 Task: Forward email as attachment with the signature Finley Cooper with the subject Request for a white paper from softage.1@softage.net to softage.3@softage.net with the message Could you please confirm if the invoice has been paid?
Action: Mouse moved to (1104, 93)
Screenshot: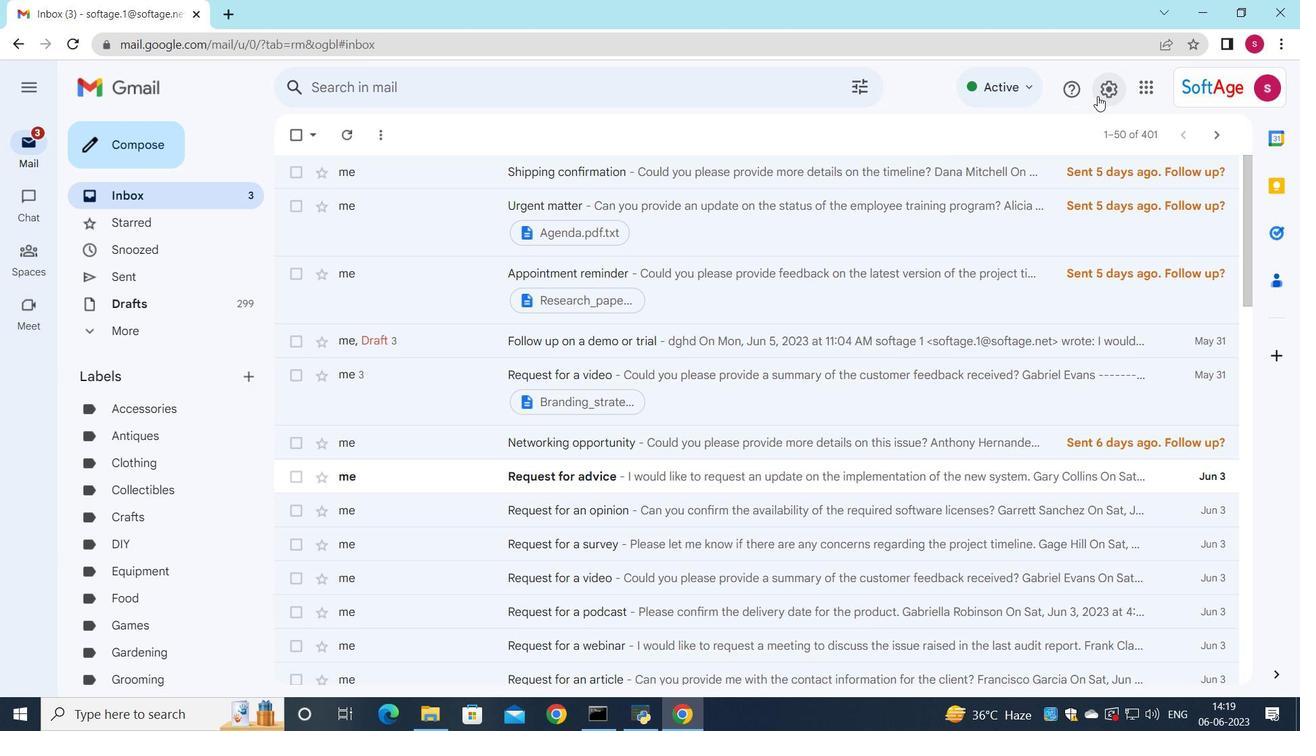 
Action: Mouse pressed left at (1104, 93)
Screenshot: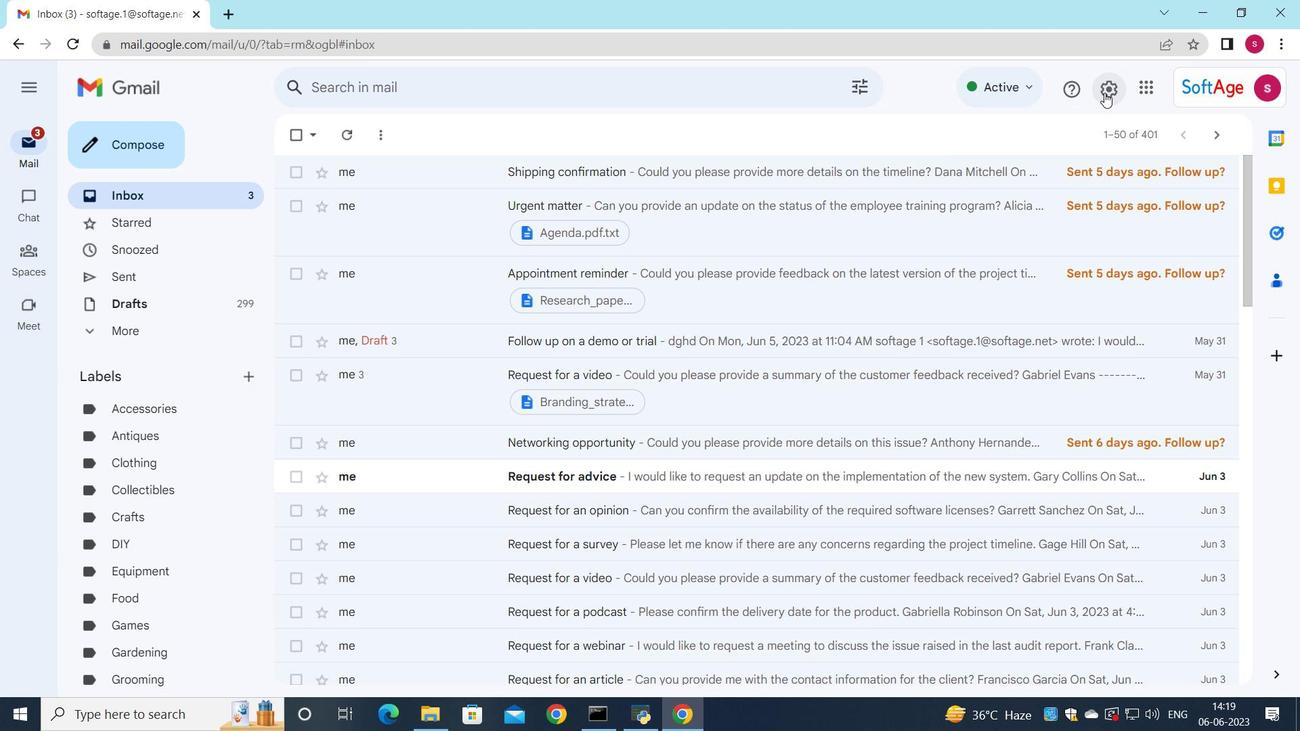 
Action: Mouse moved to (1107, 165)
Screenshot: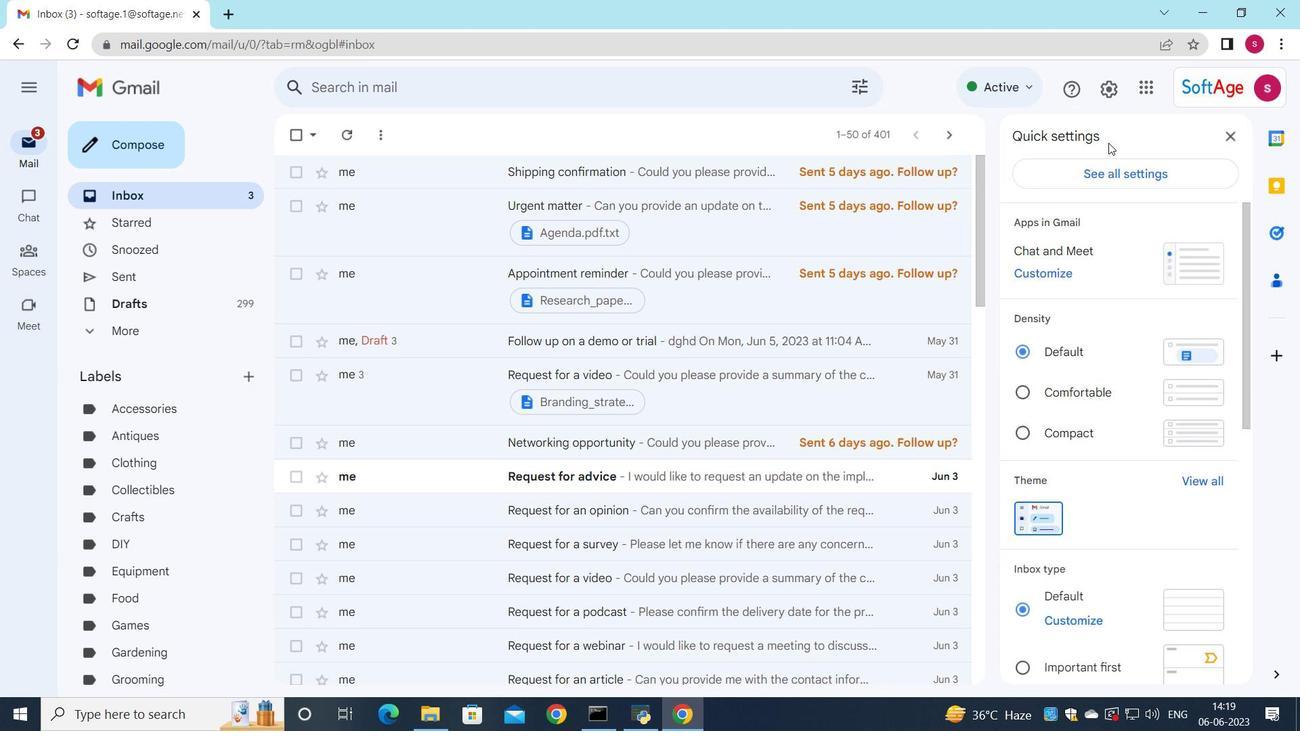 
Action: Mouse pressed left at (1107, 165)
Screenshot: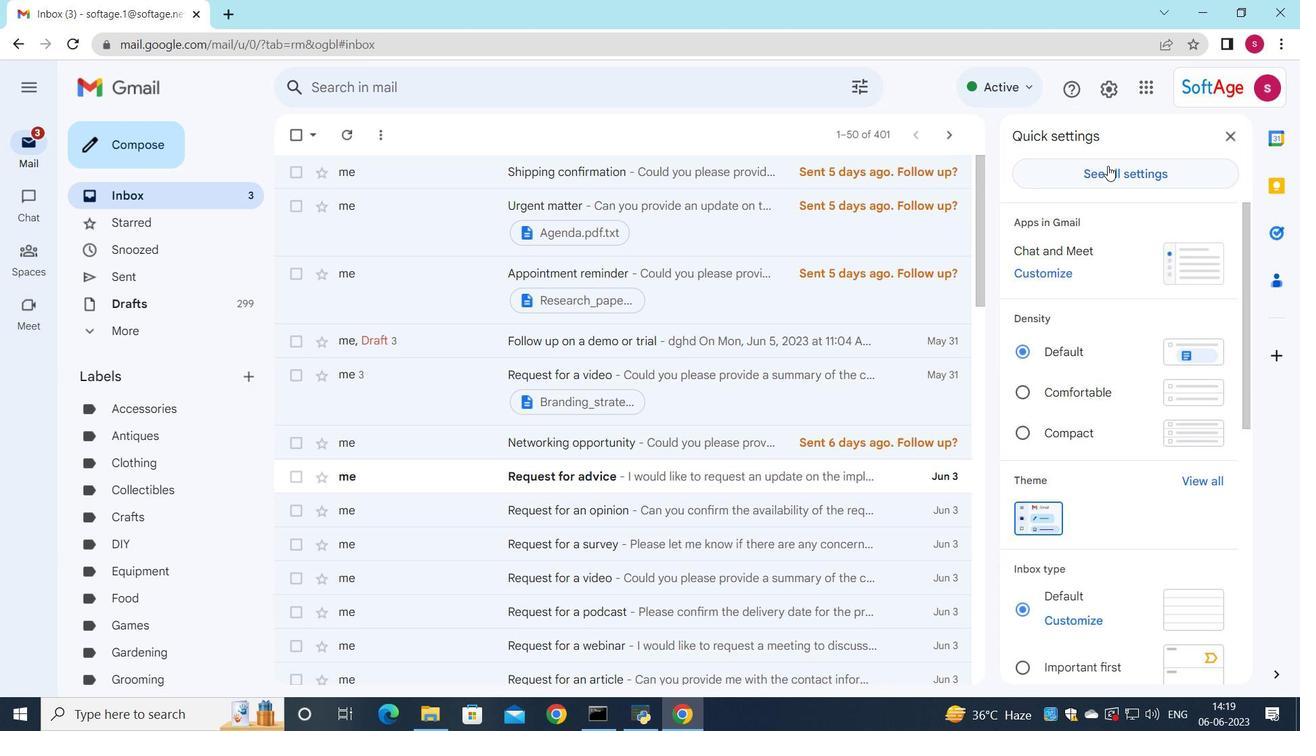 
Action: Mouse moved to (729, 333)
Screenshot: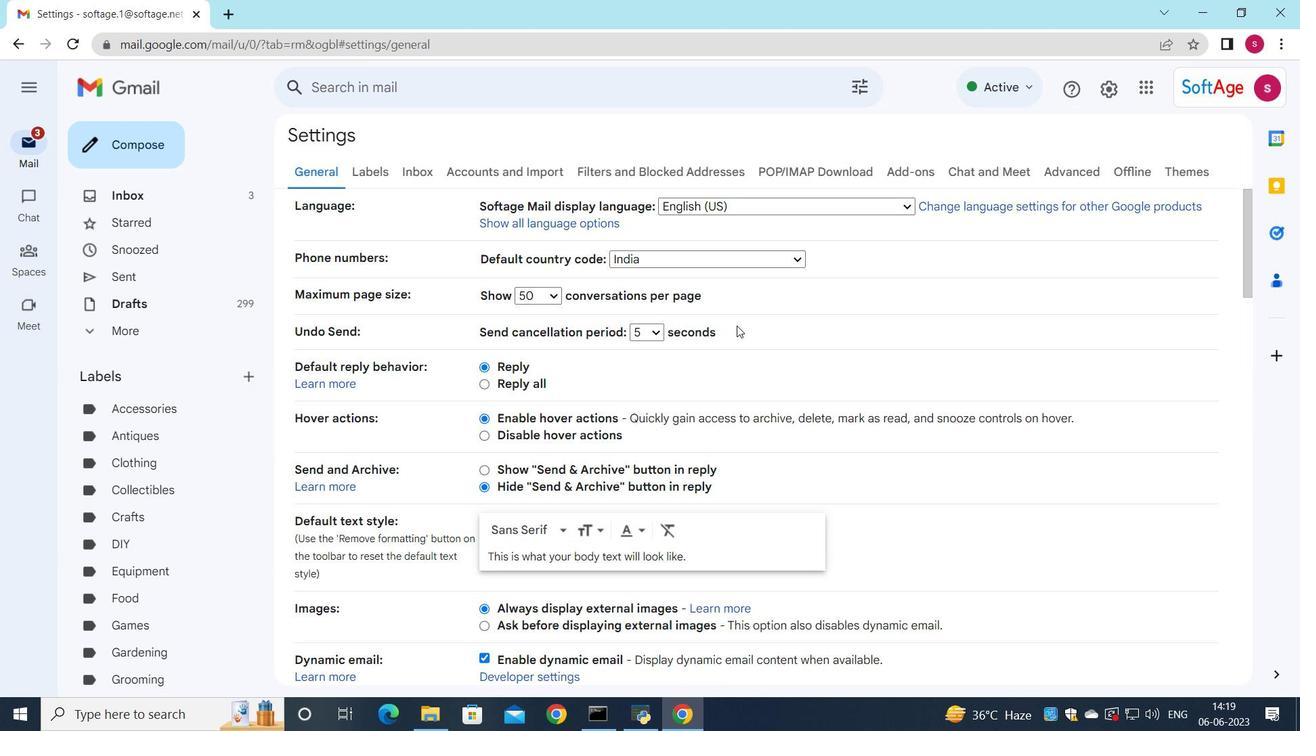 
Action: Mouse scrolled (729, 333) with delta (0, 0)
Screenshot: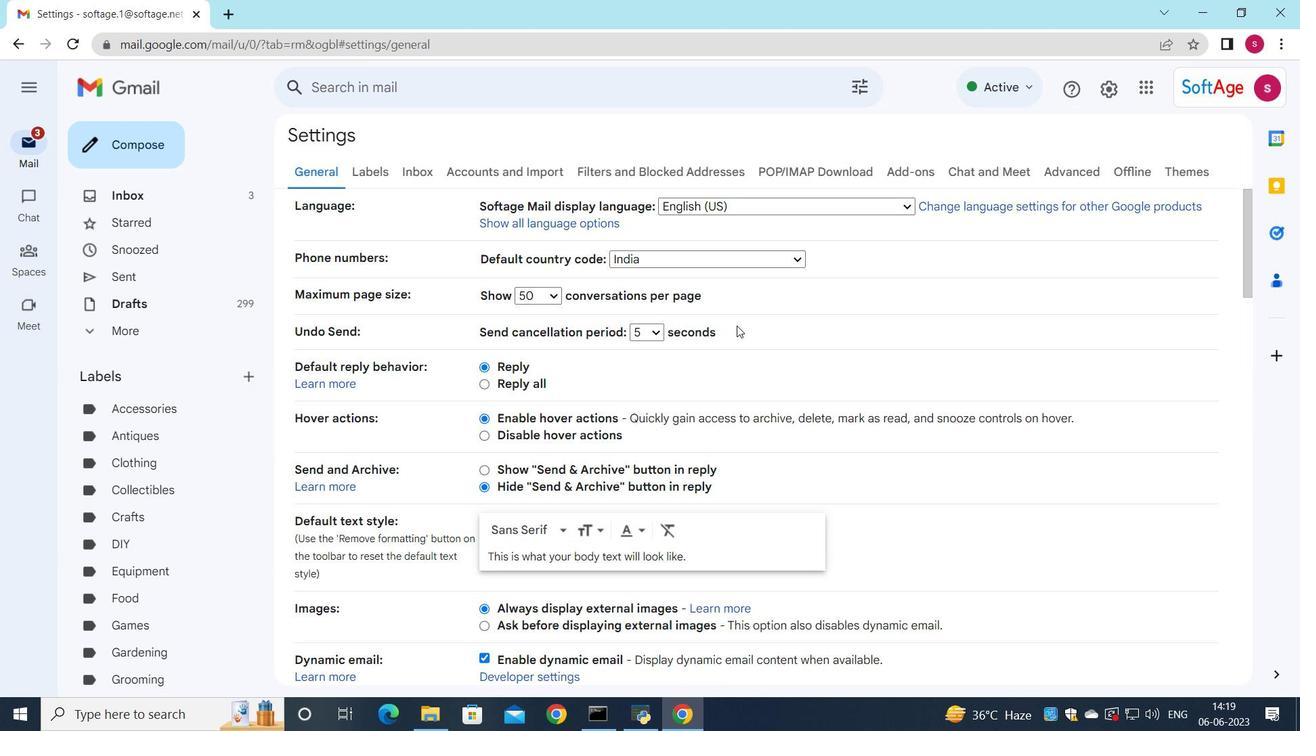 
Action: Mouse moved to (728, 334)
Screenshot: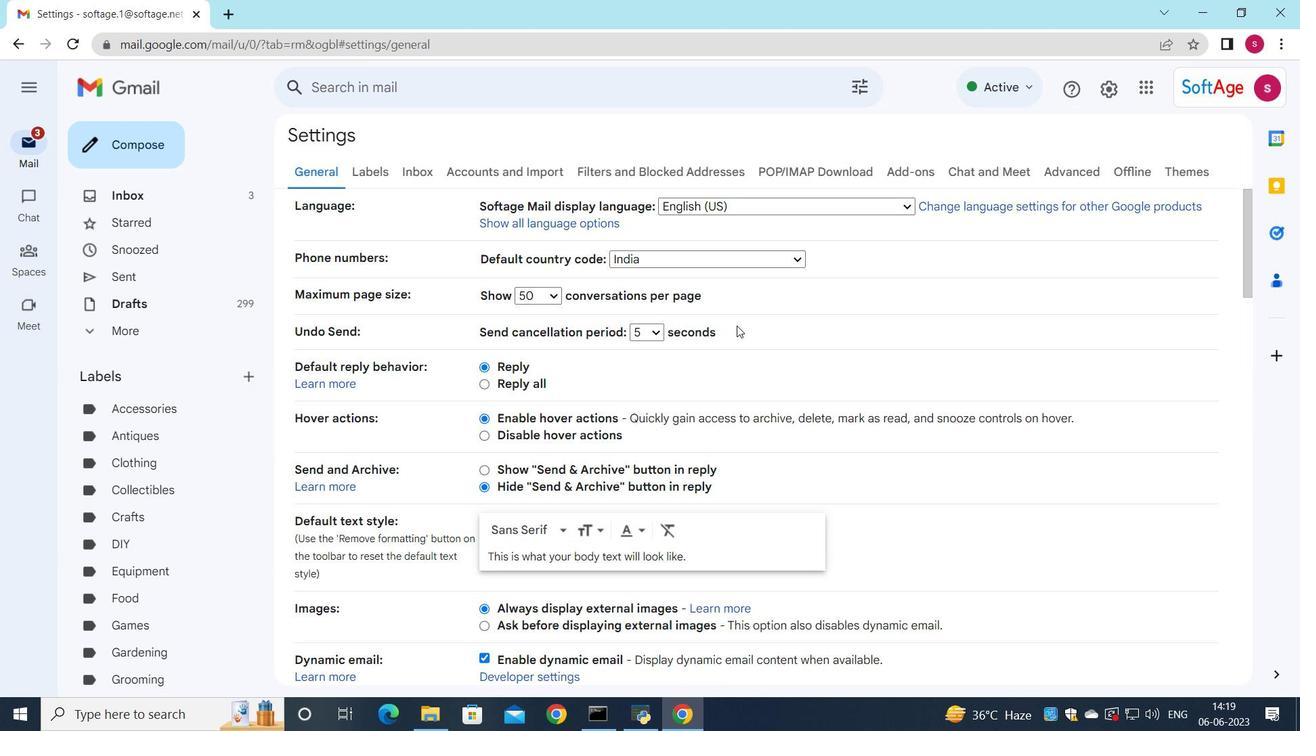 
Action: Mouse scrolled (728, 333) with delta (0, 0)
Screenshot: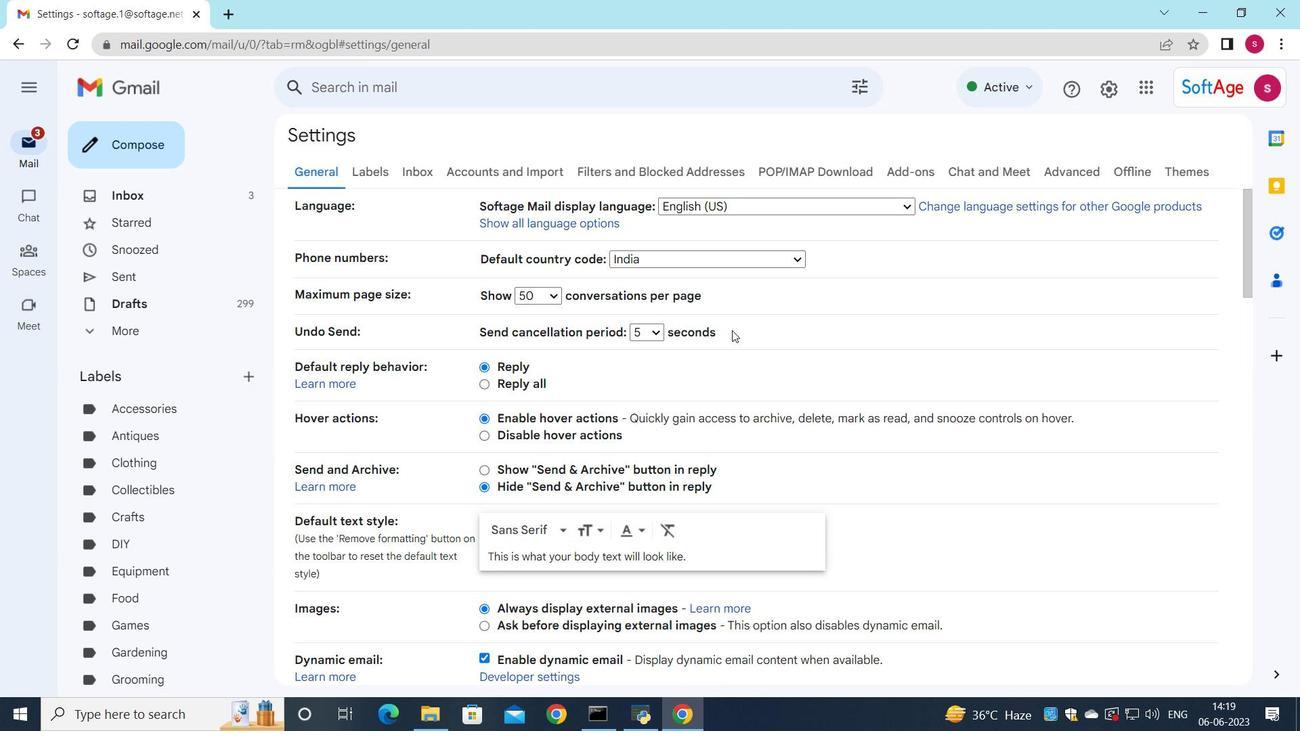 
Action: Mouse moved to (728, 335)
Screenshot: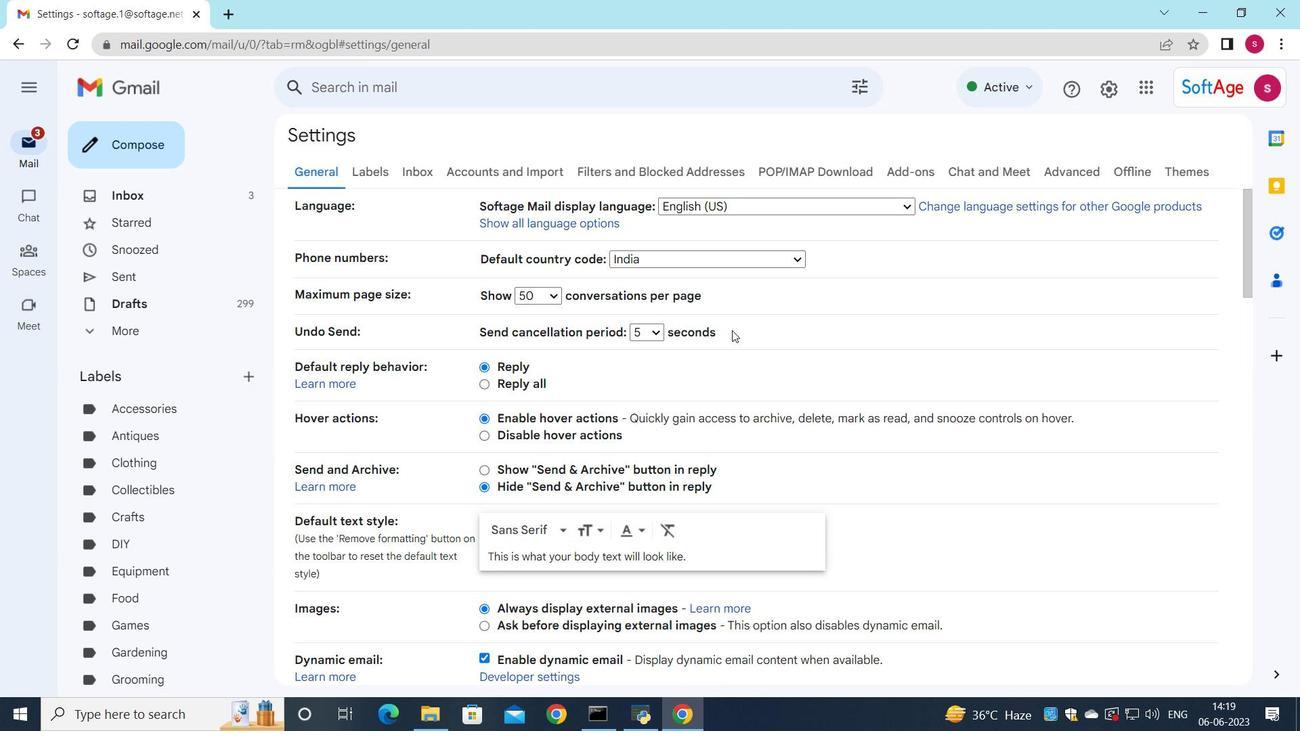 
Action: Mouse scrolled (728, 334) with delta (0, 0)
Screenshot: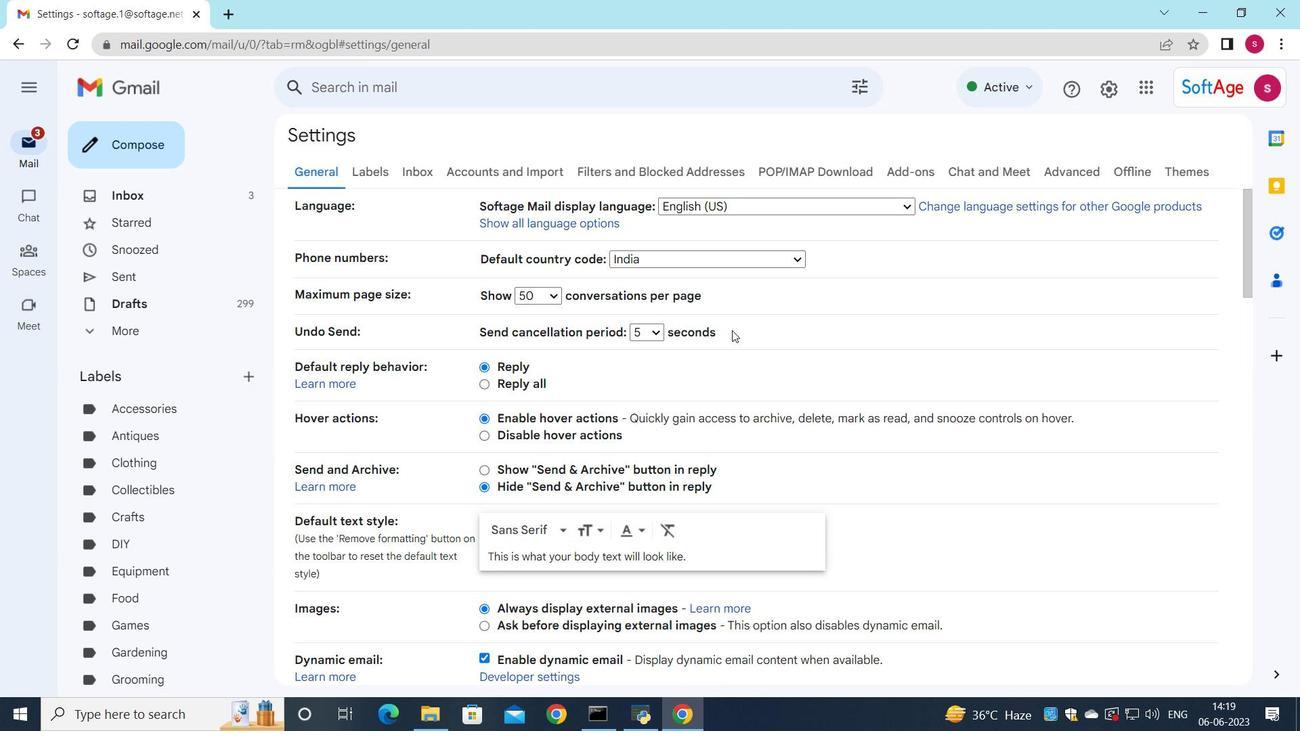 
Action: Mouse moved to (726, 335)
Screenshot: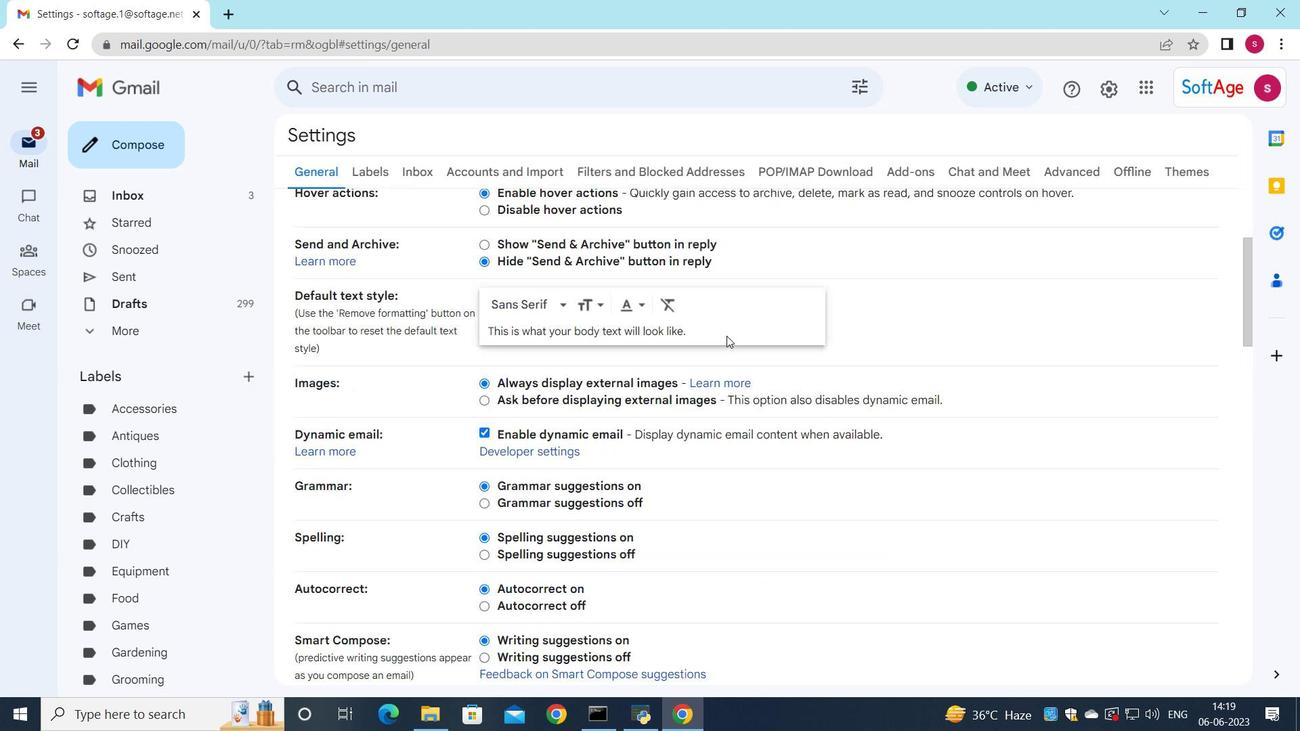 
Action: Mouse scrolled (726, 335) with delta (0, 0)
Screenshot: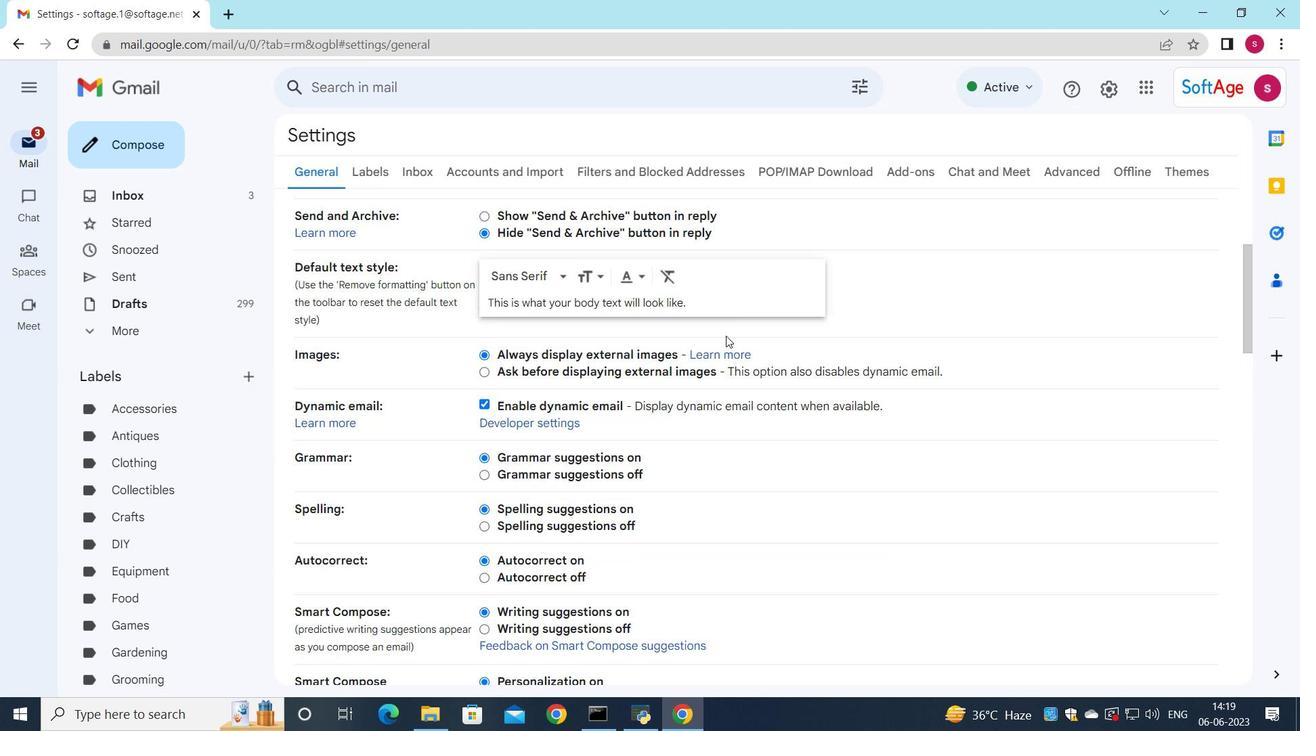 
Action: Mouse scrolled (726, 335) with delta (0, 0)
Screenshot: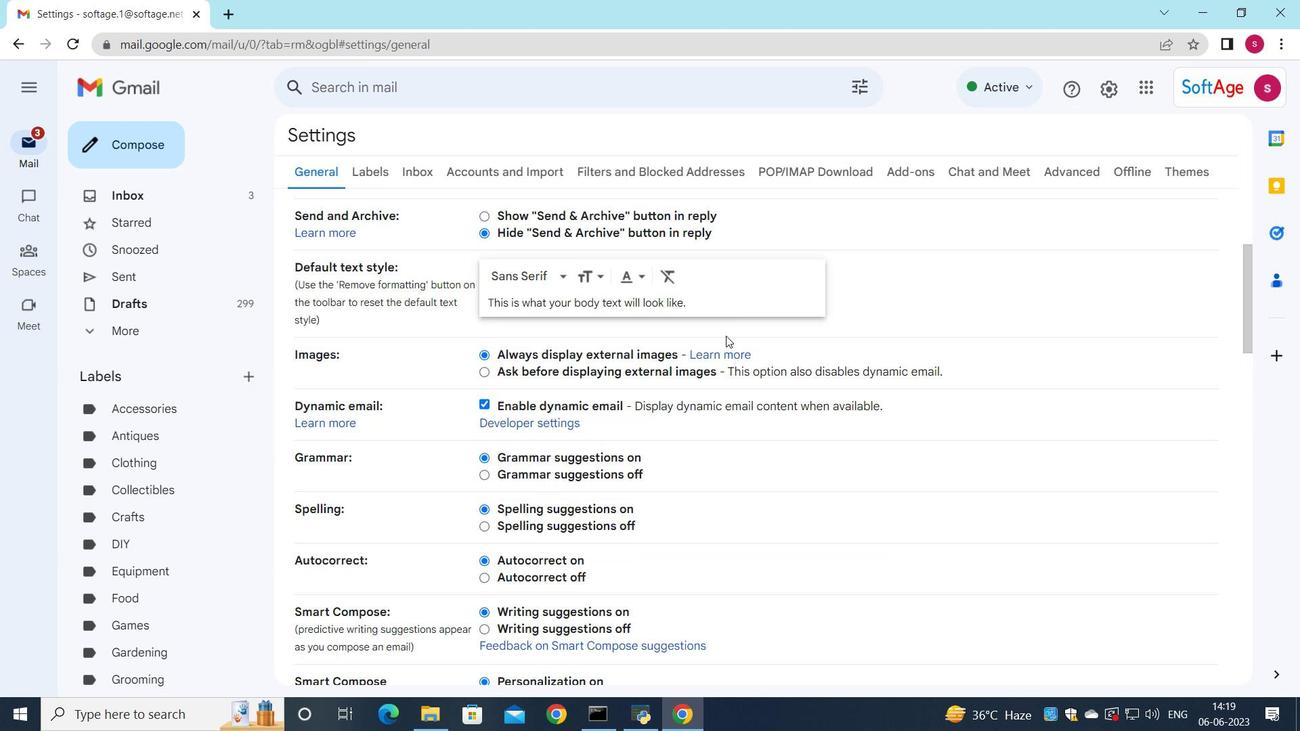 
Action: Mouse moved to (725, 335)
Screenshot: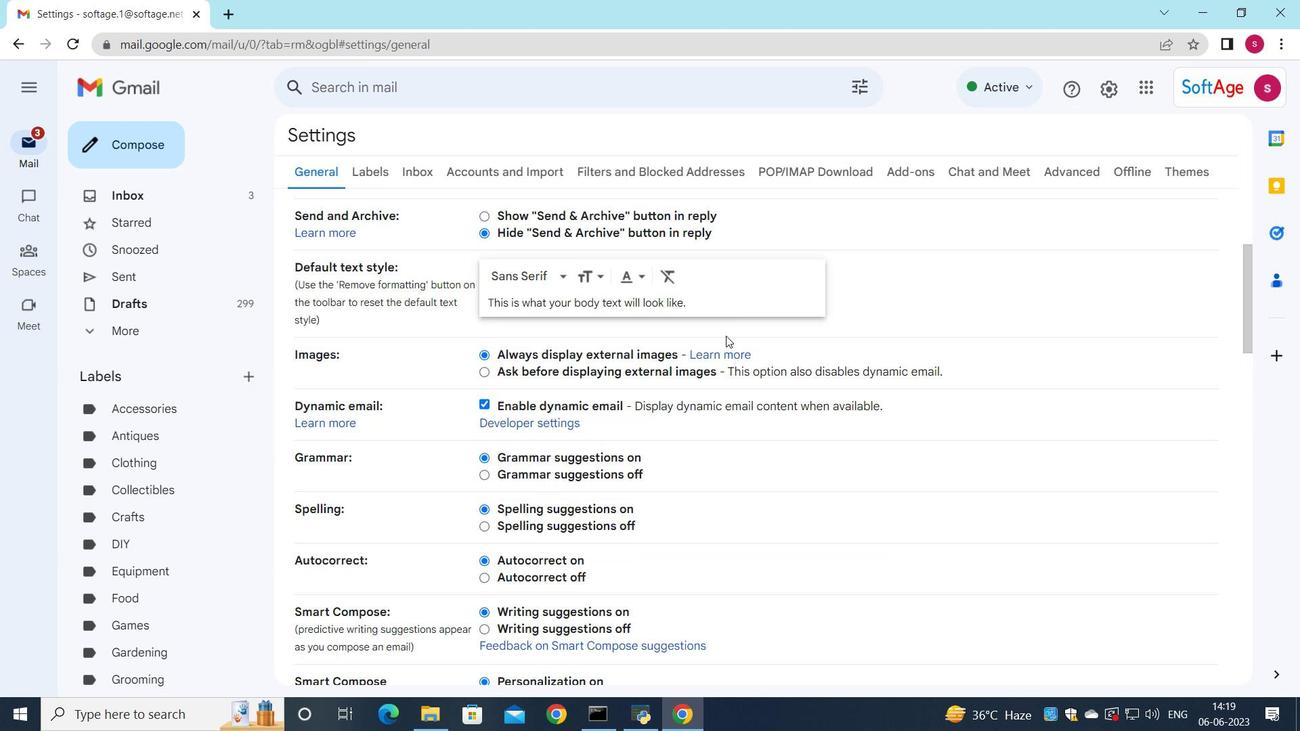 
Action: Mouse scrolled (725, 335) with delta (0, 0)
Screenshot: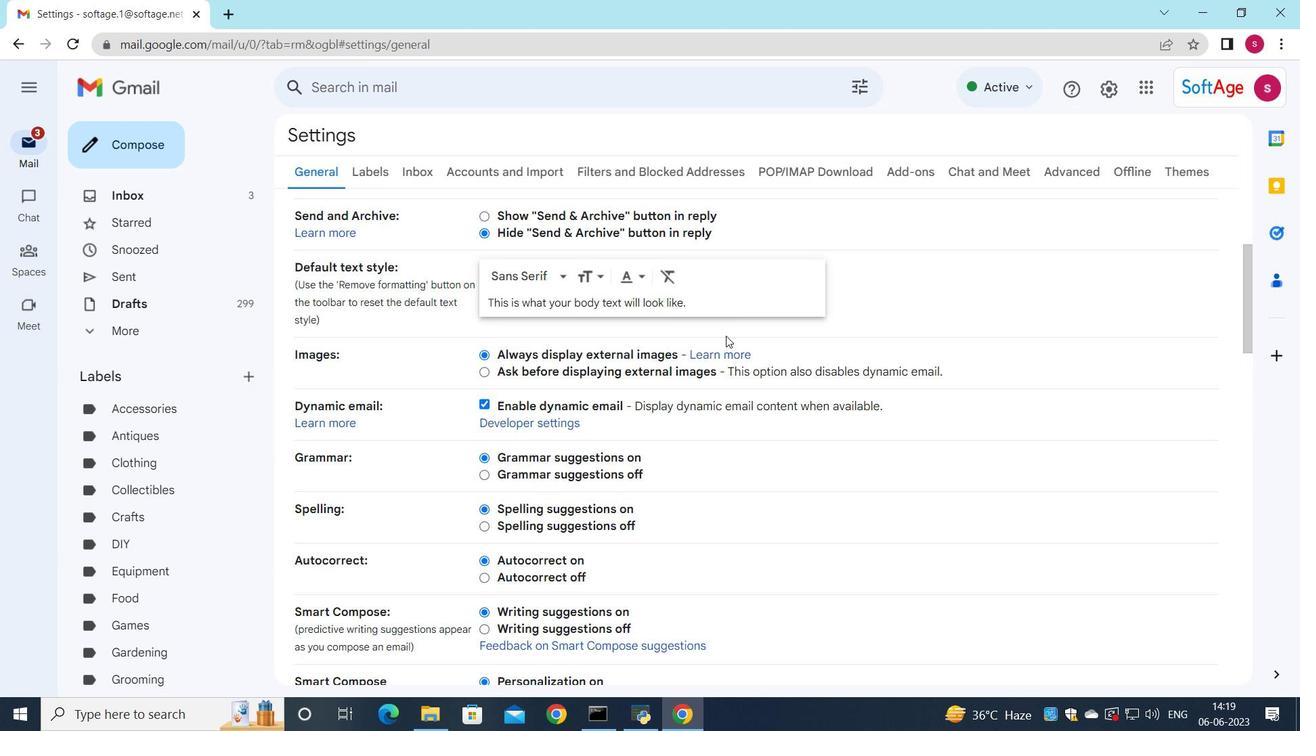 
Action: Mouse moved to (693, 330)
Screenshot: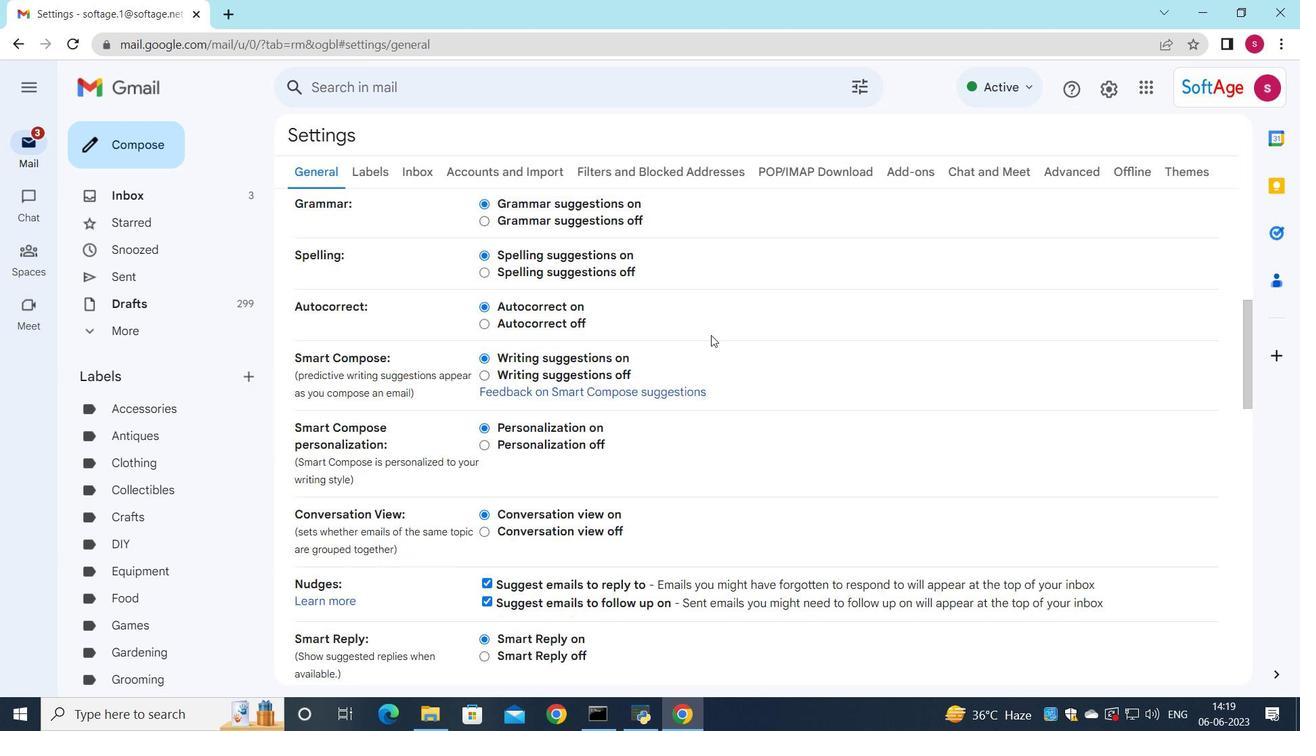
Action: Mouse scrolled (693, 329) with delta (0, 0)
Screenshot: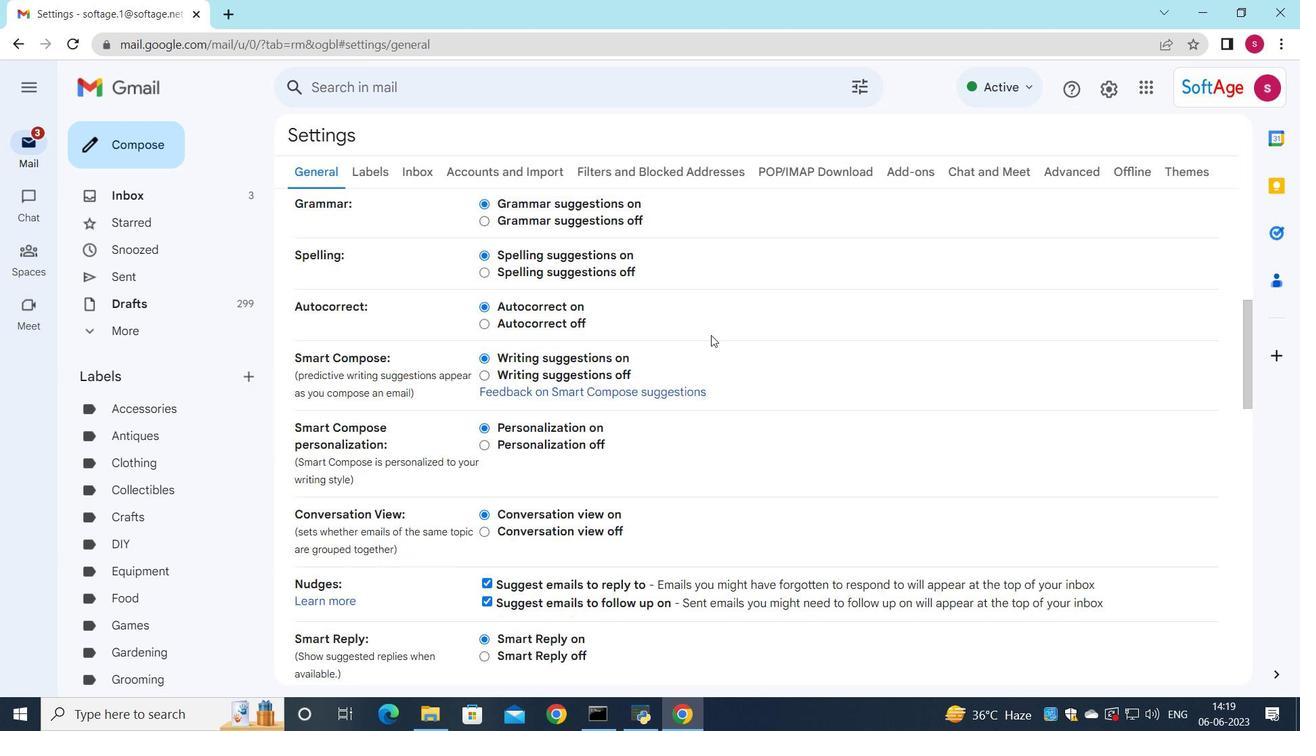 
Action: Mouse moved to (690, 333)
Screenshot: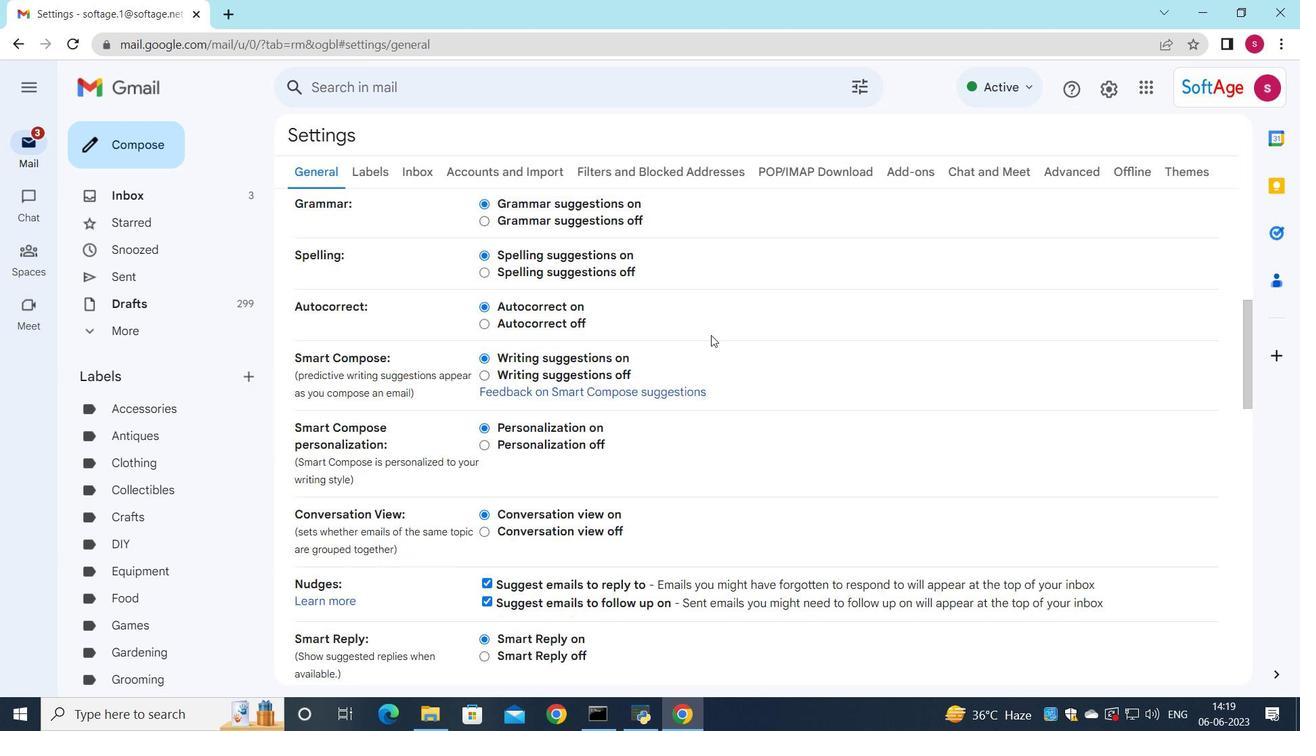 
Action: Mouse scrolled (690, 332) with delta (0, 0)
Screenshot: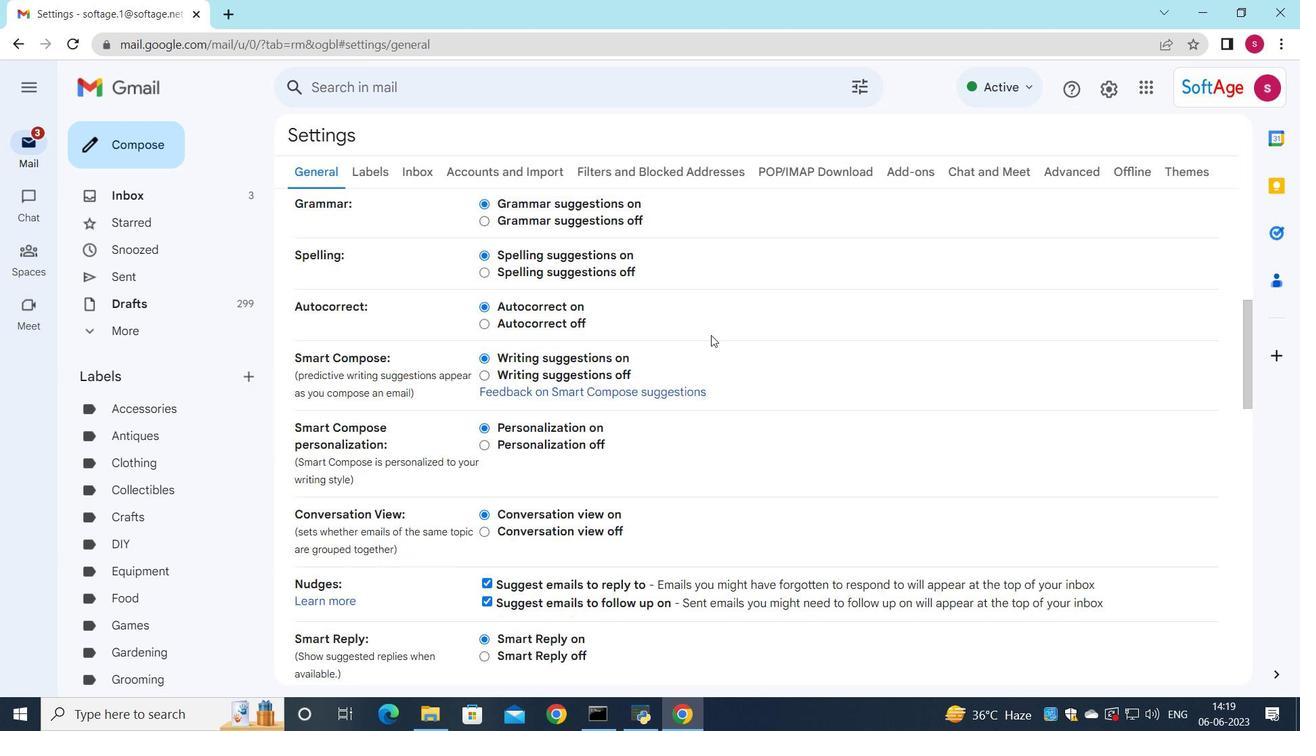
Action: Mouse moved to (667, 349)
Screenshot: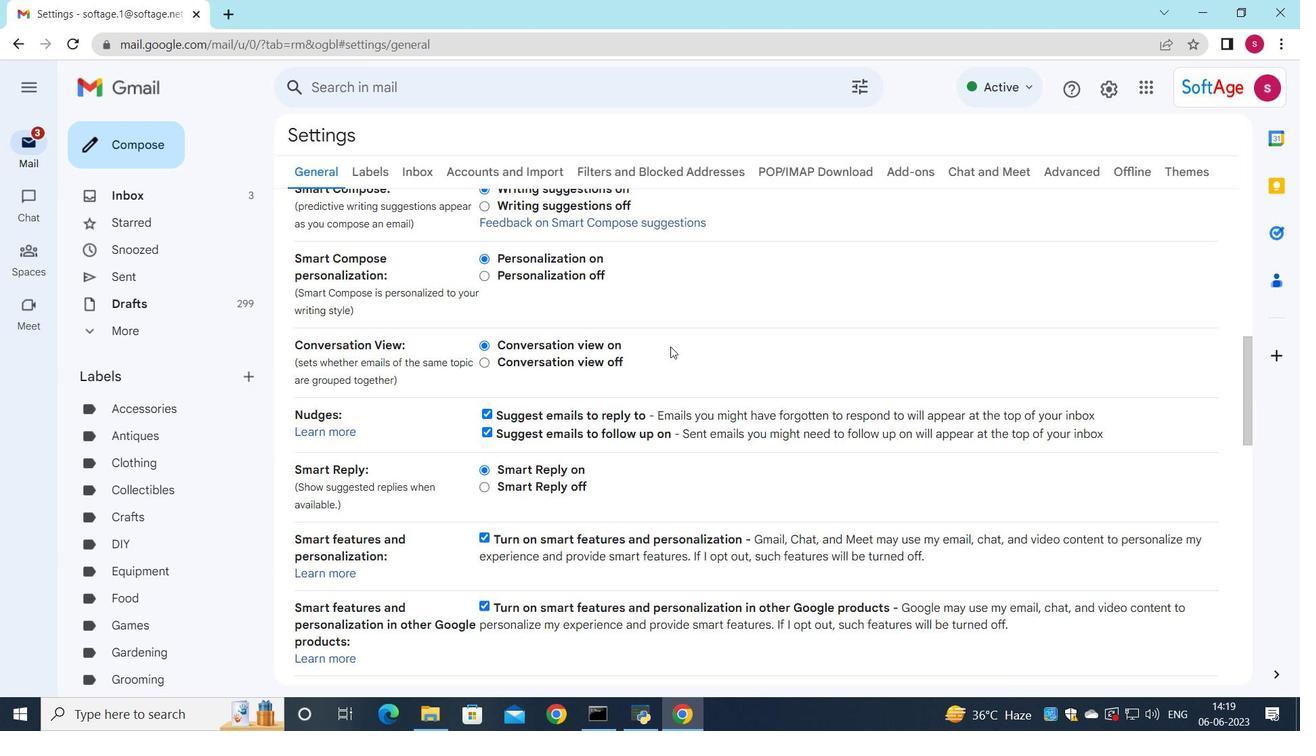 
Action: Mouse scrolled (667, 348) with delta (0, 0)
Screenshot: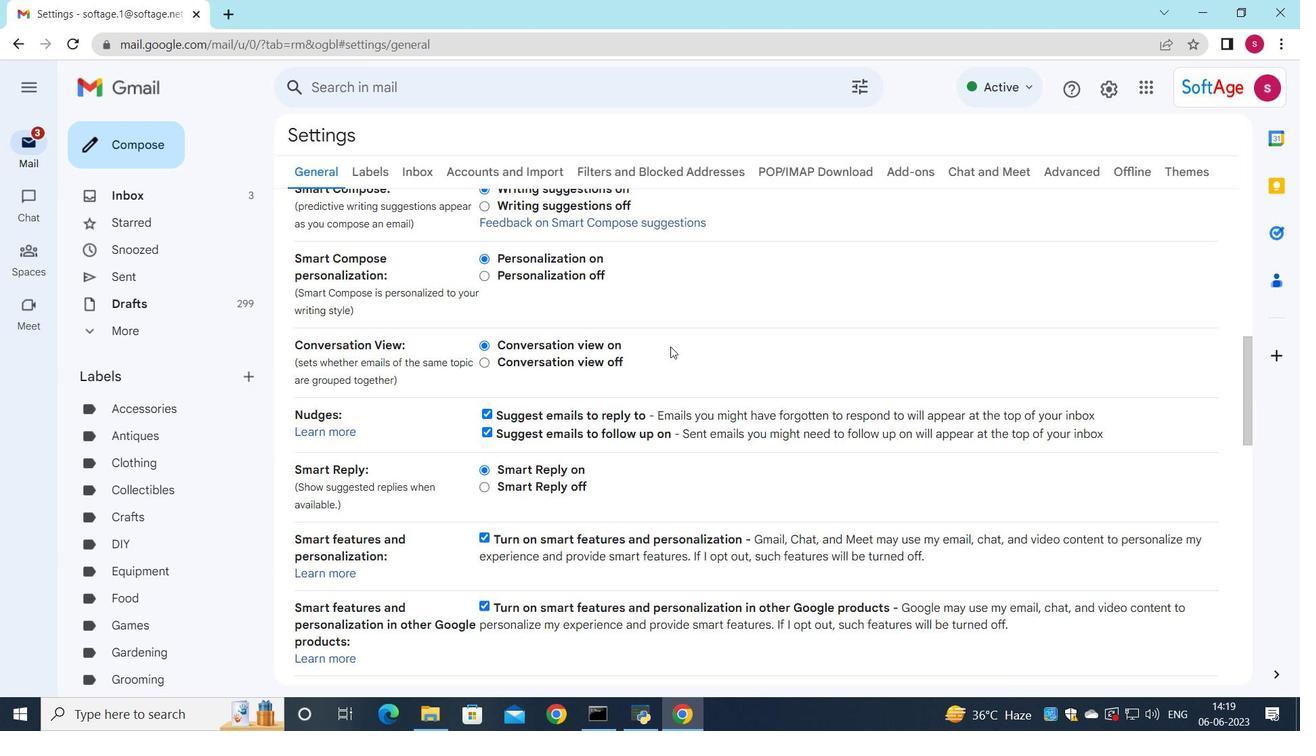 
Action: Mouse moved to (666, 352)
Screenshot: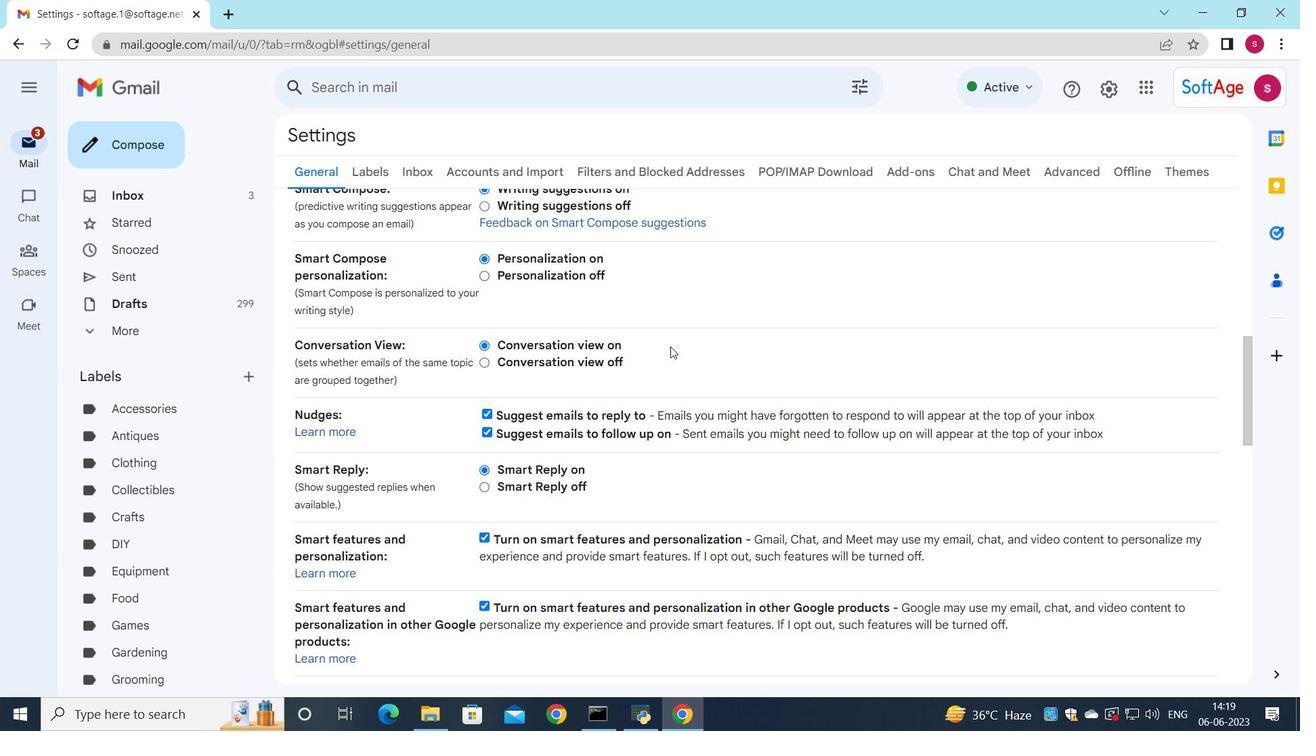 
Action: Mouse scrolled (666, 352) with delta (0, 0)
Screenshot: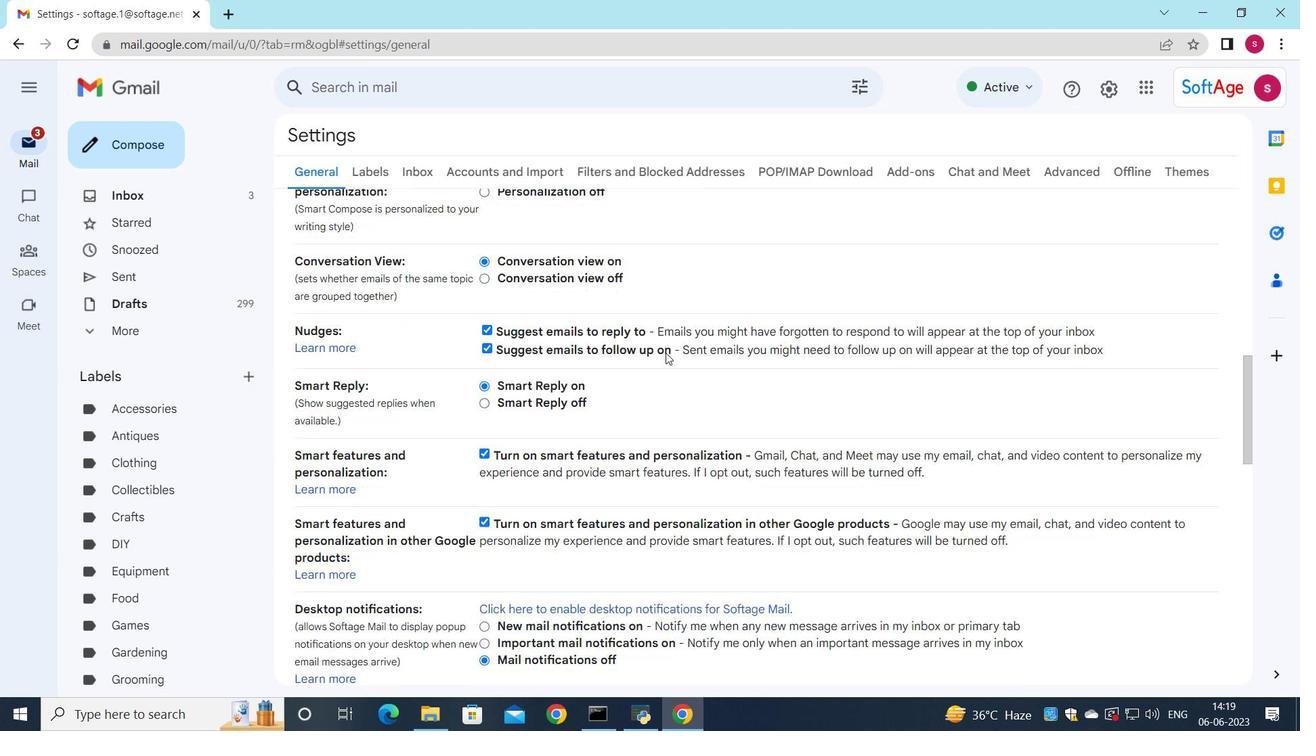 
Action: Mouse scrolled (666, 352) with delta (0, 0)
Screenshot: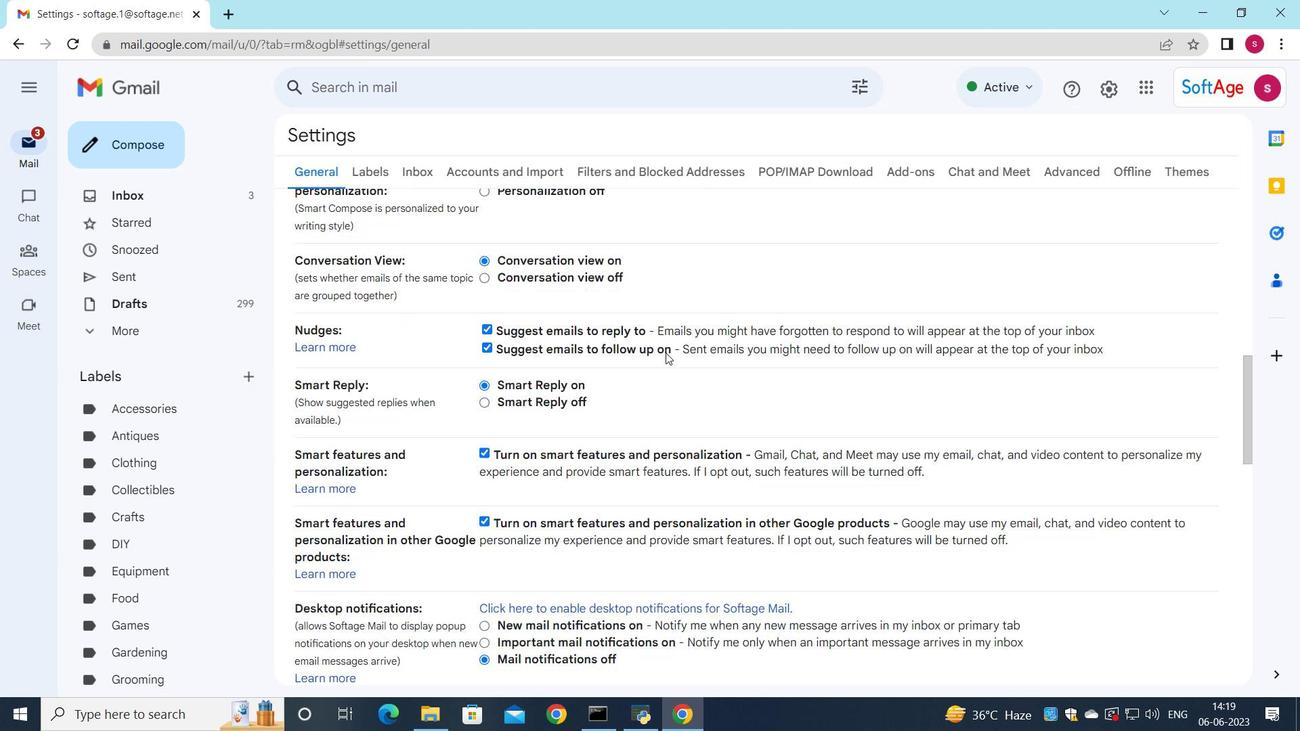 
Action: Mouse moved to (660, 354)
Screenshot: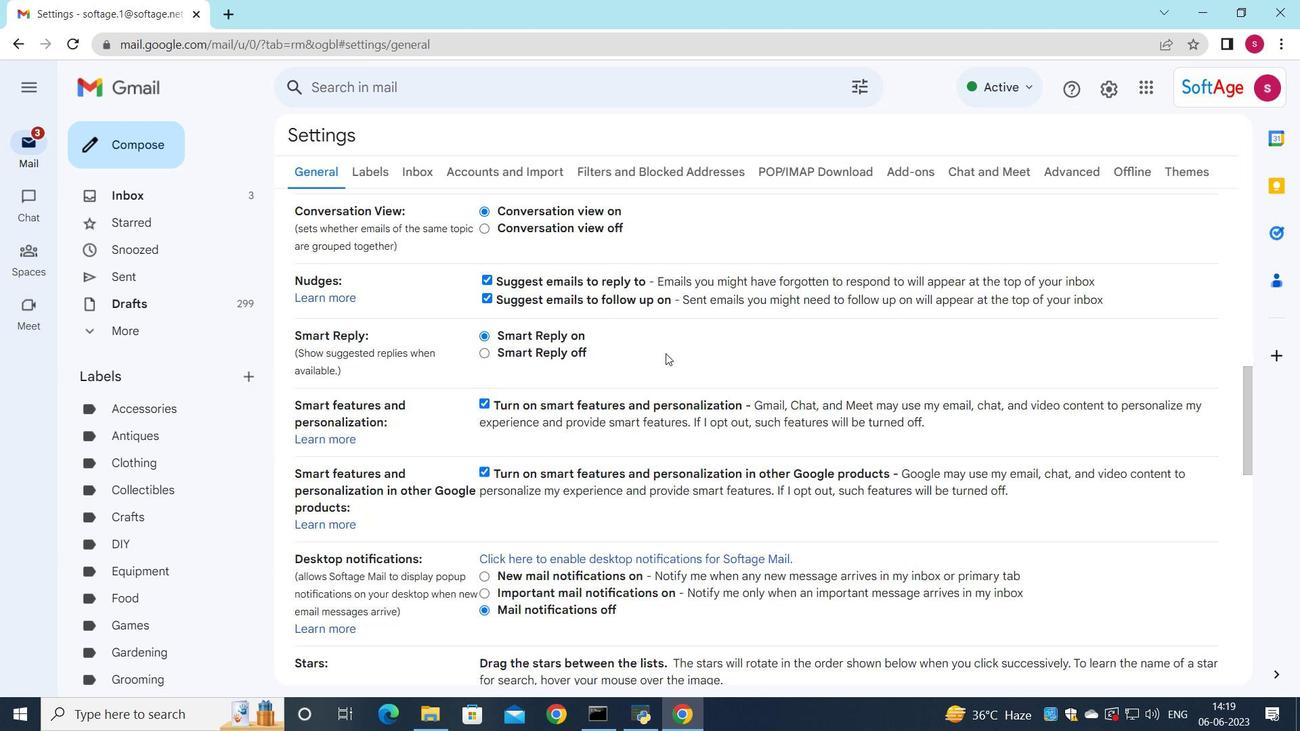
Action: Mouse scrolled (660, 353) with delta (0, 0)
Screenshot: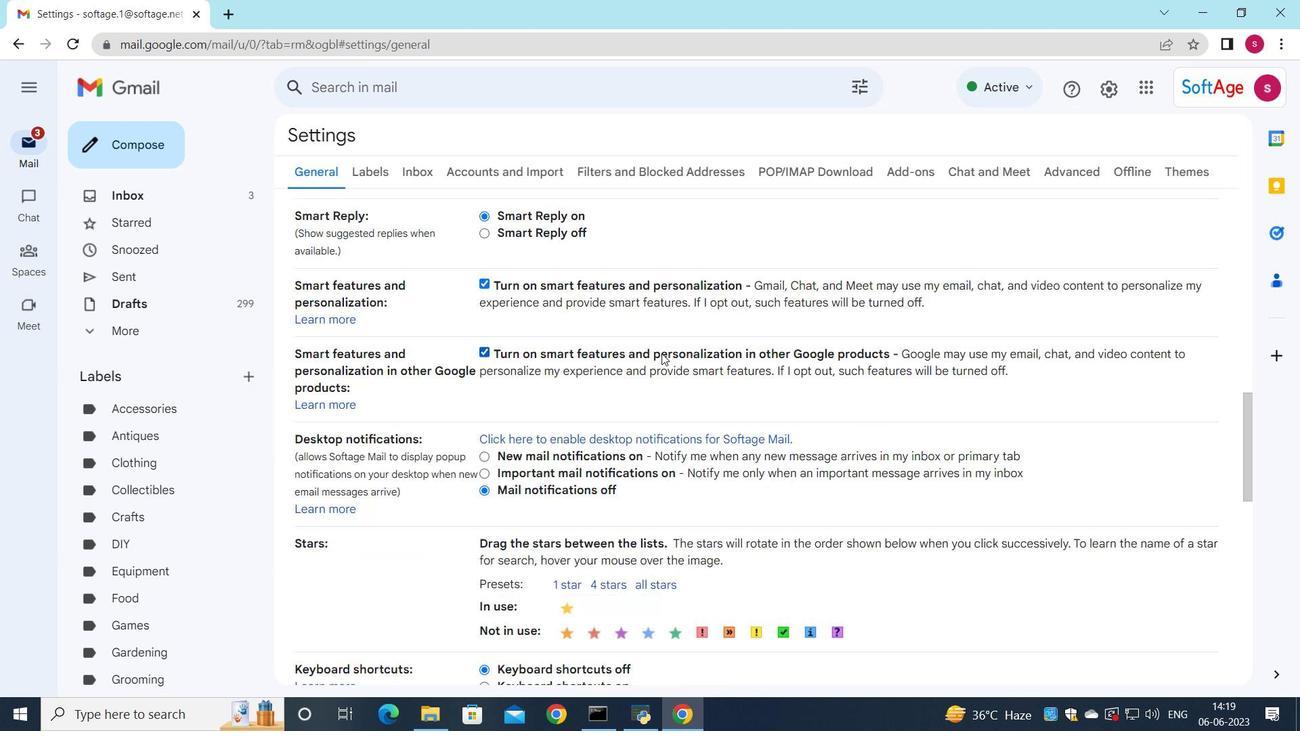 
Action: Mouse moved to (660, 354)
Screenshot: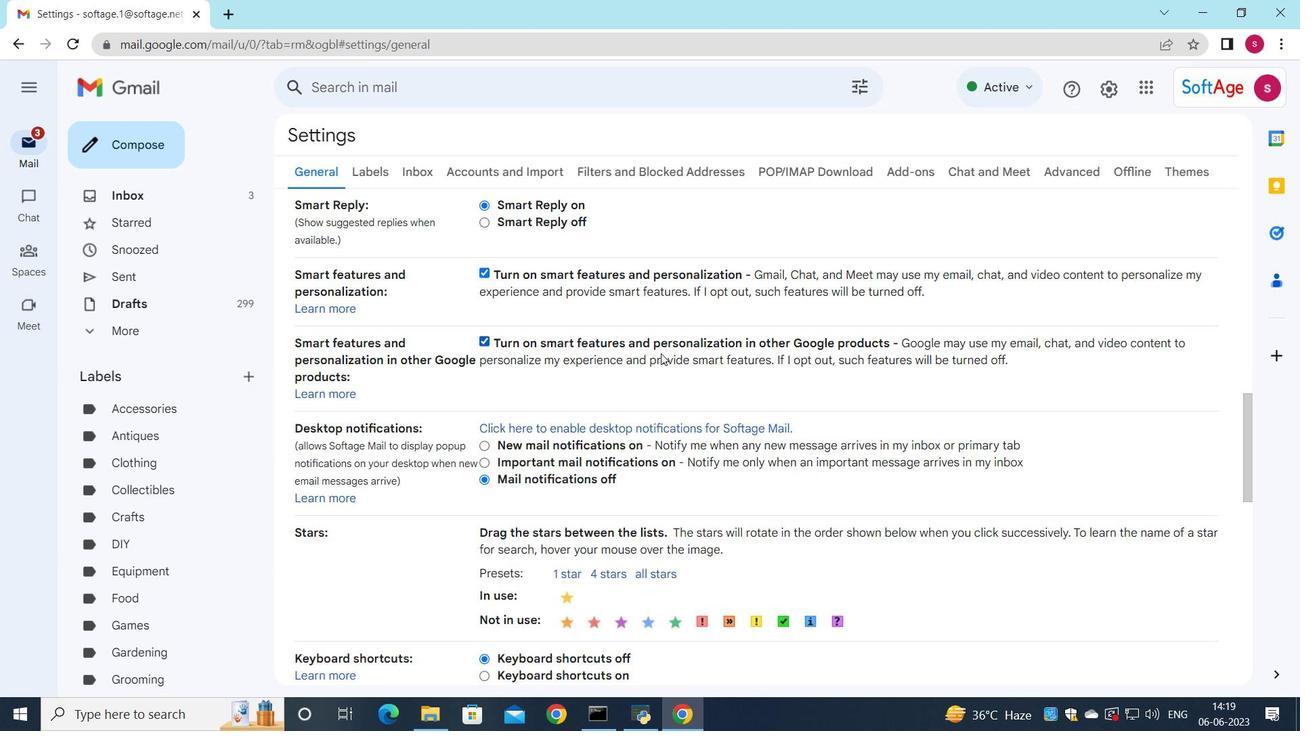 
Action: Mouse scrolled (660, 353) with delta (0, 0)
Screenshot: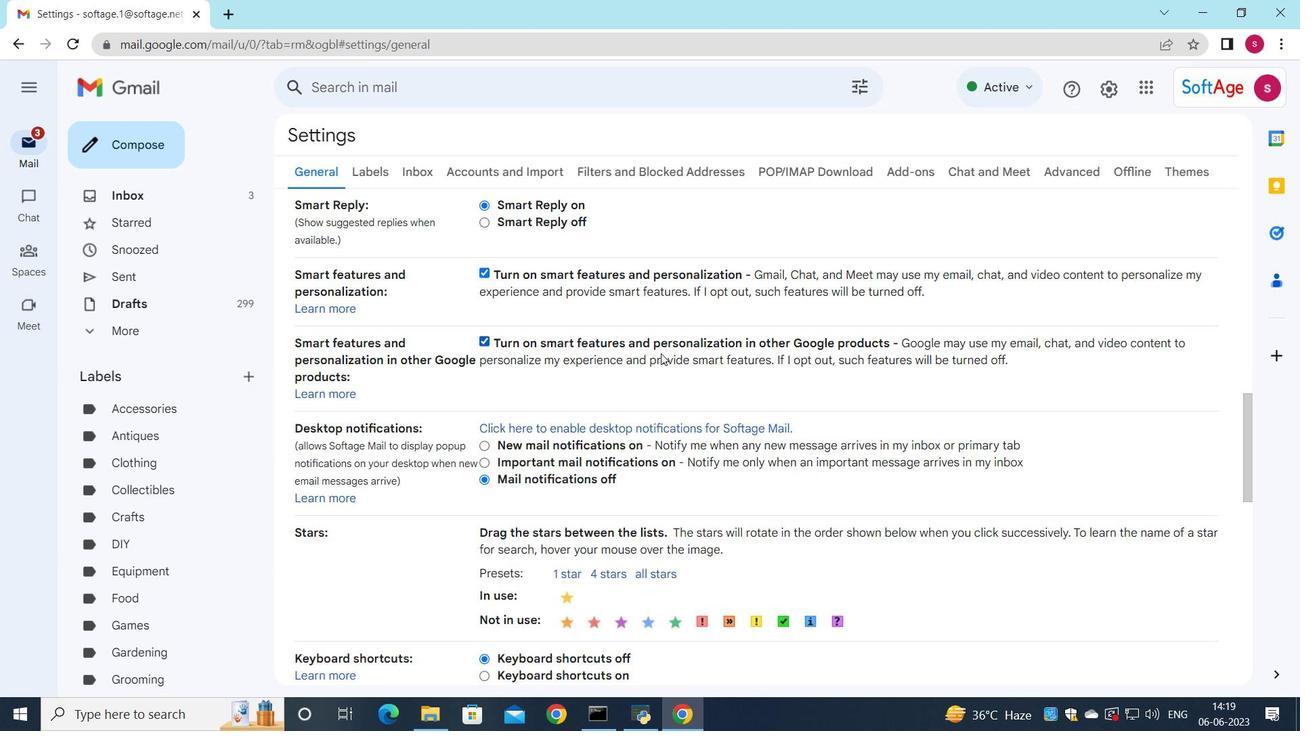 
Action: Mouse moved to (651, 367)
Screenshot: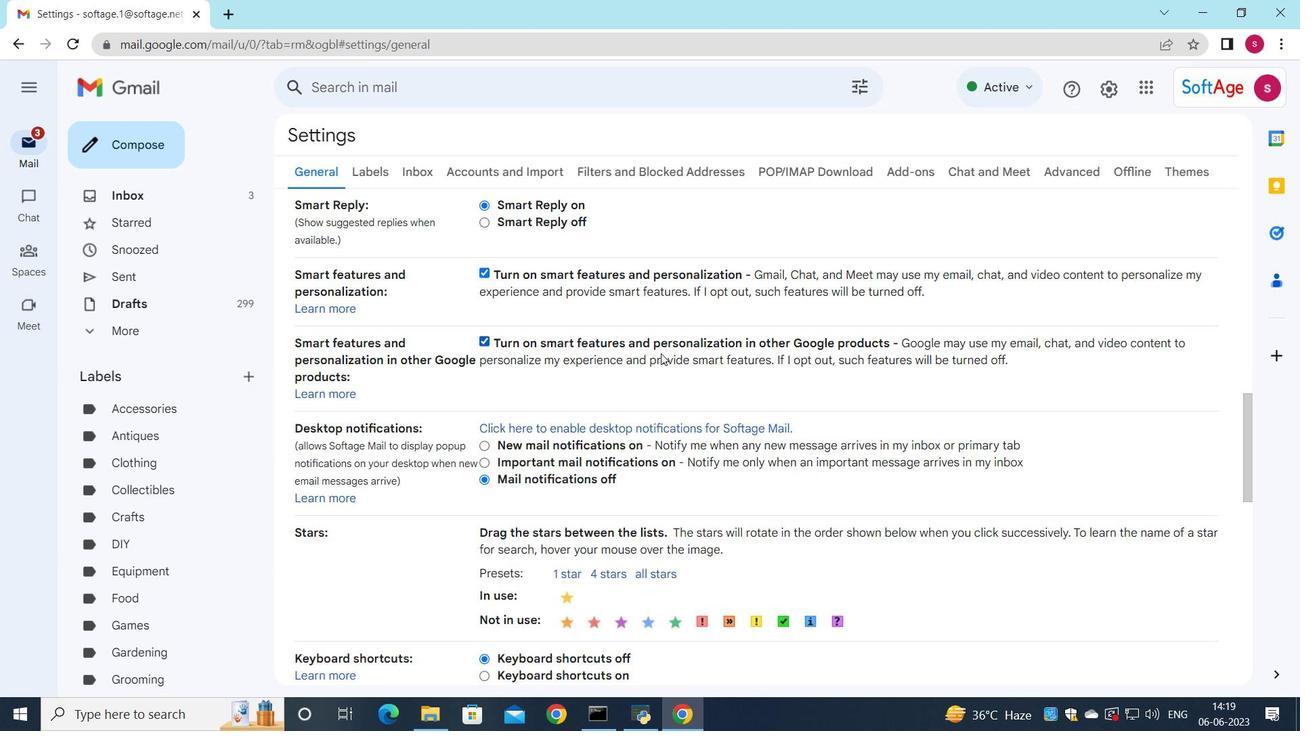 
Action: Mouse scrolled (660, 354) with delta (0, 0)
Screenshot: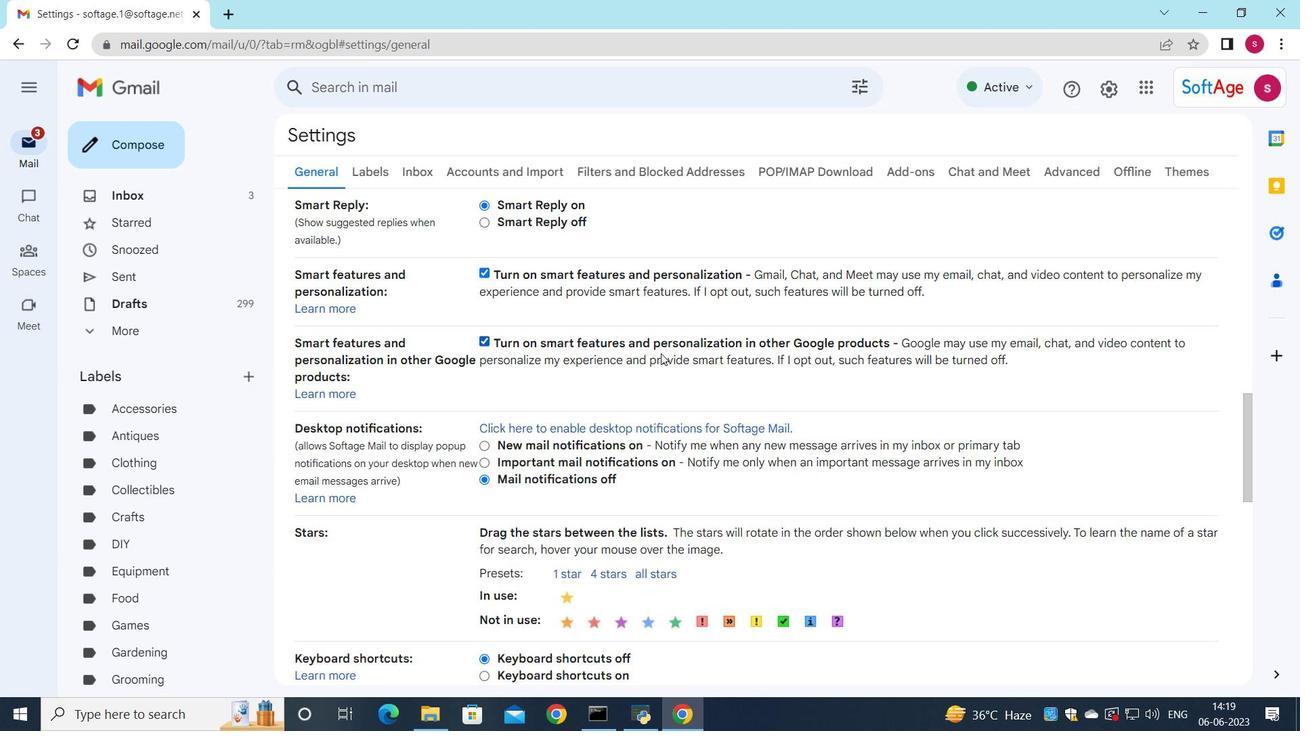 
Action: Mouse moved to (634, 385)
Screenshot: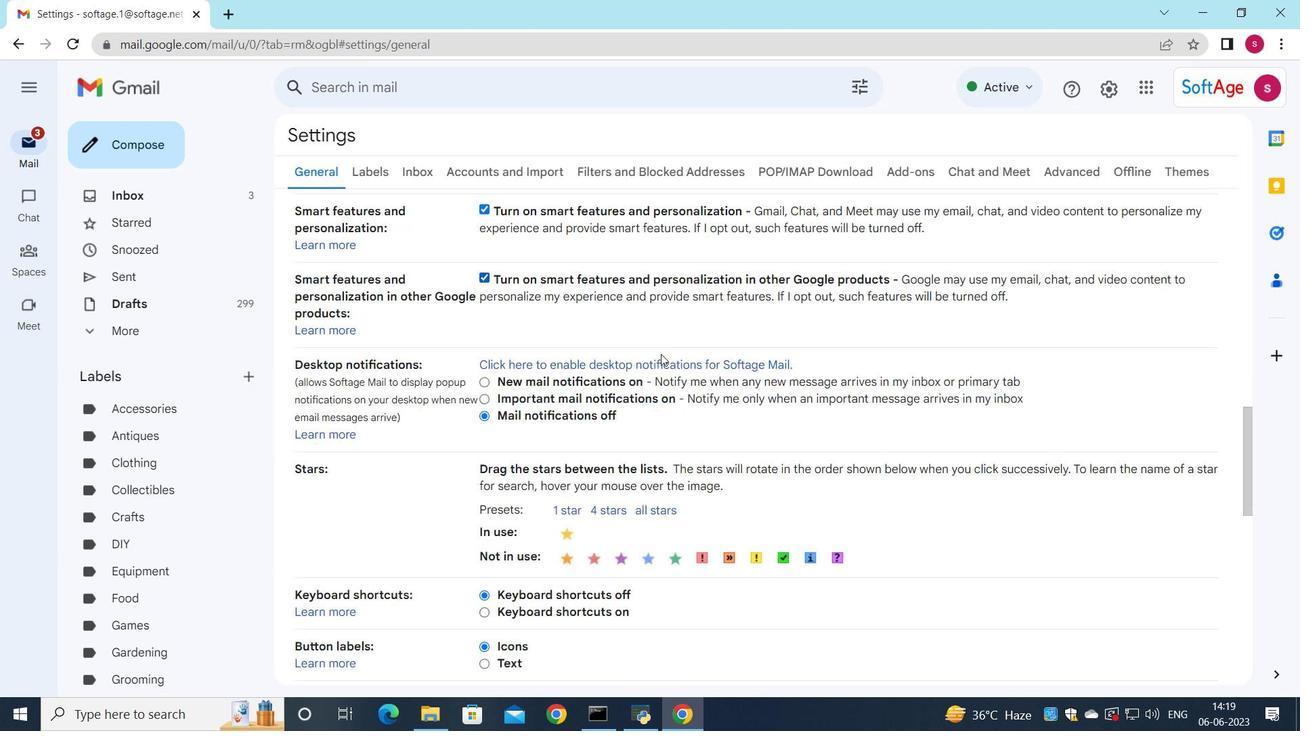 
Action: Mouse scrolled (634, 384) with delta (0, 0)
Screenshot: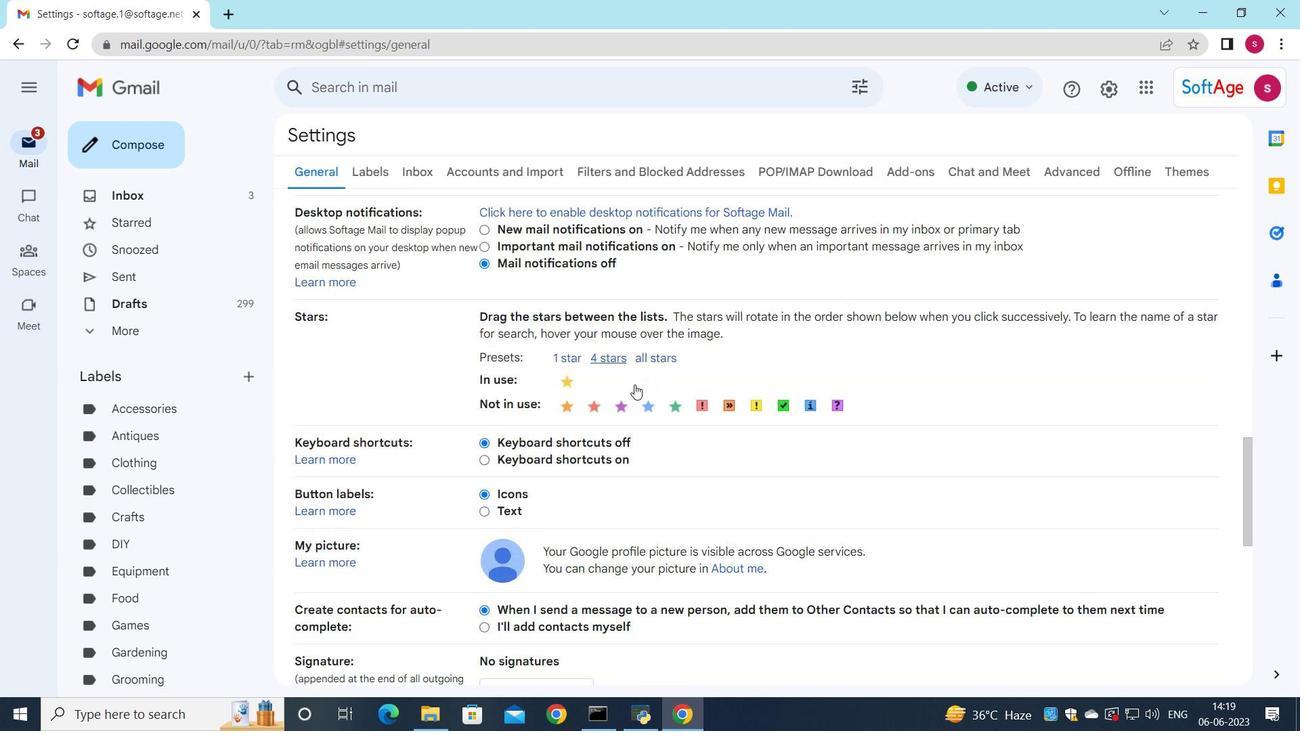 
Action: Mouse scrolled (634, 384) with delta (0, 0)
Screenshot: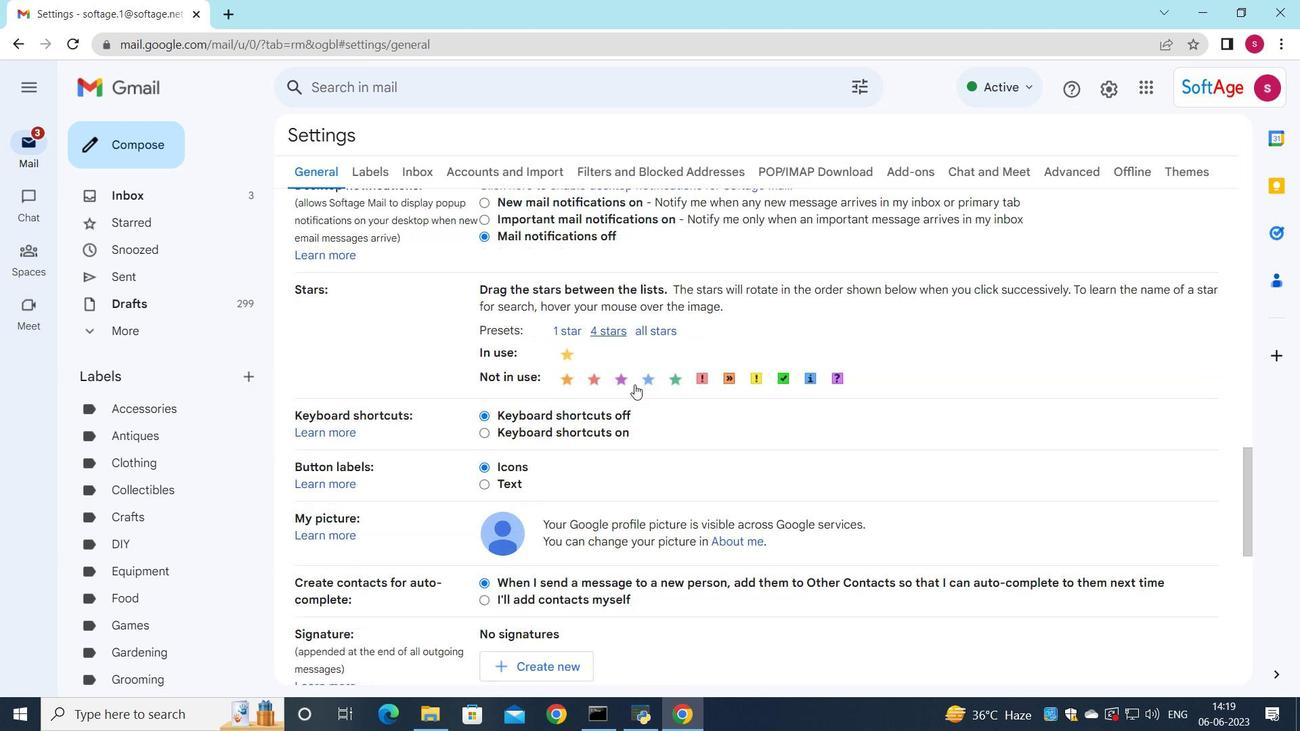 
Action: Mouse moved to (515, 502)
Screenshot: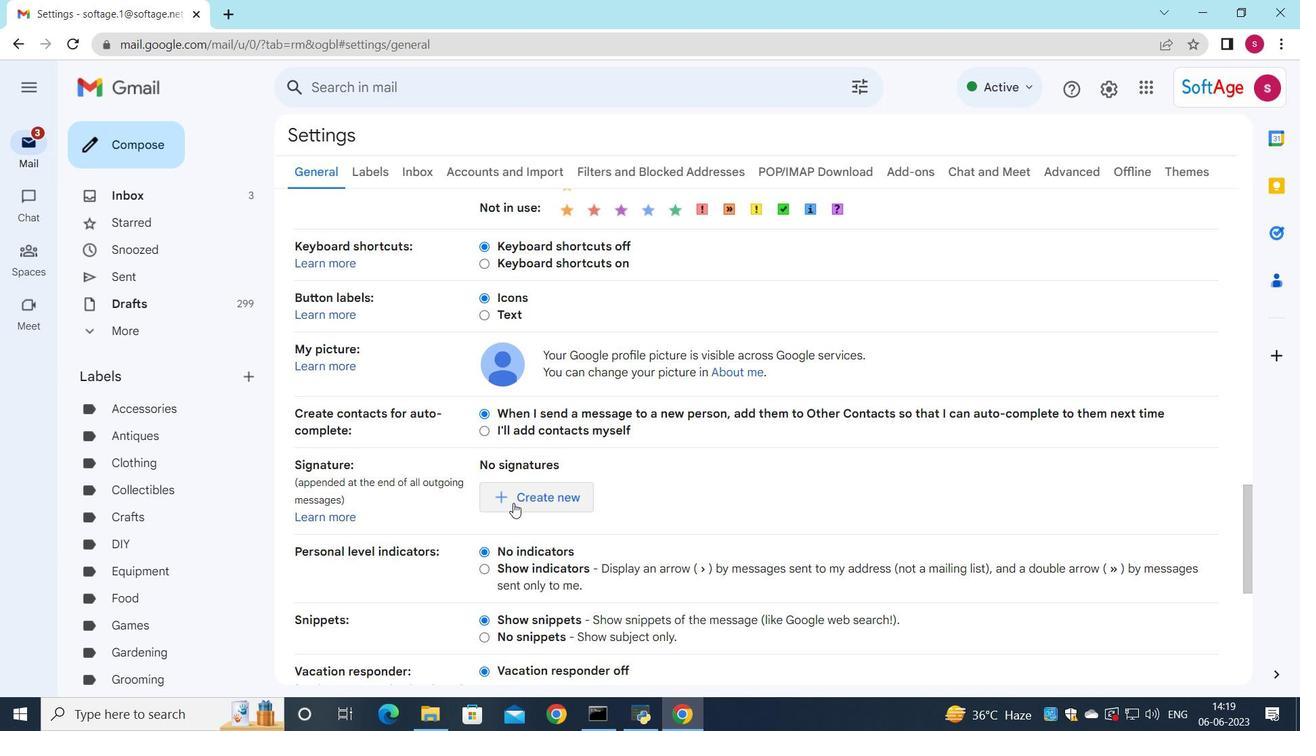 
Action: Mouse pressed left at (515, 502)
Screenshot: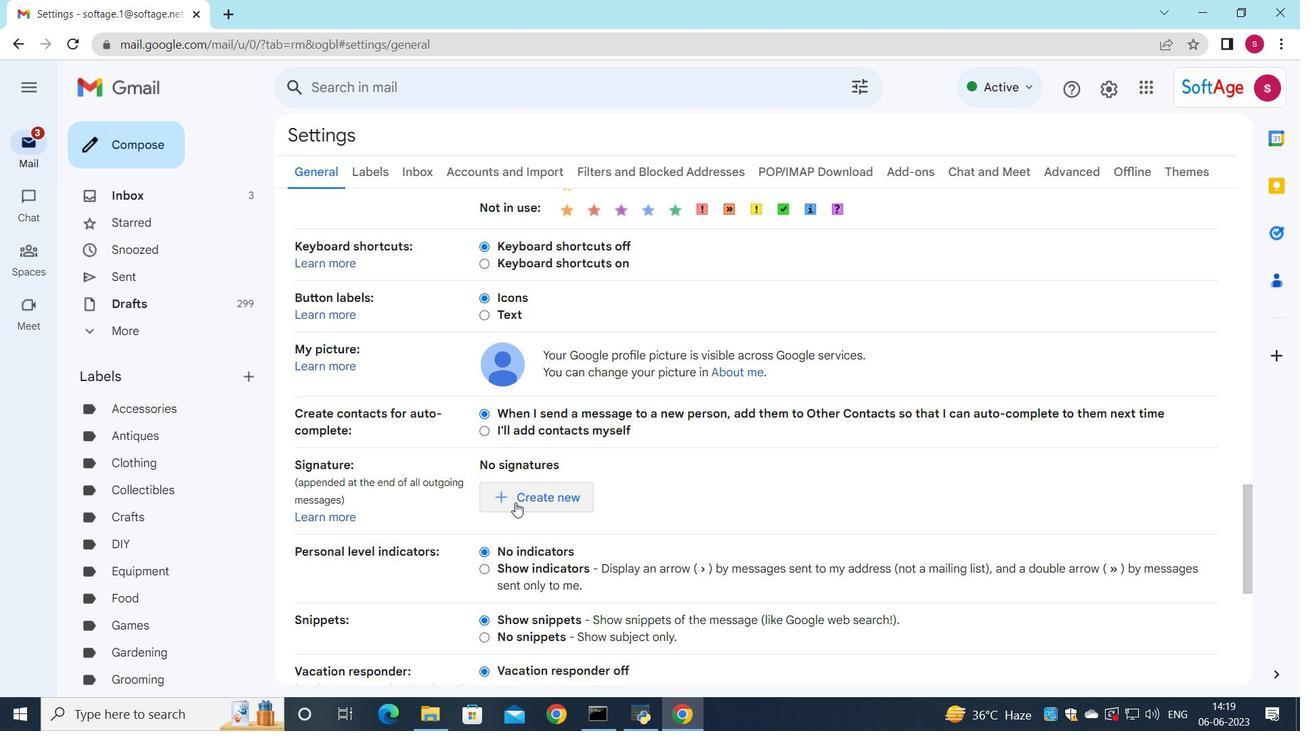 
Action: Mouse moved to (655, 375)
Screenshot: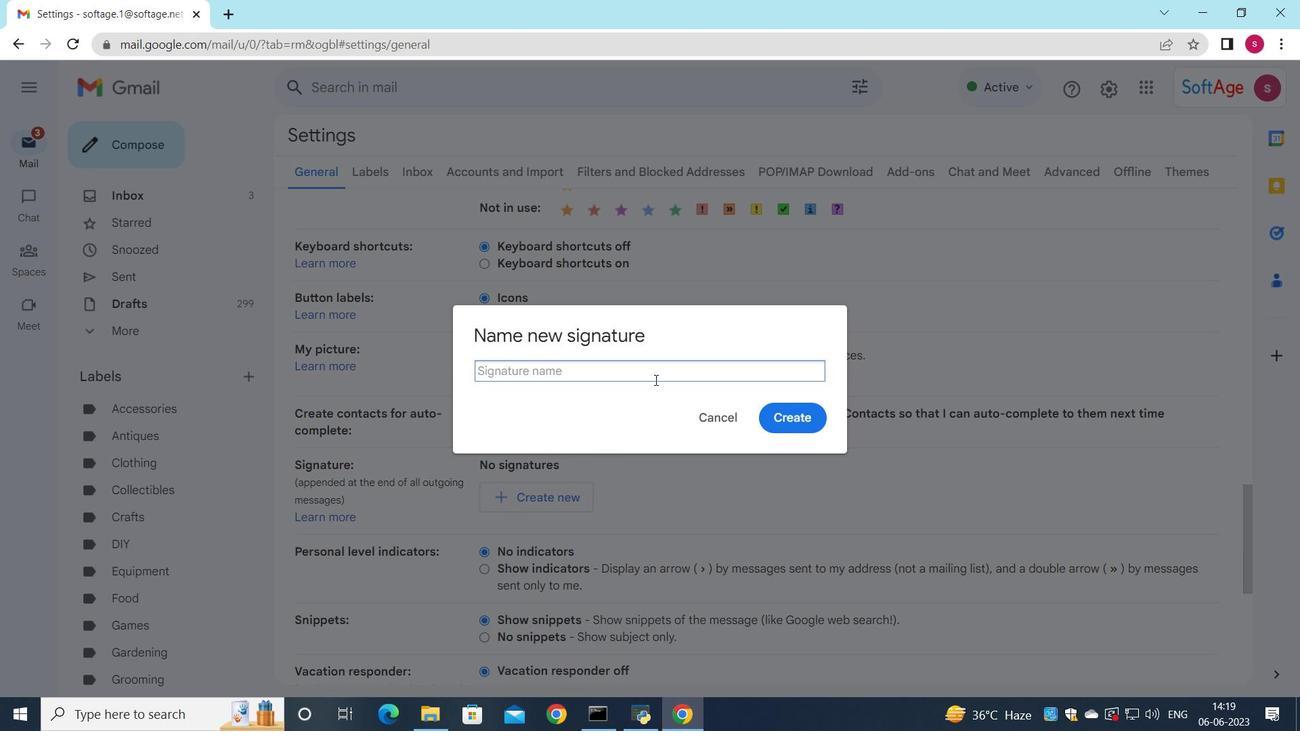 
Action: Key pressed <Key.shift><Key.shift><Key.shift><Key.shift><Key.shift><Key.shift><Key.shift>Finley<Key.space><Key.shift>Cooper
Screenshot: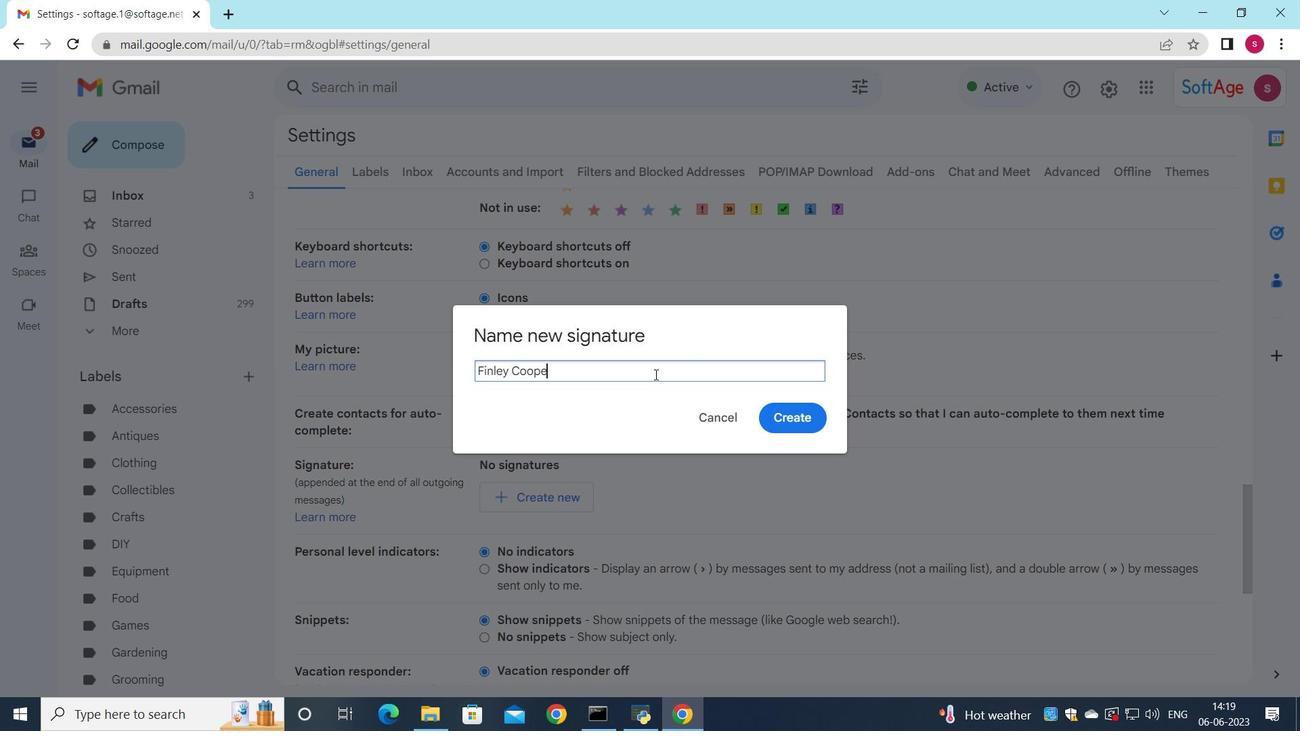 
Action: Mouse moved to (767, 421)
Screenshot: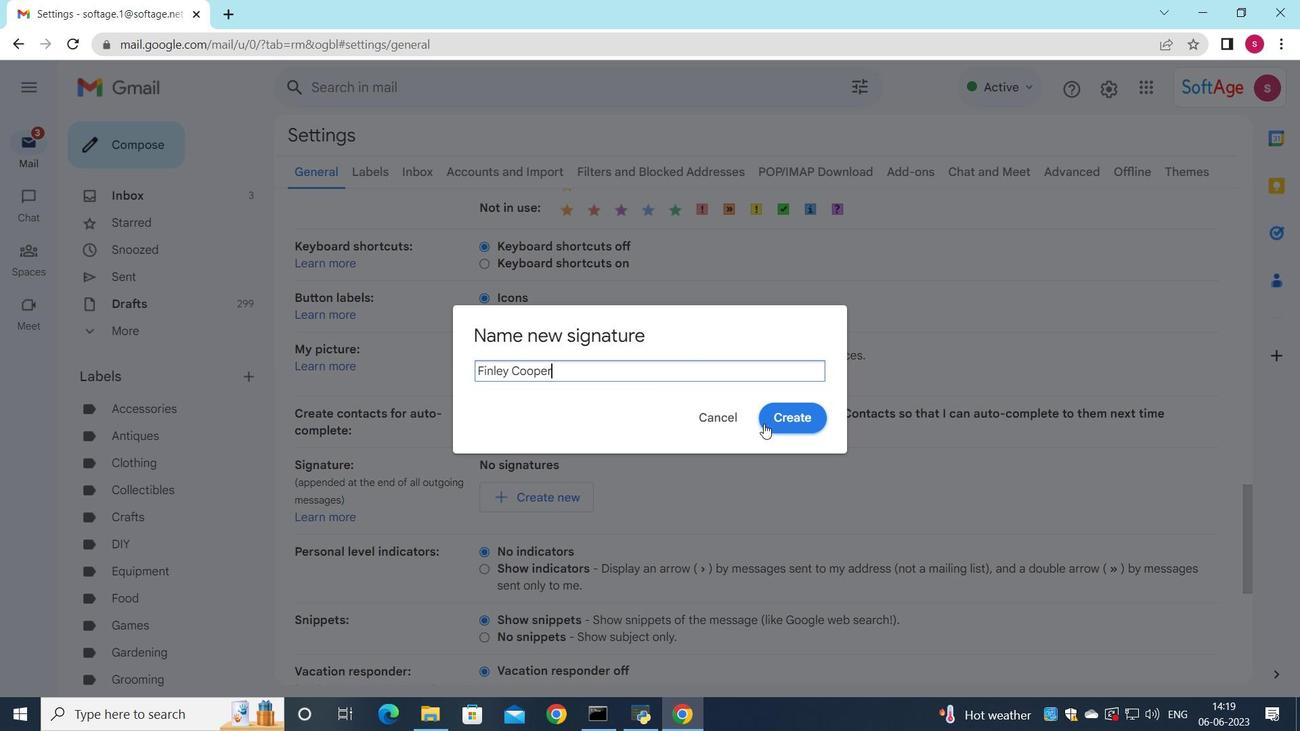 
Action: Mouse pressed left at (767, 421)
Screenshot: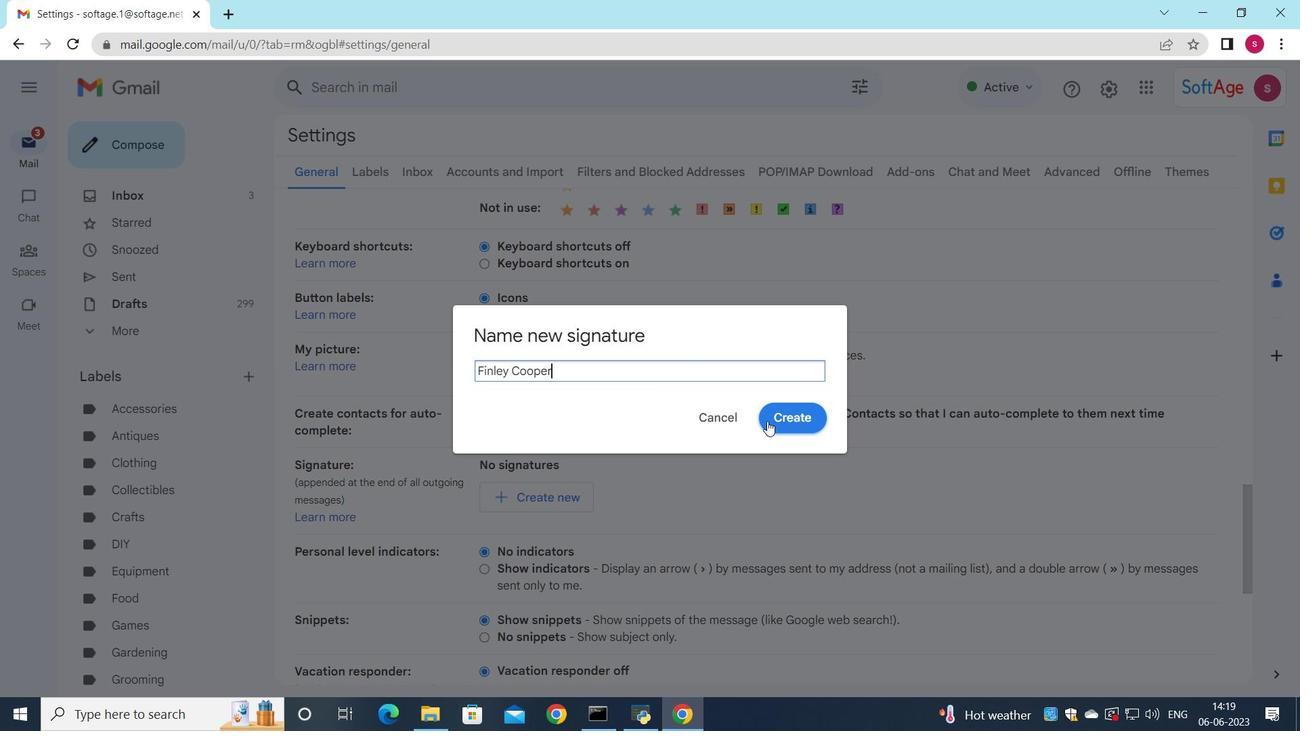 
Action: Mouse moved to (742, 497)
Screenshot: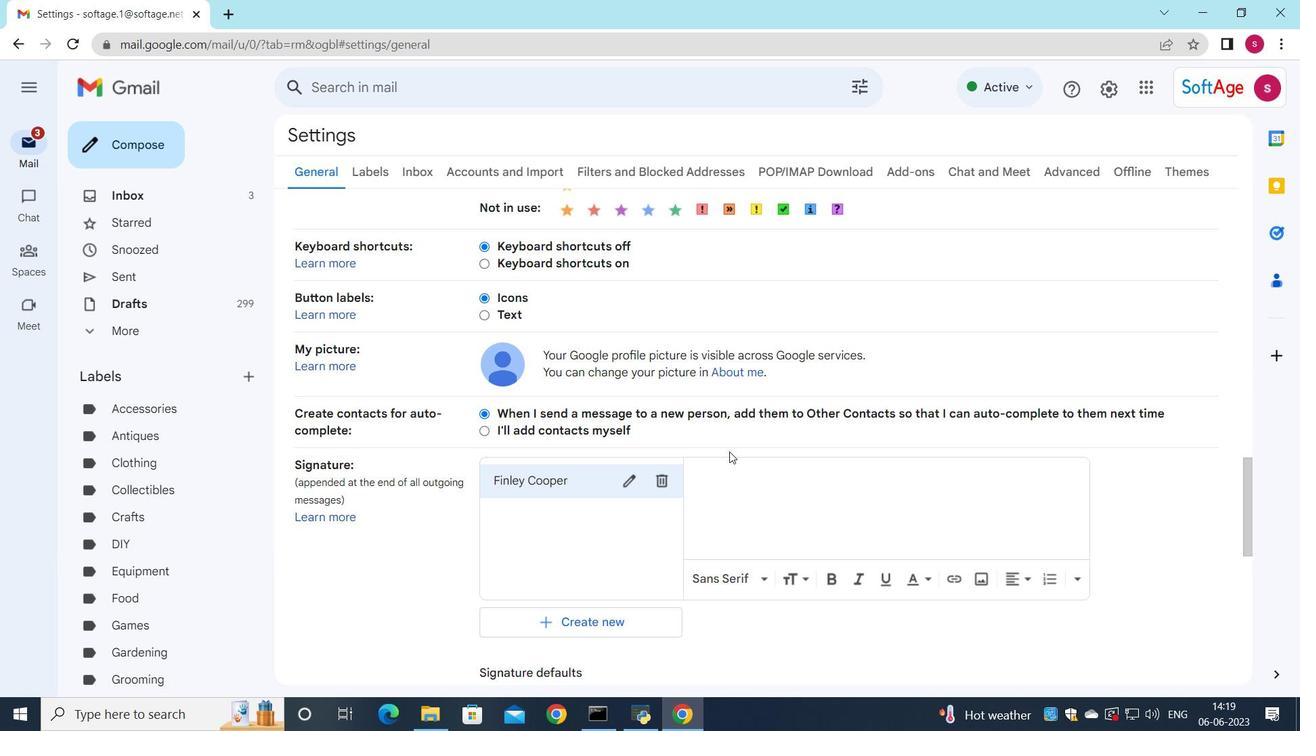 
Action: Mouse pressed left at (742, 497)
Screenshot: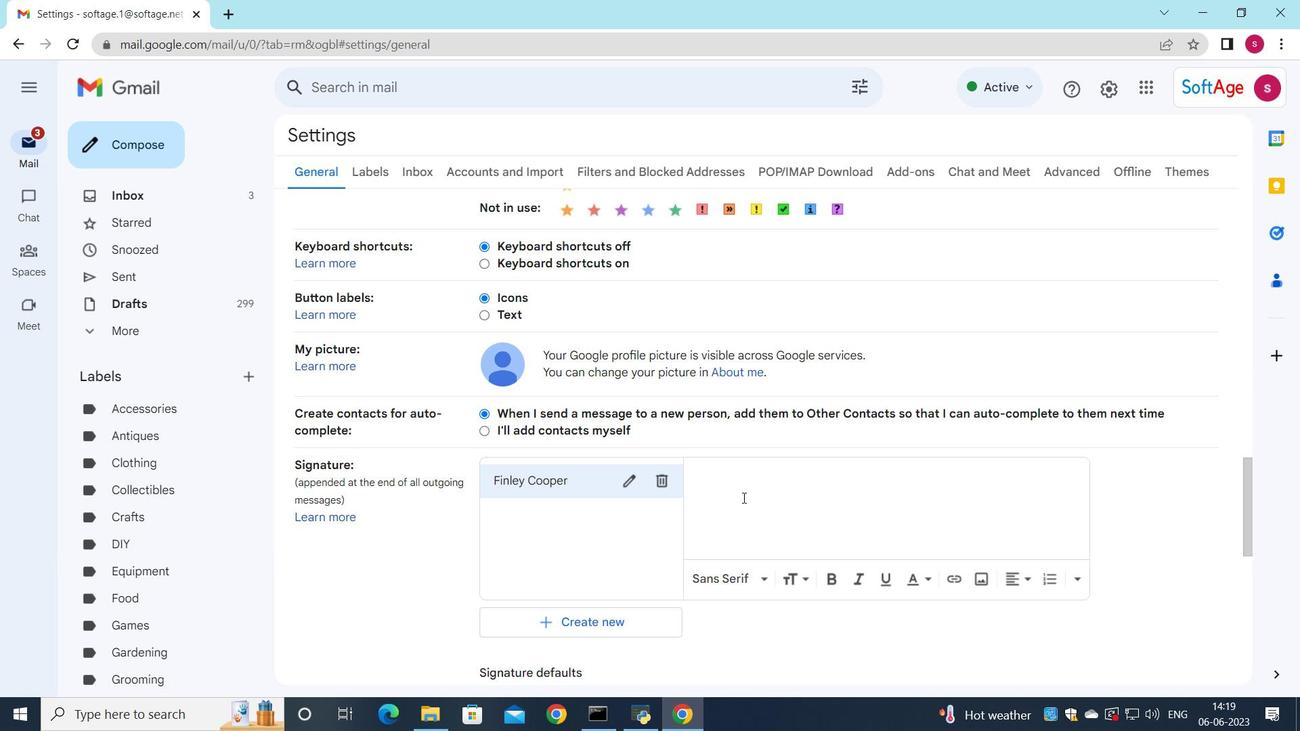 
Action: Mouse moved to (750, 202)
Screenshot: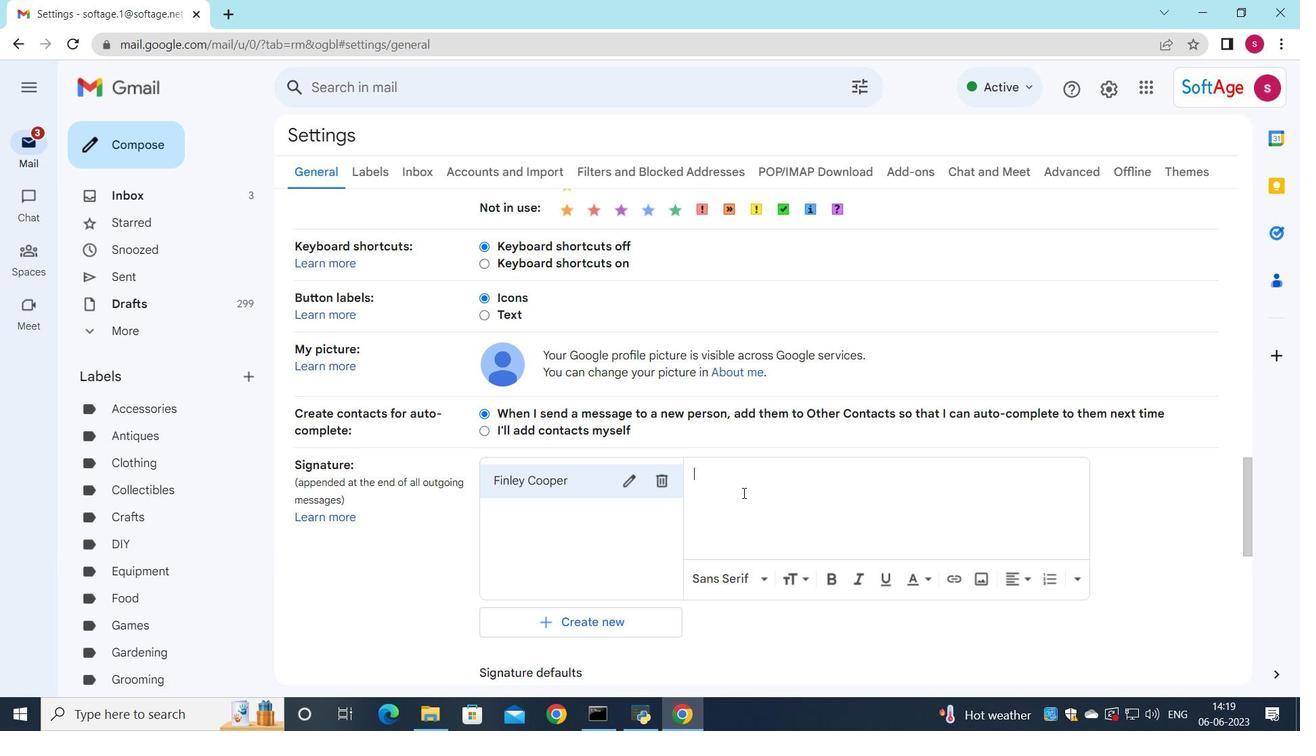 
Action: Key pressed <Key.shift>Finley<Key.space><Key.shift>Cooper
Screenshot: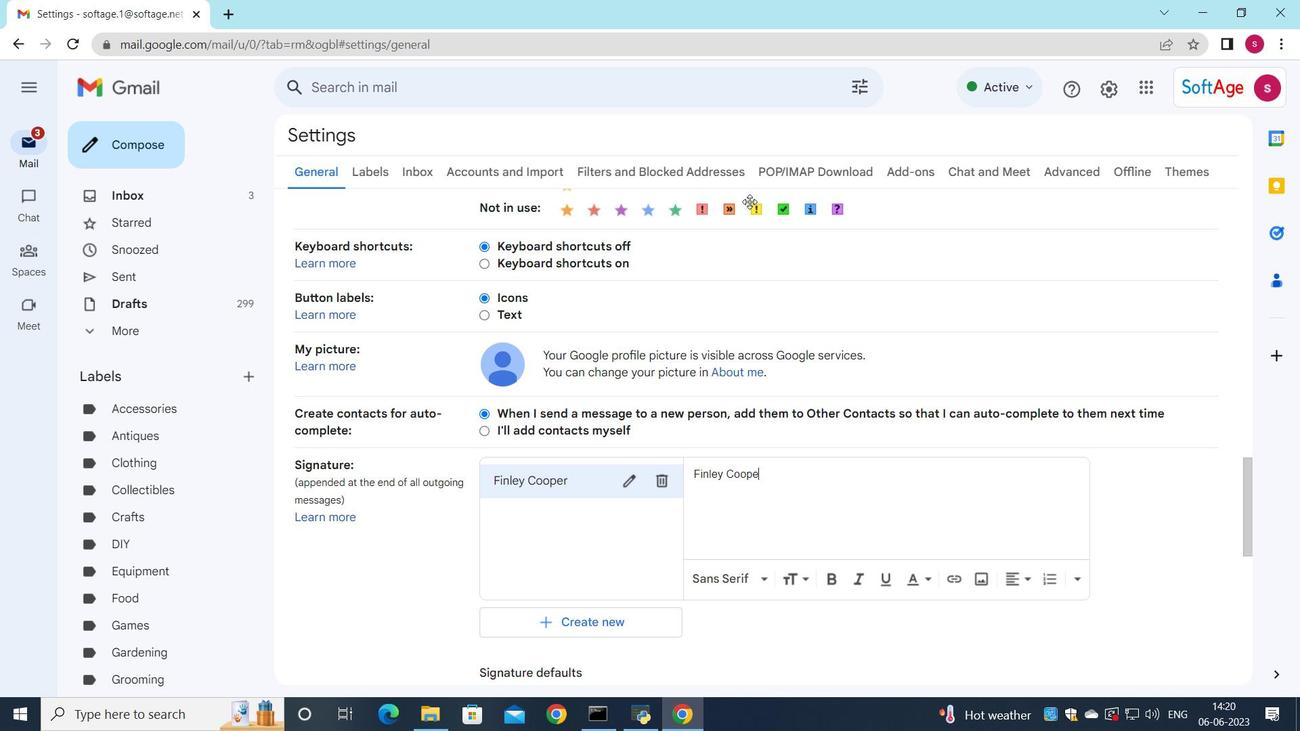 
Action: Mouse moved to (711, 348)
Screenshot: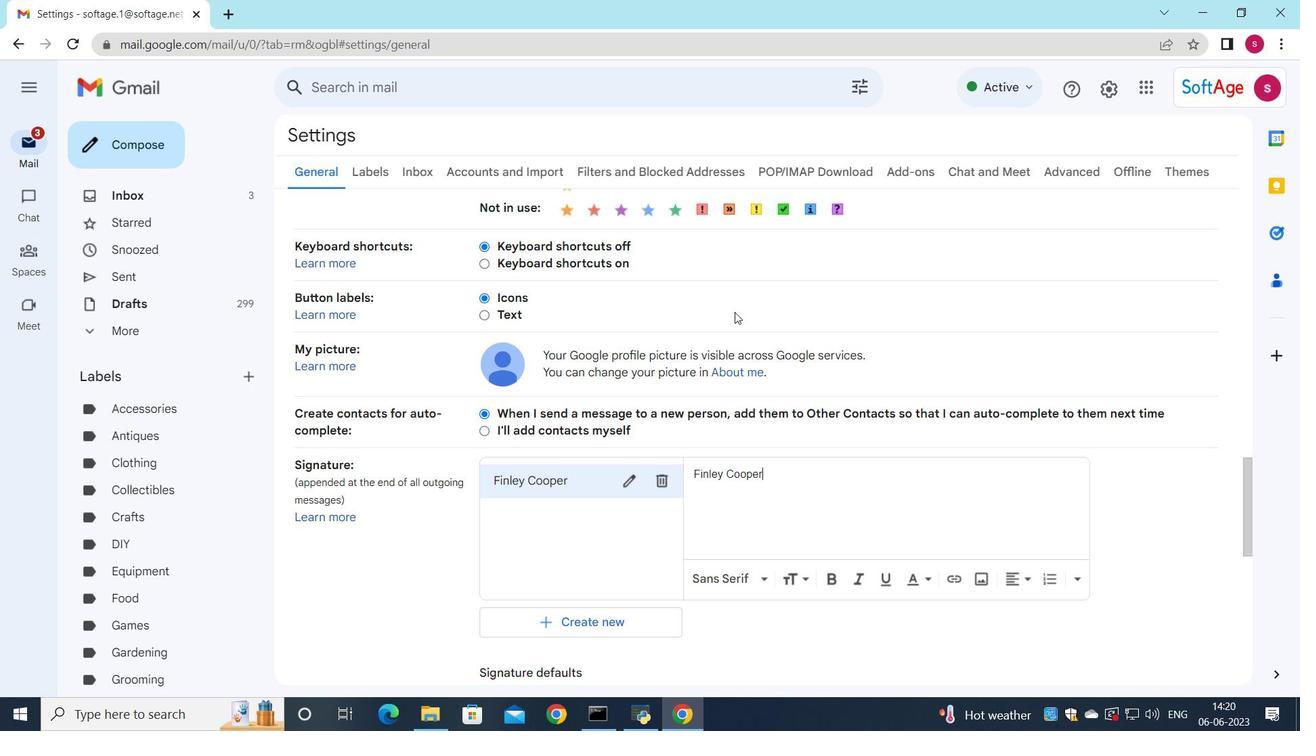 
Action: Mouse scrolled (711, 347) with delta (0, 0)
Screenshot: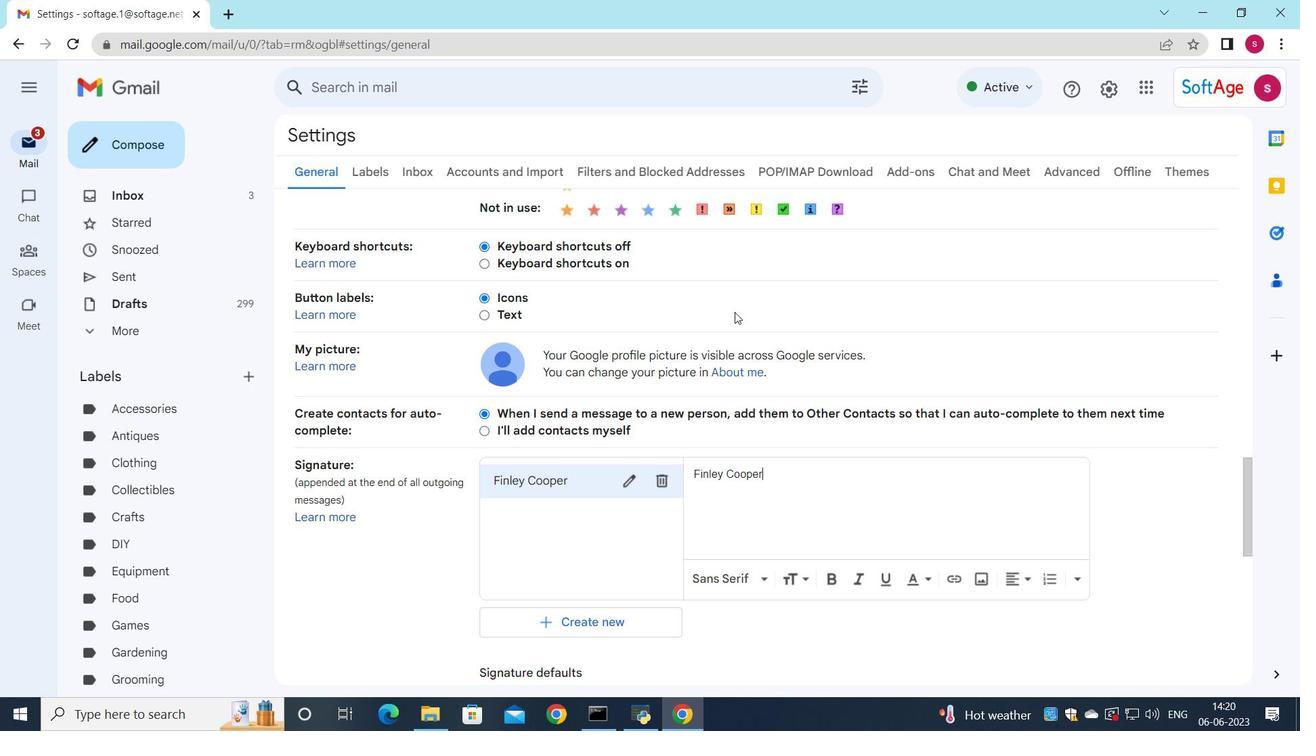 
Action: Mouse moved to (709, 350)
Screenshot: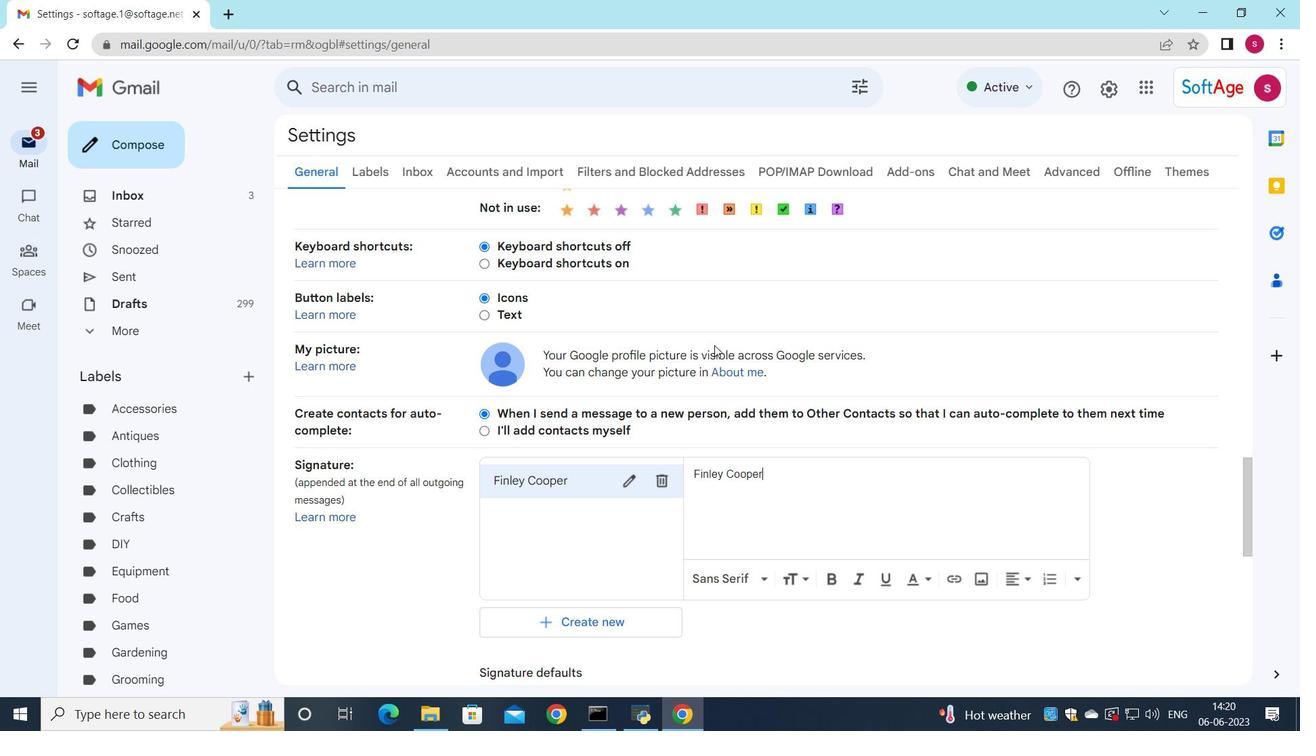 
Action: Mouse scrolled (709, 349) with delta (0, 0)
Screenshot: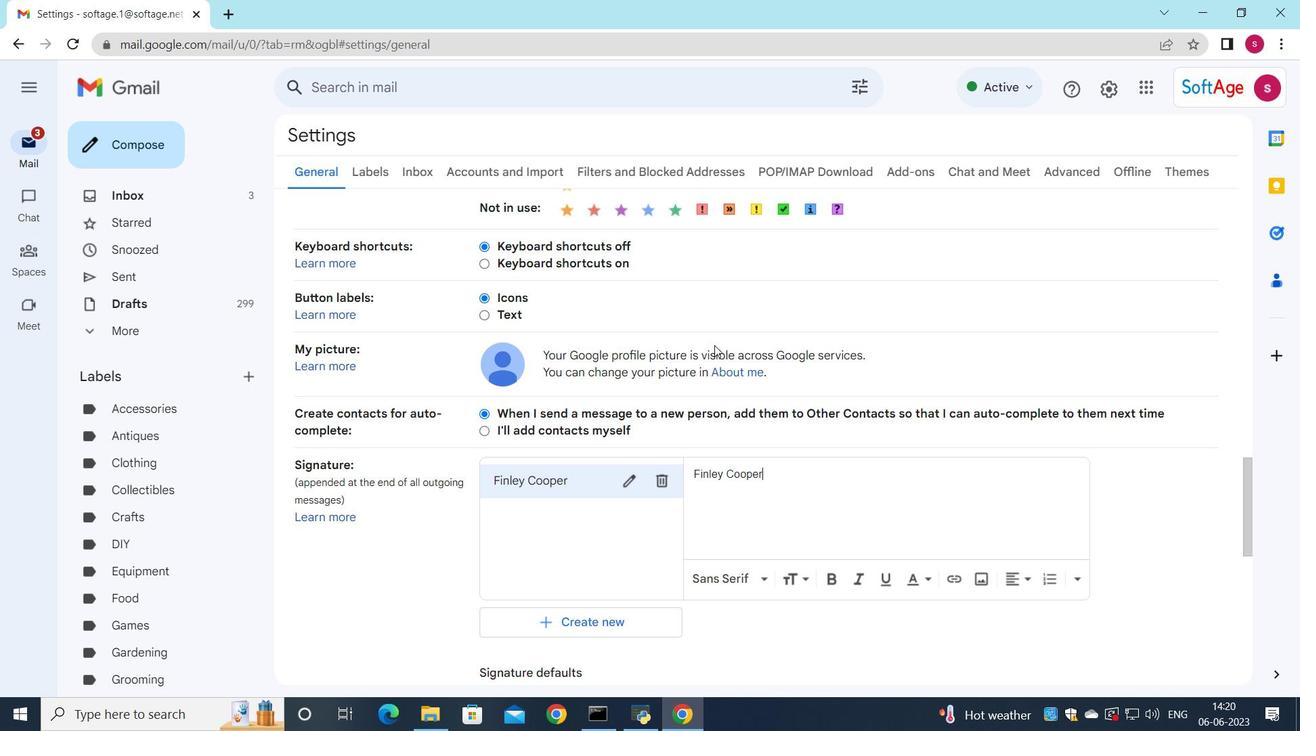 
Action: Mouse moved to (685, 341)
Screenshot: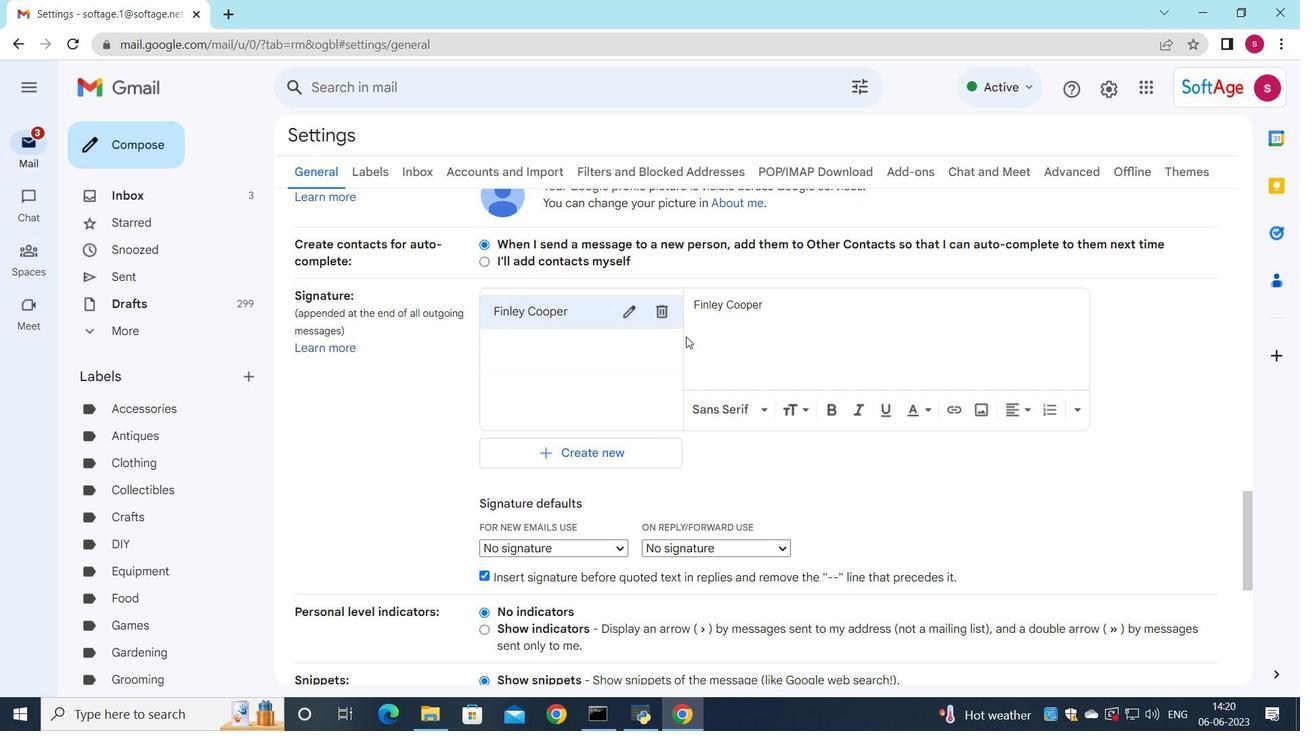 
Action: Mouse scrolled (685, 341) with delta (0, 0)
Screenshot: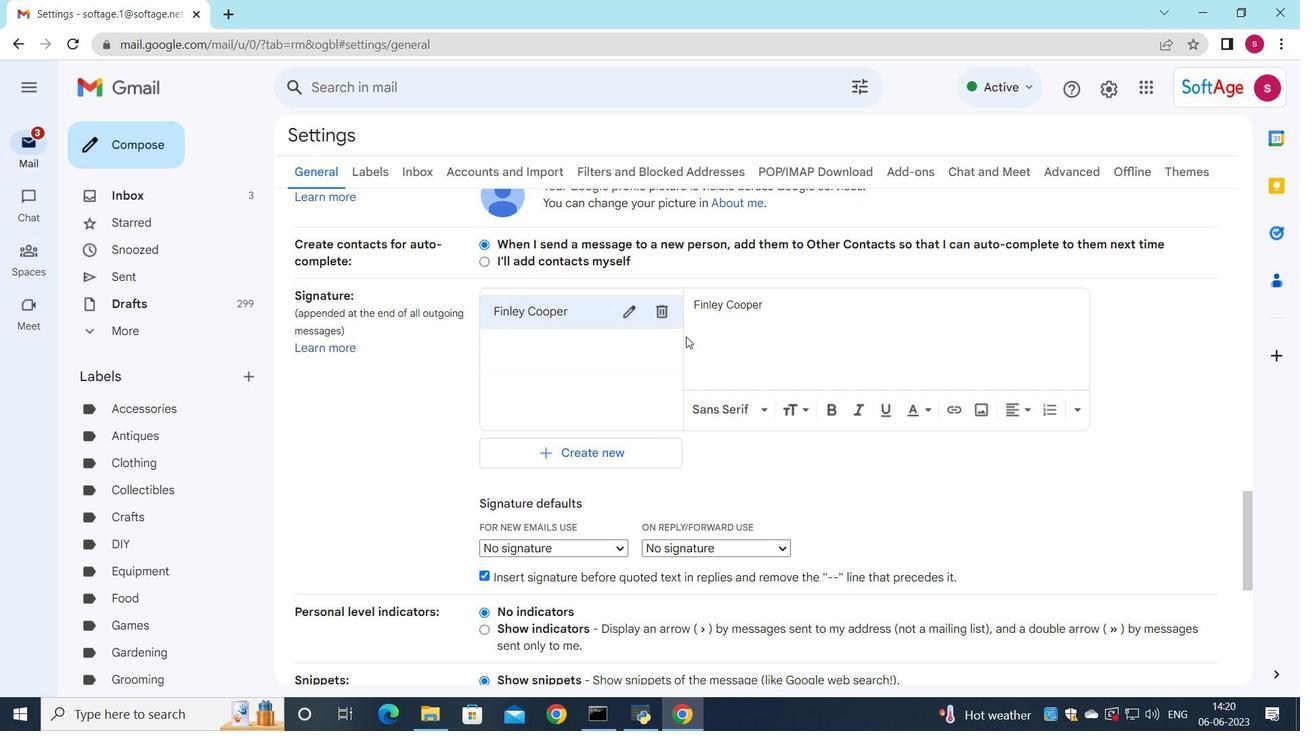 
Action: Mouse moved to (685, 344)
Screenshot: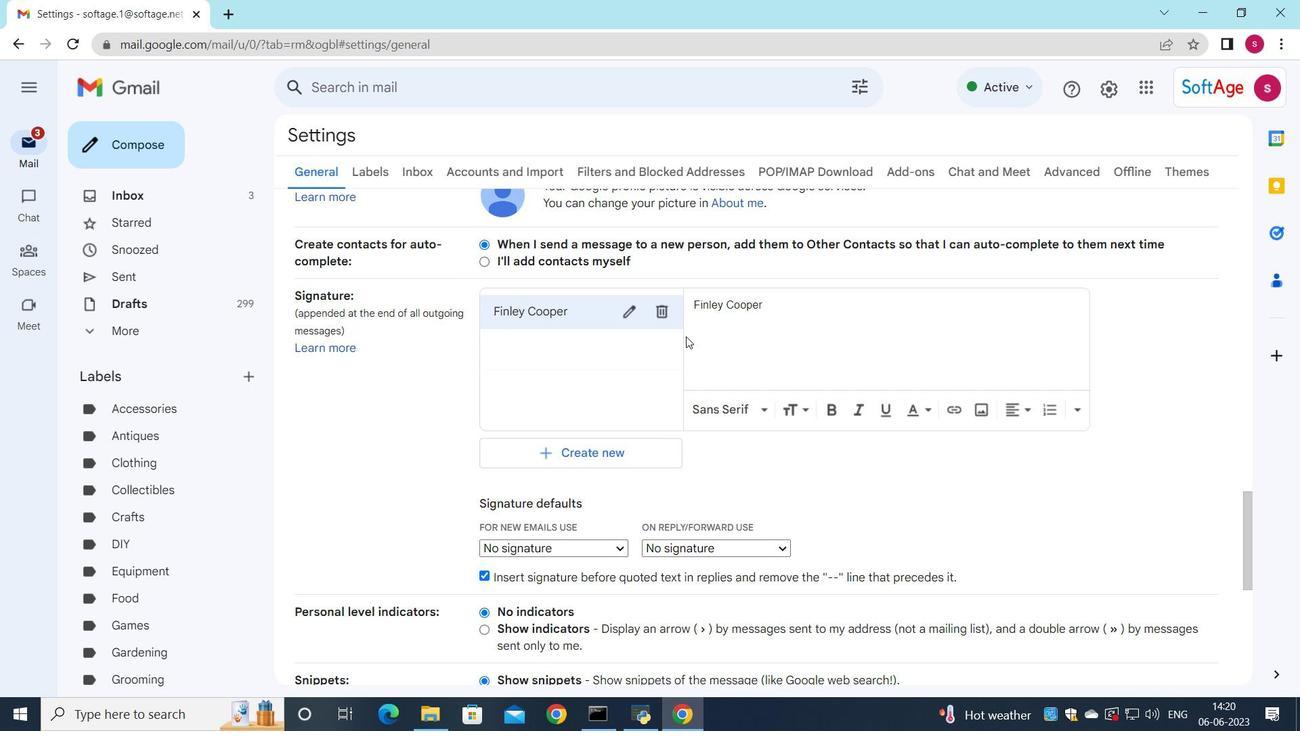 
Action: Mouse scrolled (685, 344) with delta (0, 0)
Screenshot: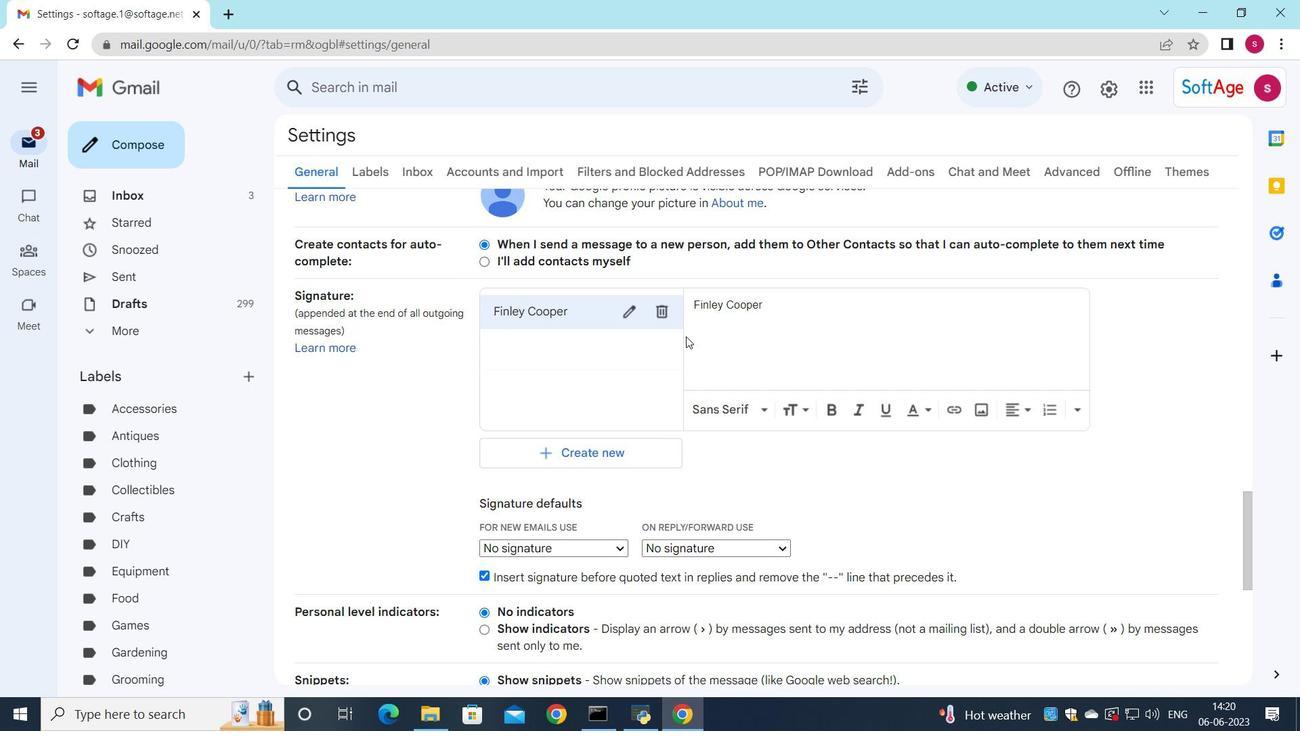 
Action: Mouse moved to (685, 346)
Screenshot: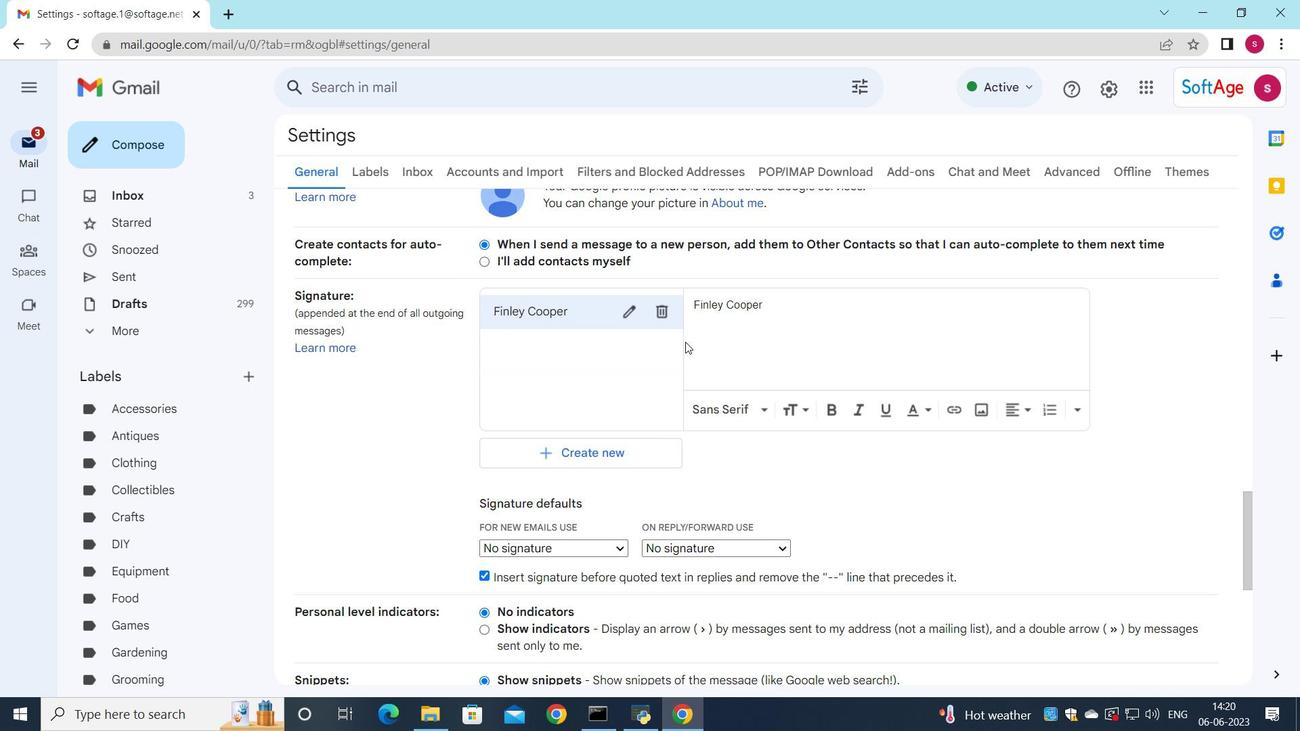 
Action: Mouse scrolled (685, 345) with delta (0, 0)
Screenshot: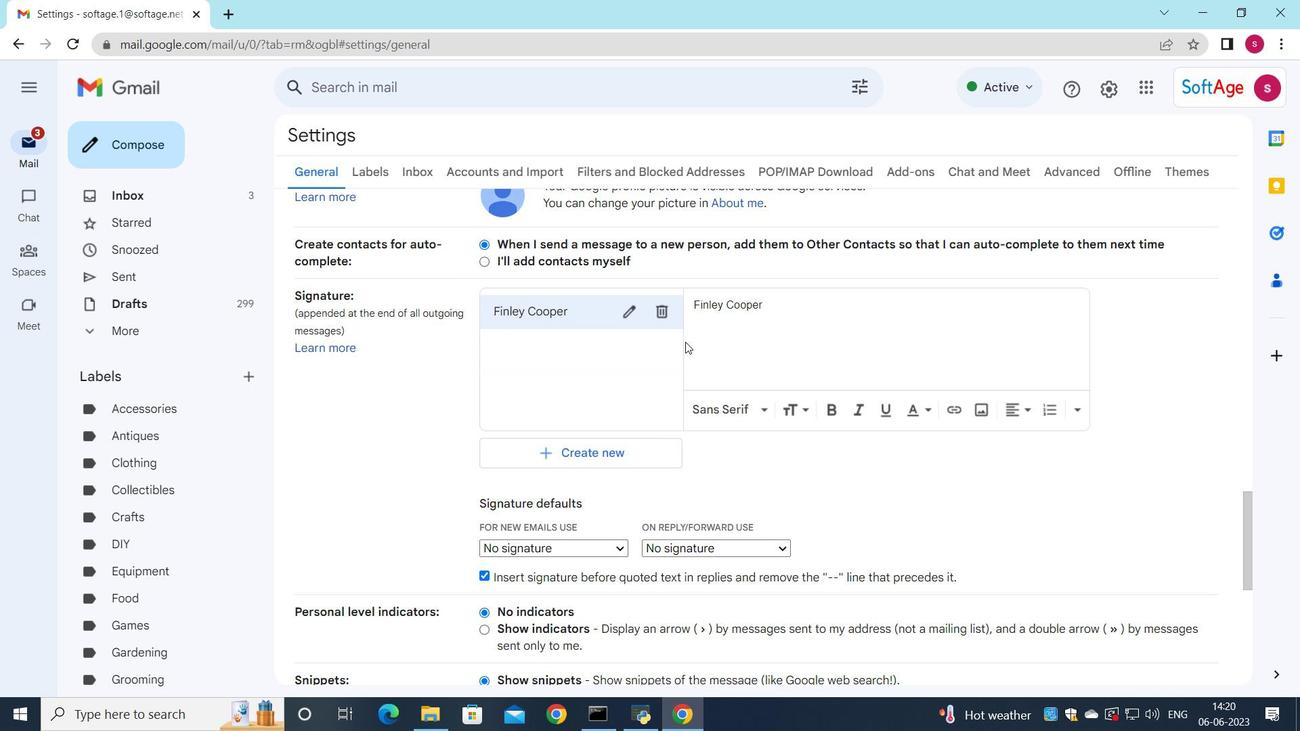 
Action: Mouse scrolled (685, 345) with delta (0, 0)
Screenshot: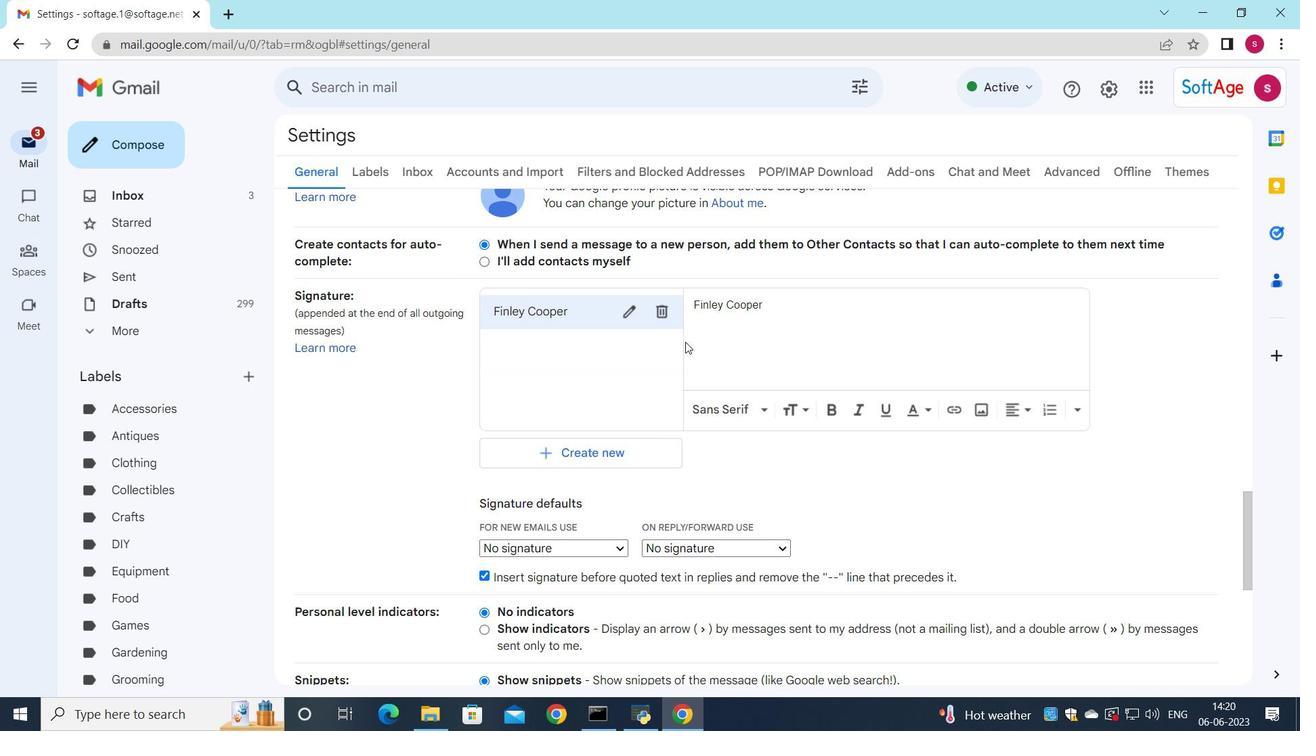 
Action: Mouse moved to (609, 214)
Screenshot: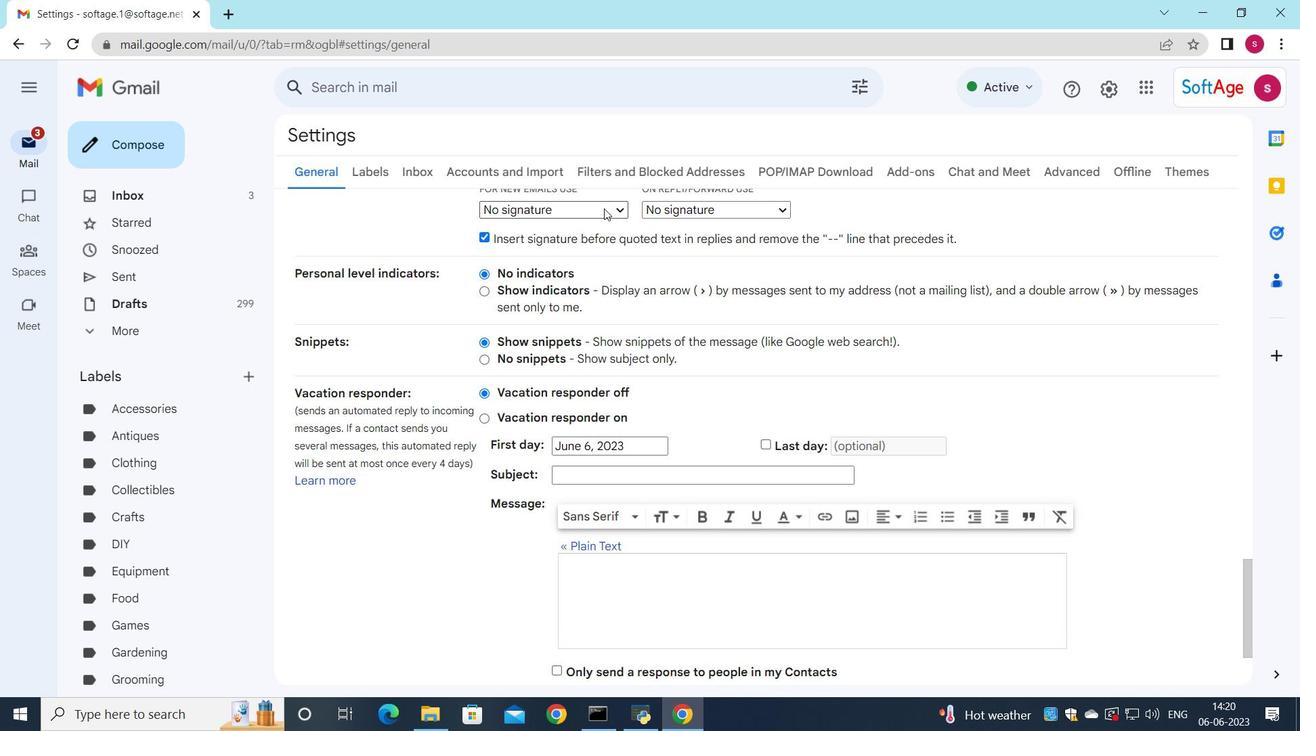 
Action: Mouse pressed left at (609, 214)
Screenshot: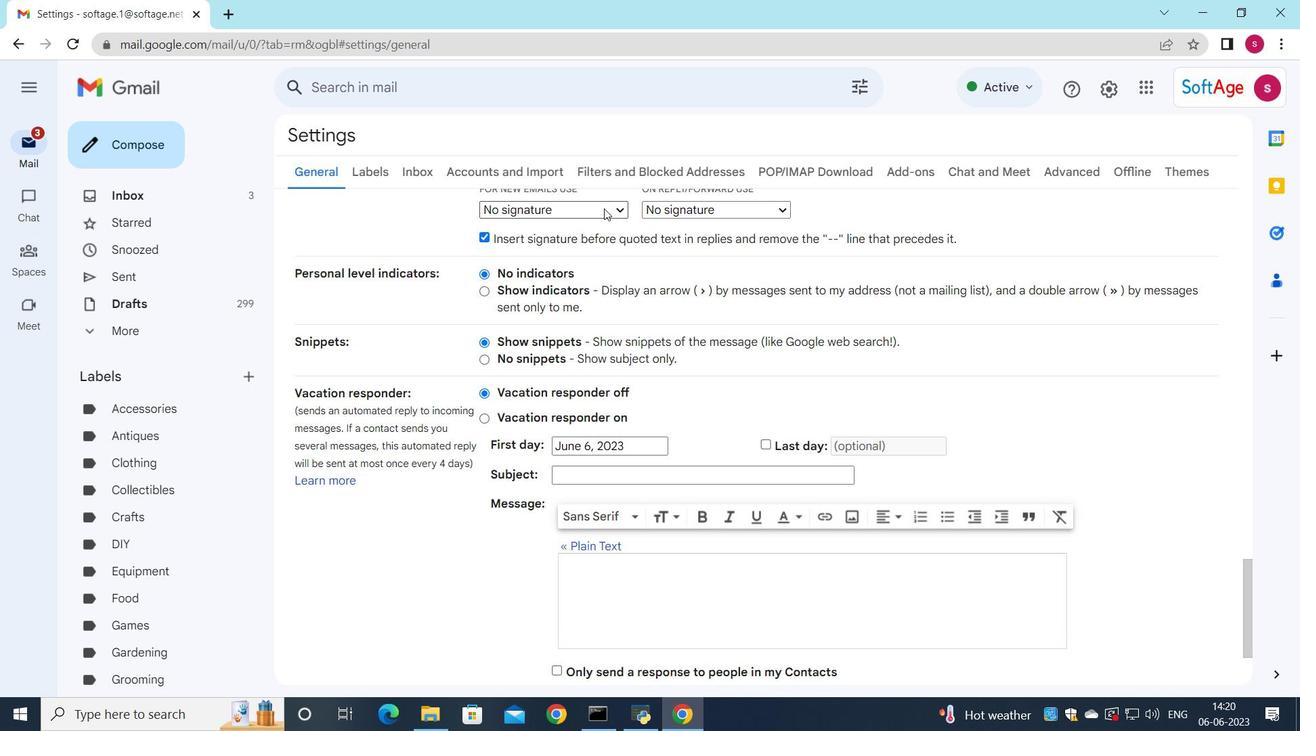 
Action: Mouse moved to (609, 243)
Screenshot: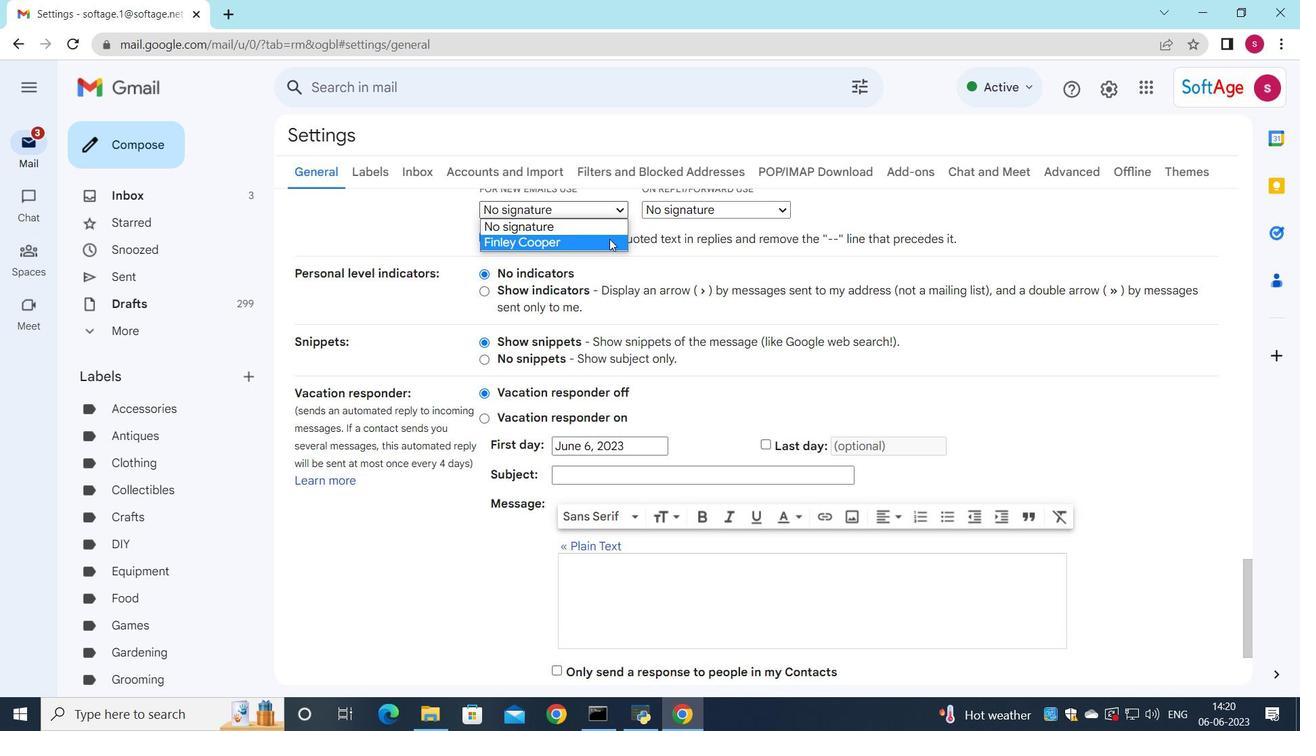 
Action: Mouse pressed left at (609, 243)
Screenshot: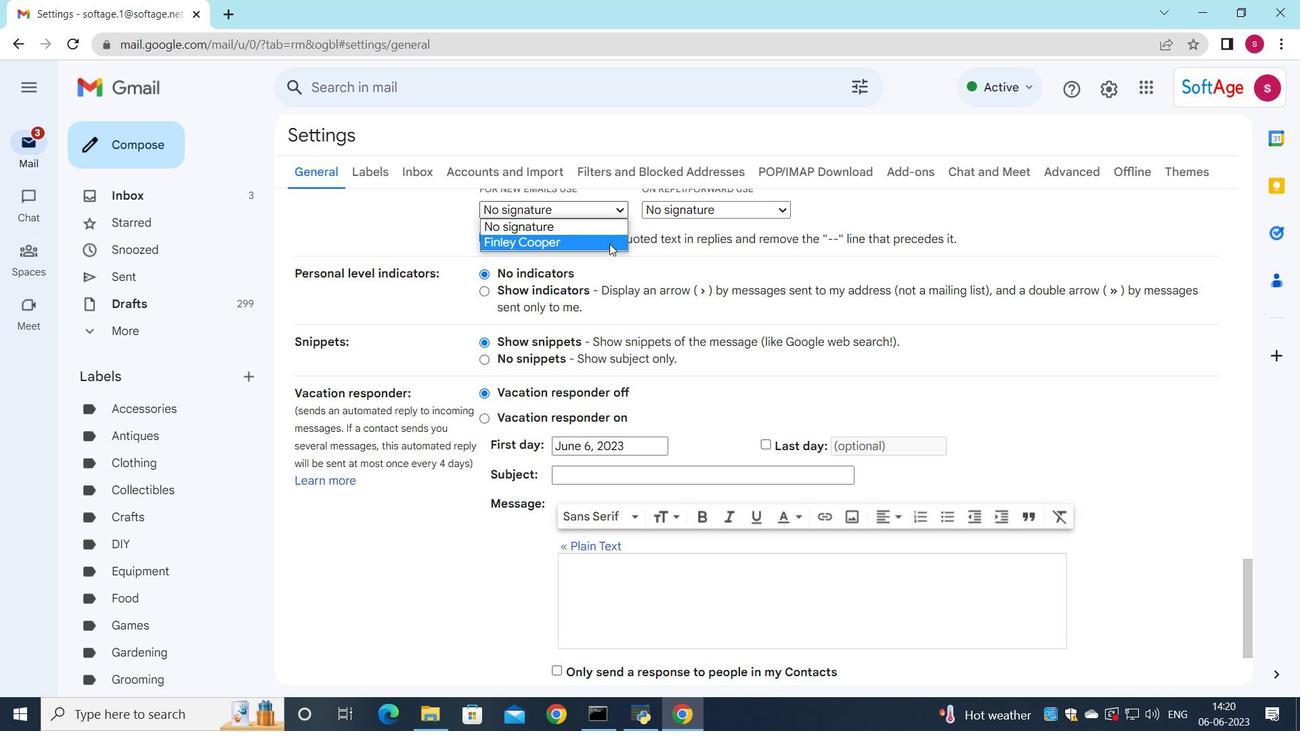 
Action: Mouse moved to (719, 195)
Screenshot: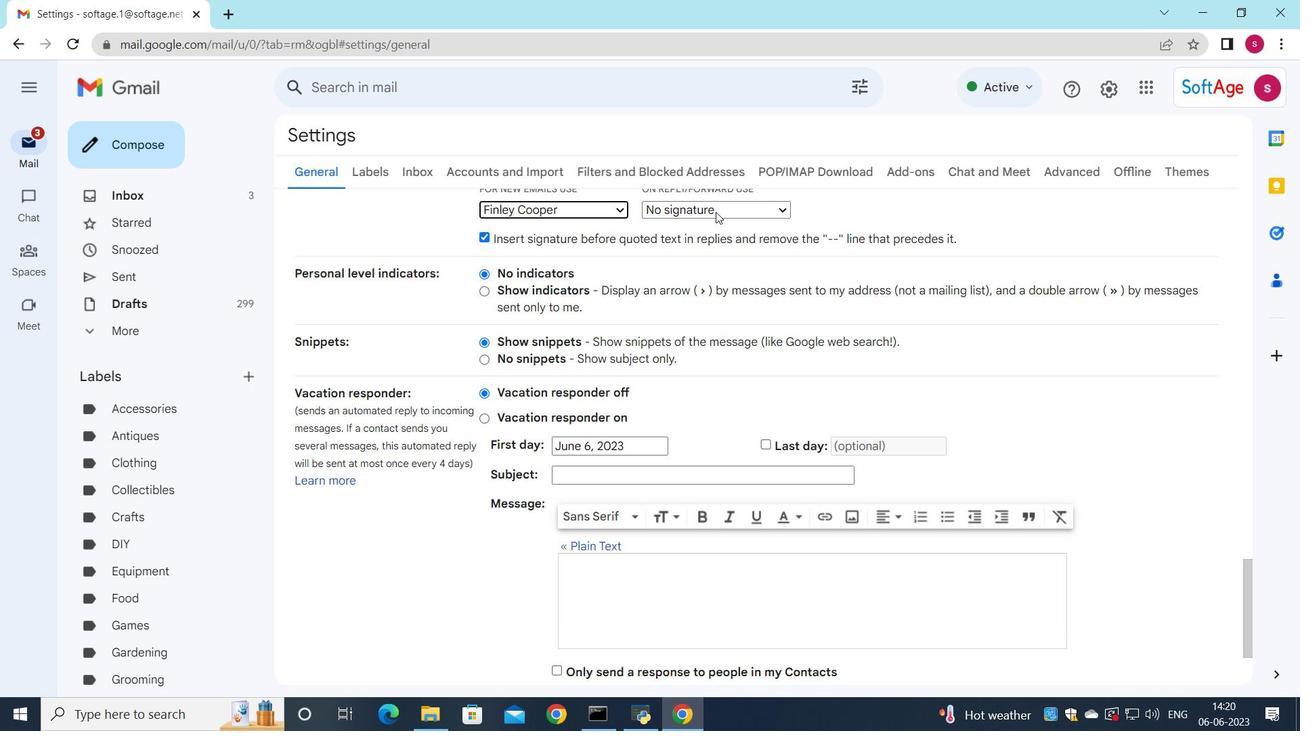 
Action: Mouse pressed left at (719, 195)
Screenshot: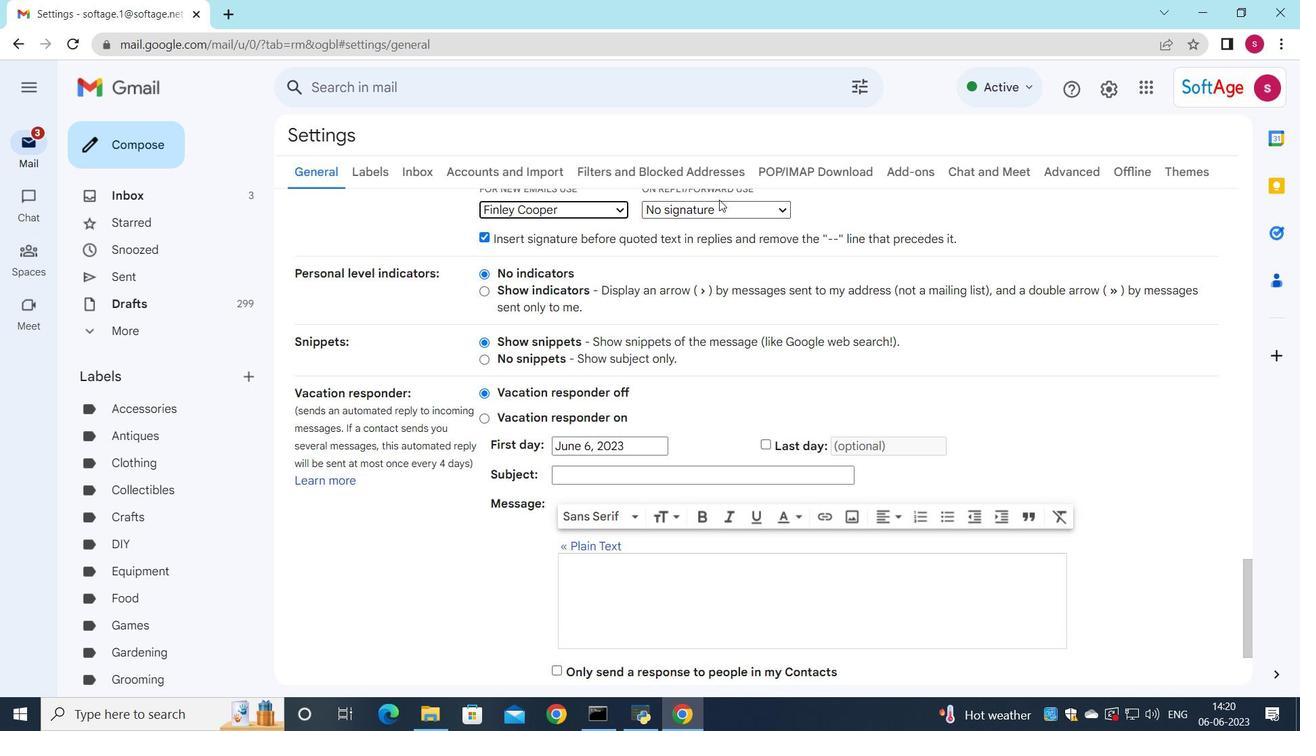 
Action: Mouse moved to (715, 209)
Screenshot: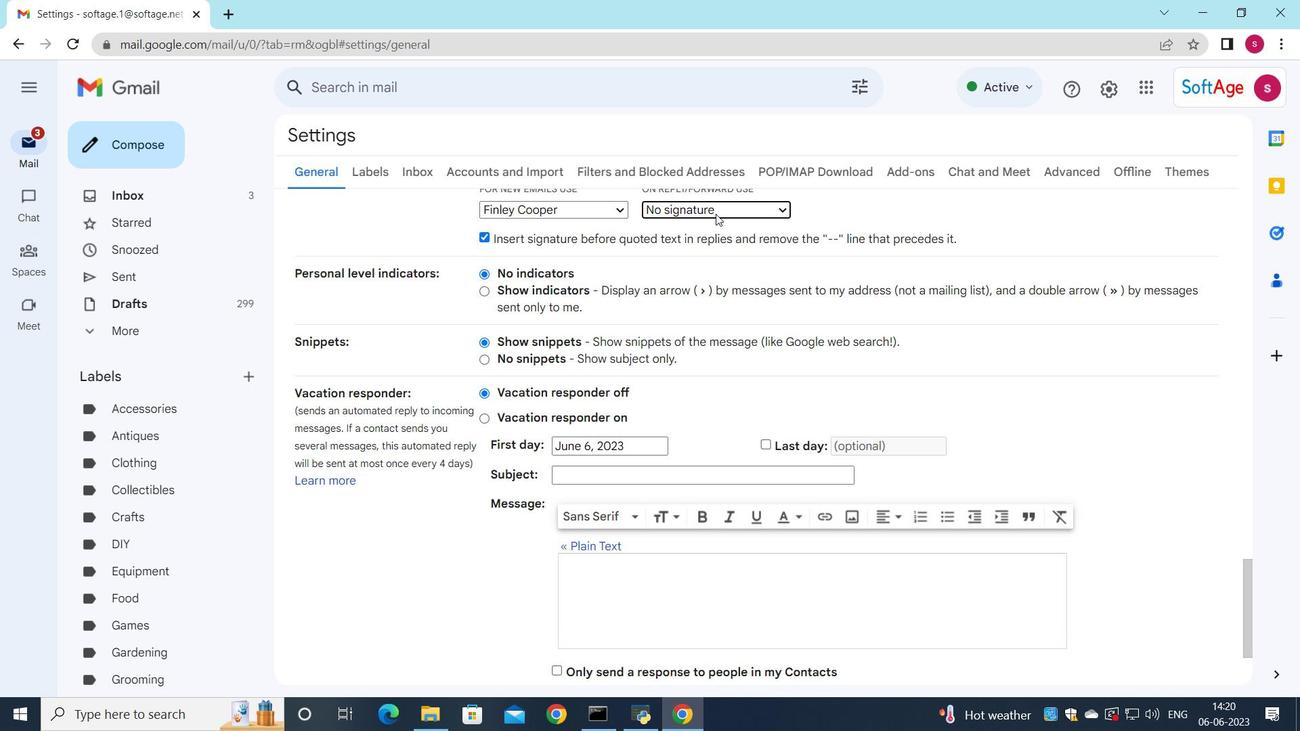 
Action: Mouse pressed left at (715, 209)
Screenshot: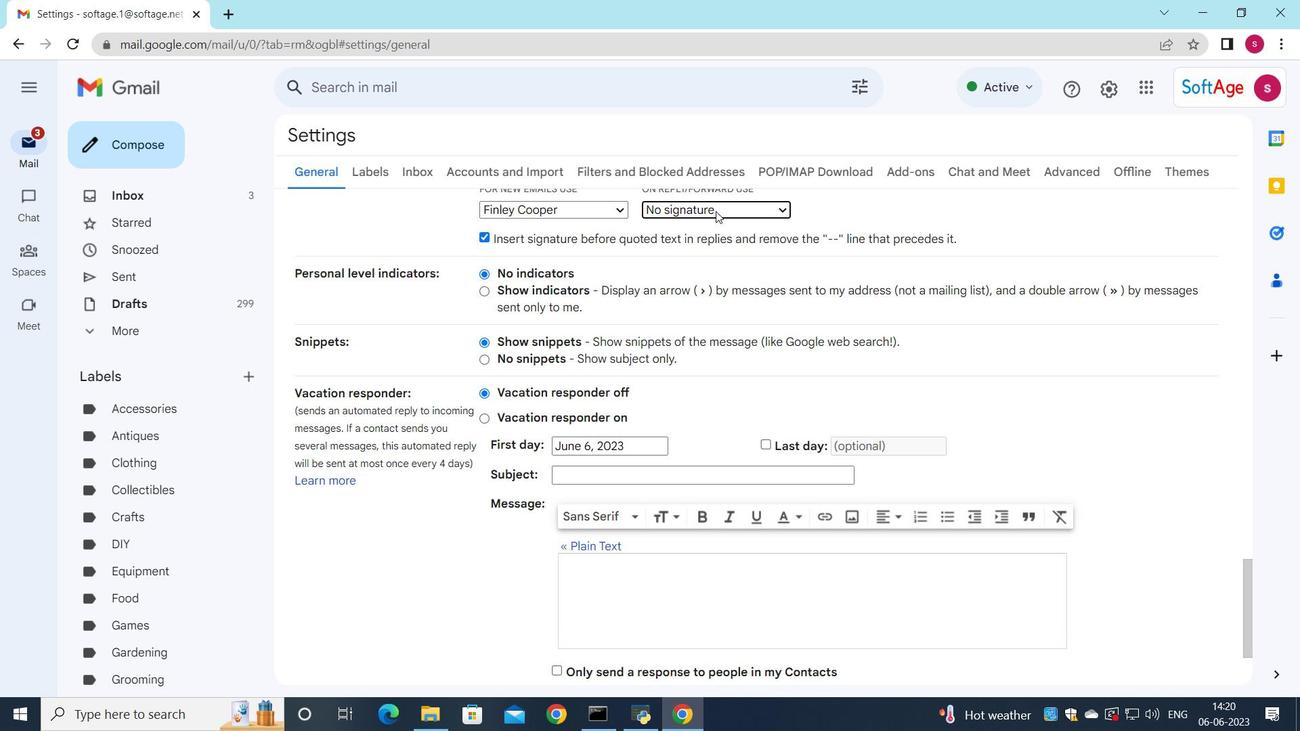 
Action: Mouse moved to (716, 243)
Screenshot: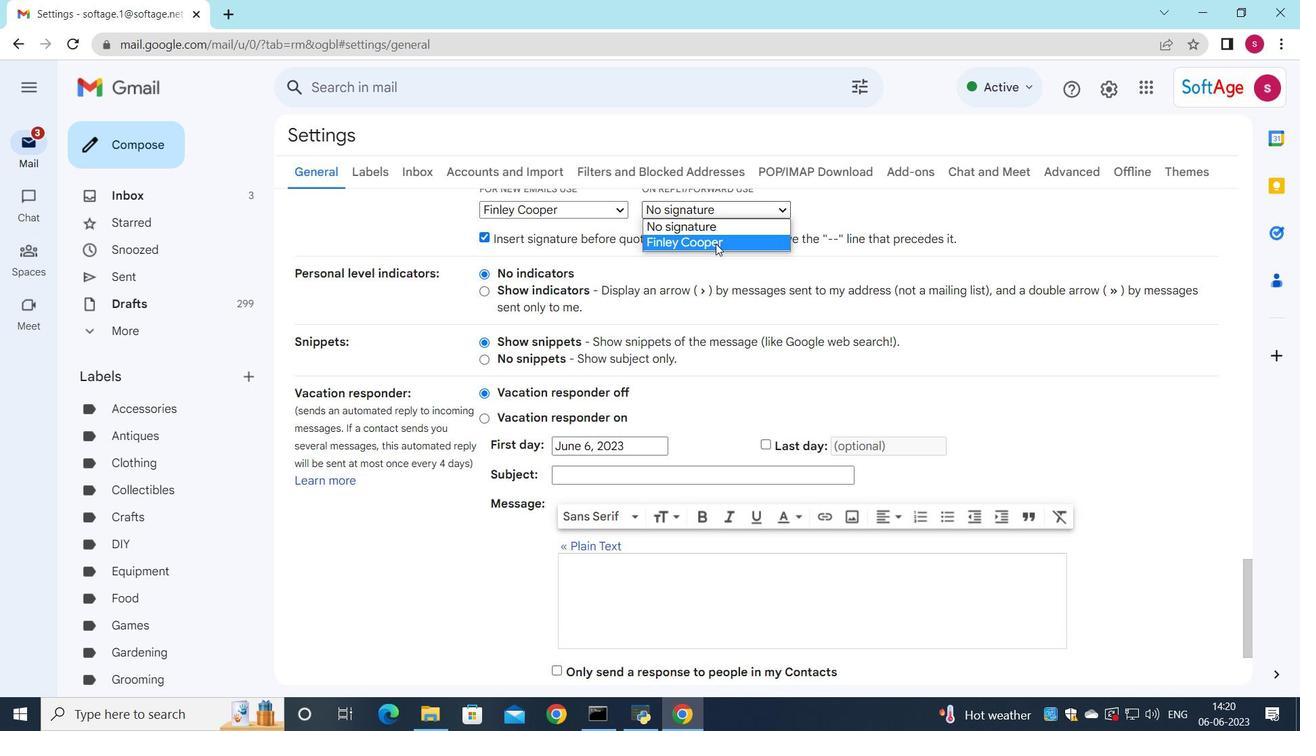 
Action: Mouse pressed left at (716, 243)
Screenshot: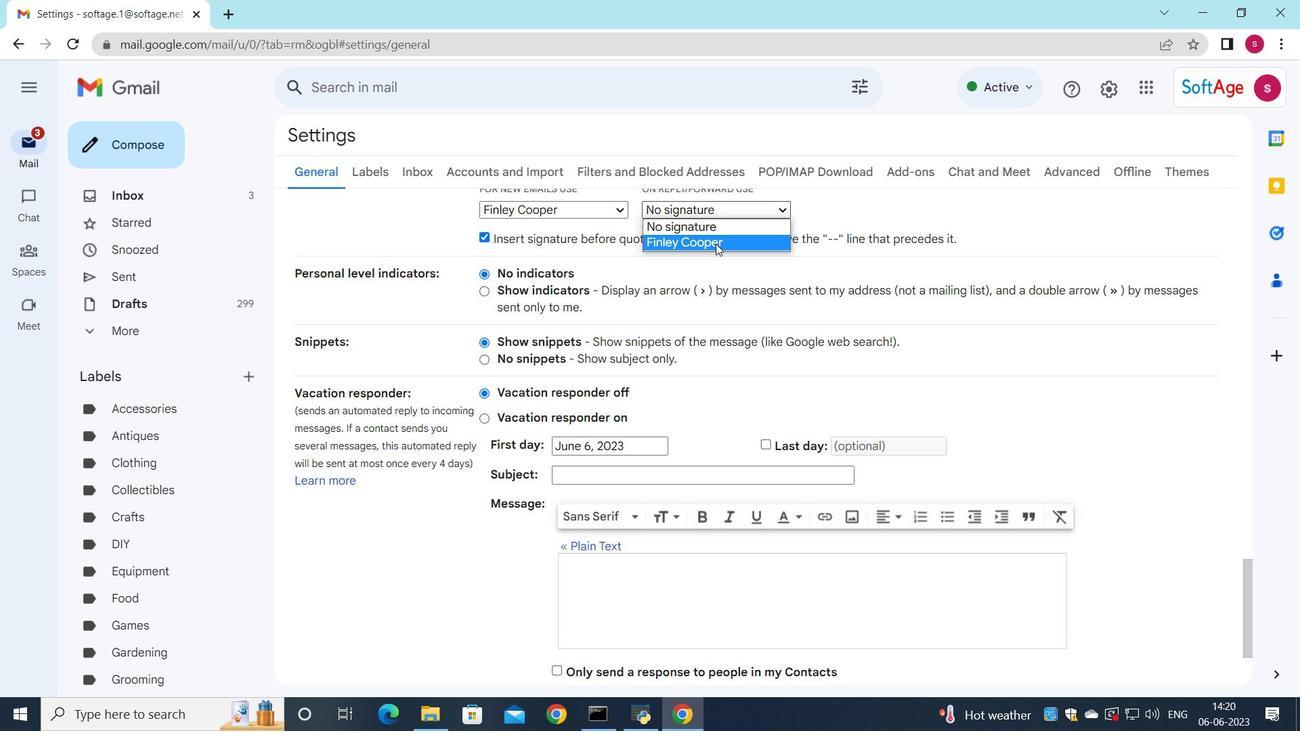
Action: Mouse moved to (625, 263)
Screenshot: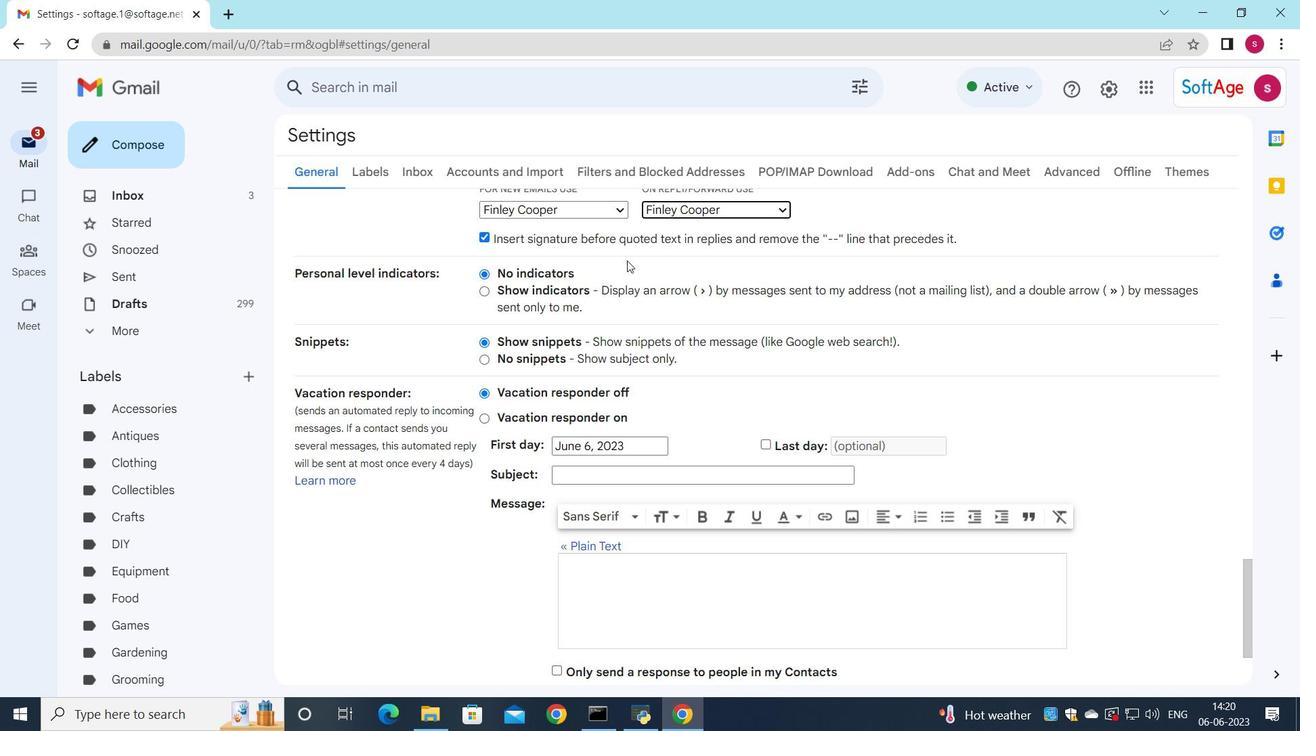 
Action: Mouse scrolled (625, 262) with delta (0, 0)
Screenshot: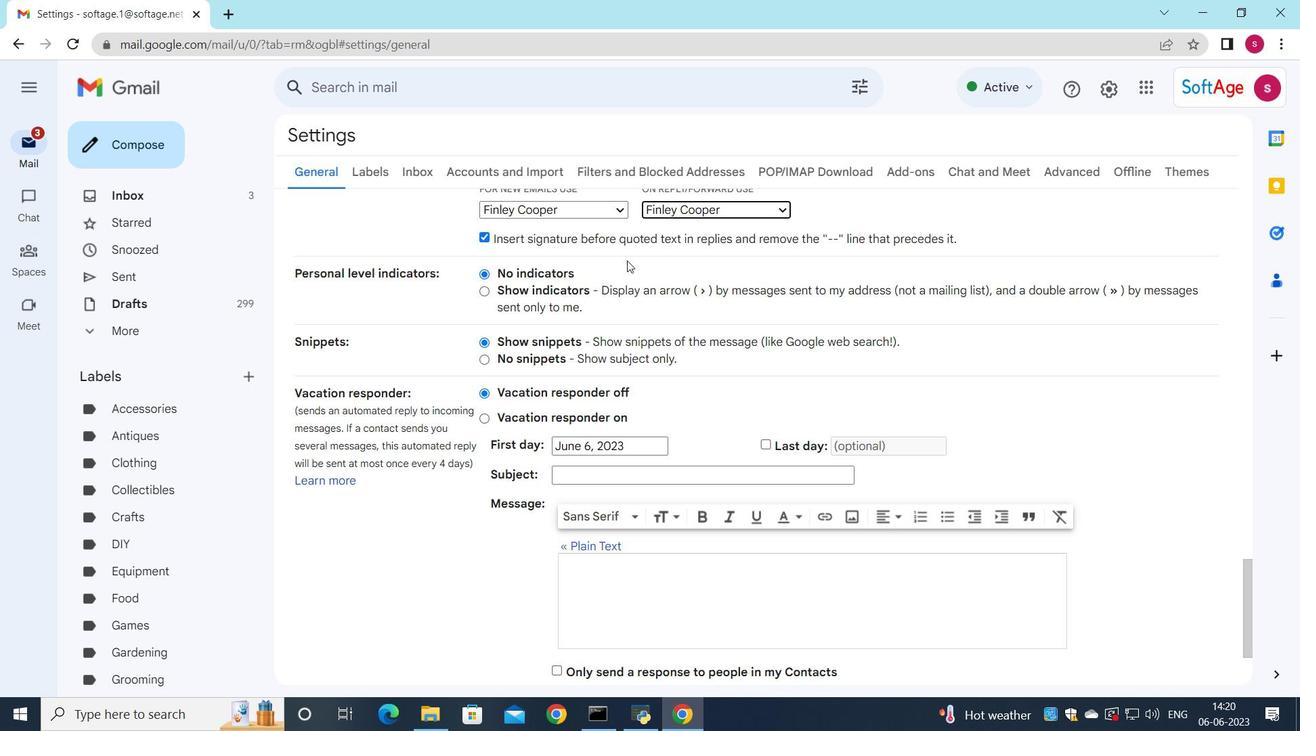 
Action: Mouse moved to (625, 264)
Screenshot: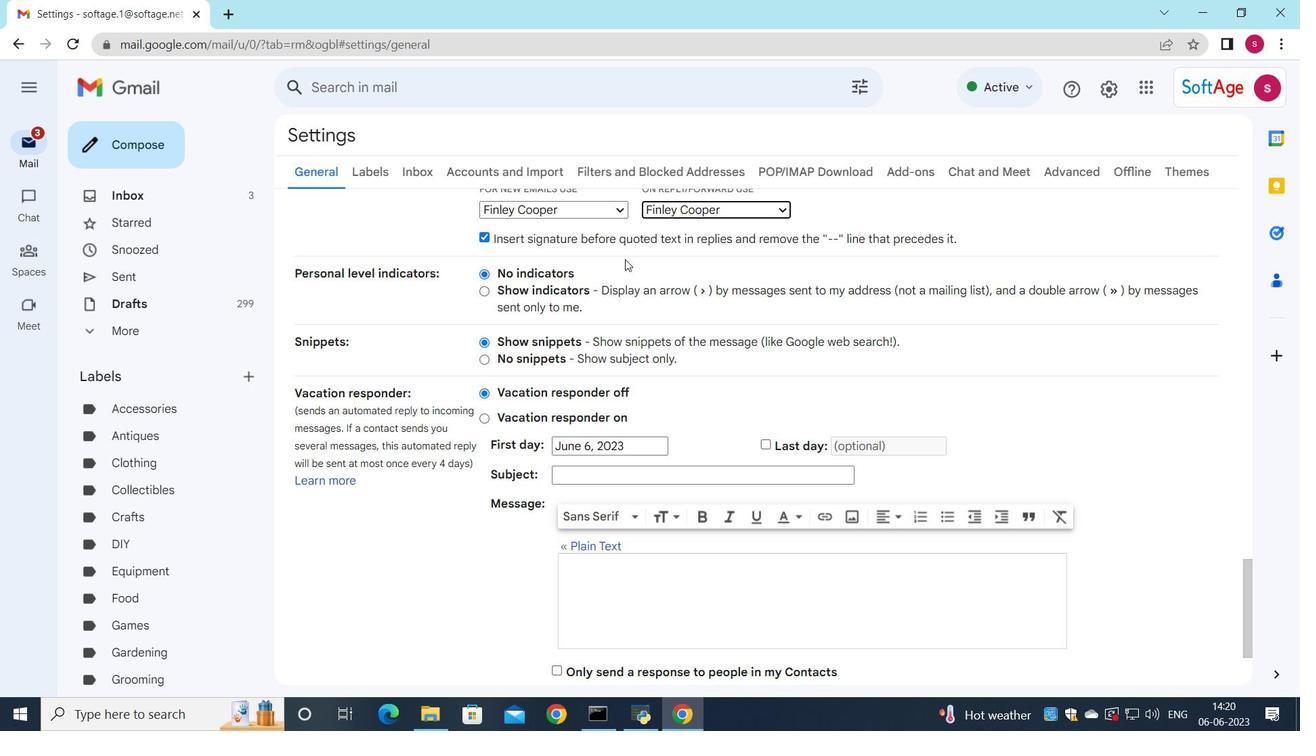 
Action: Mouse scrolled (625, 263) with delta (0, 0)
Screenshot: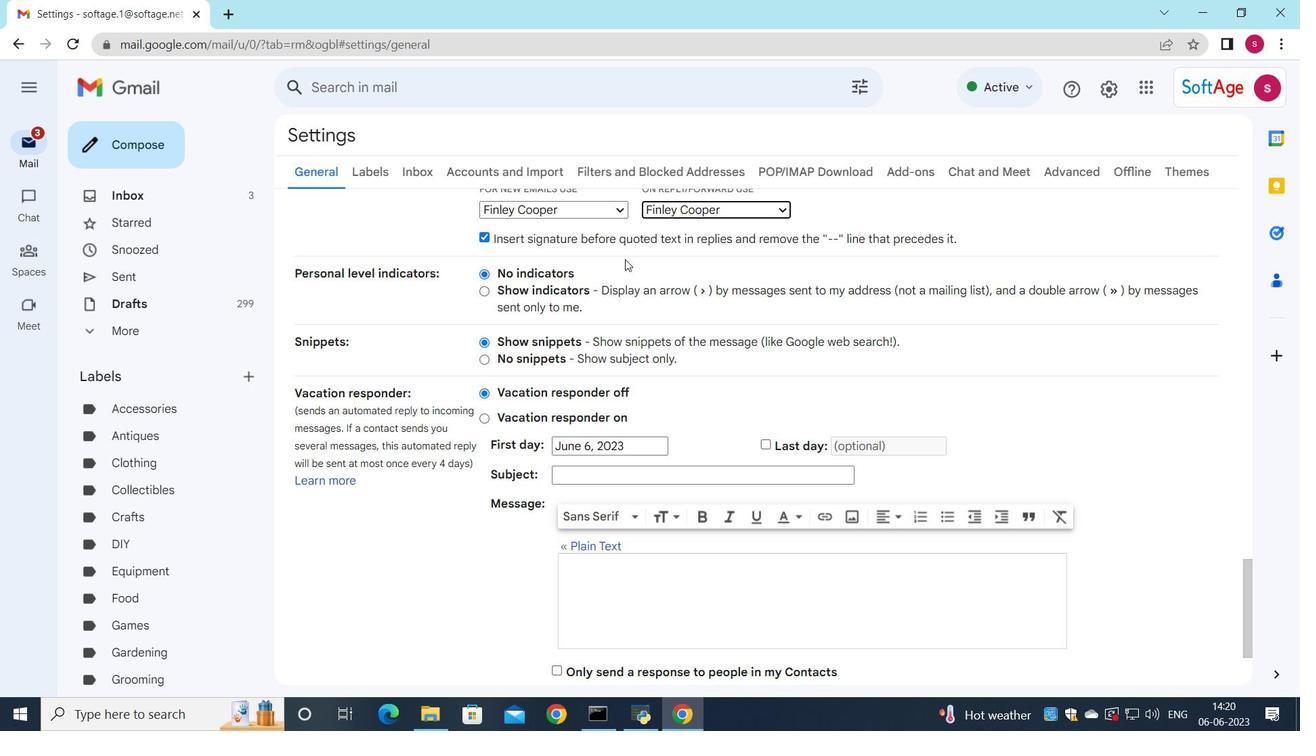
Action: Mouse scrolled (625, 263) with delta (0, 0)
Screenshot: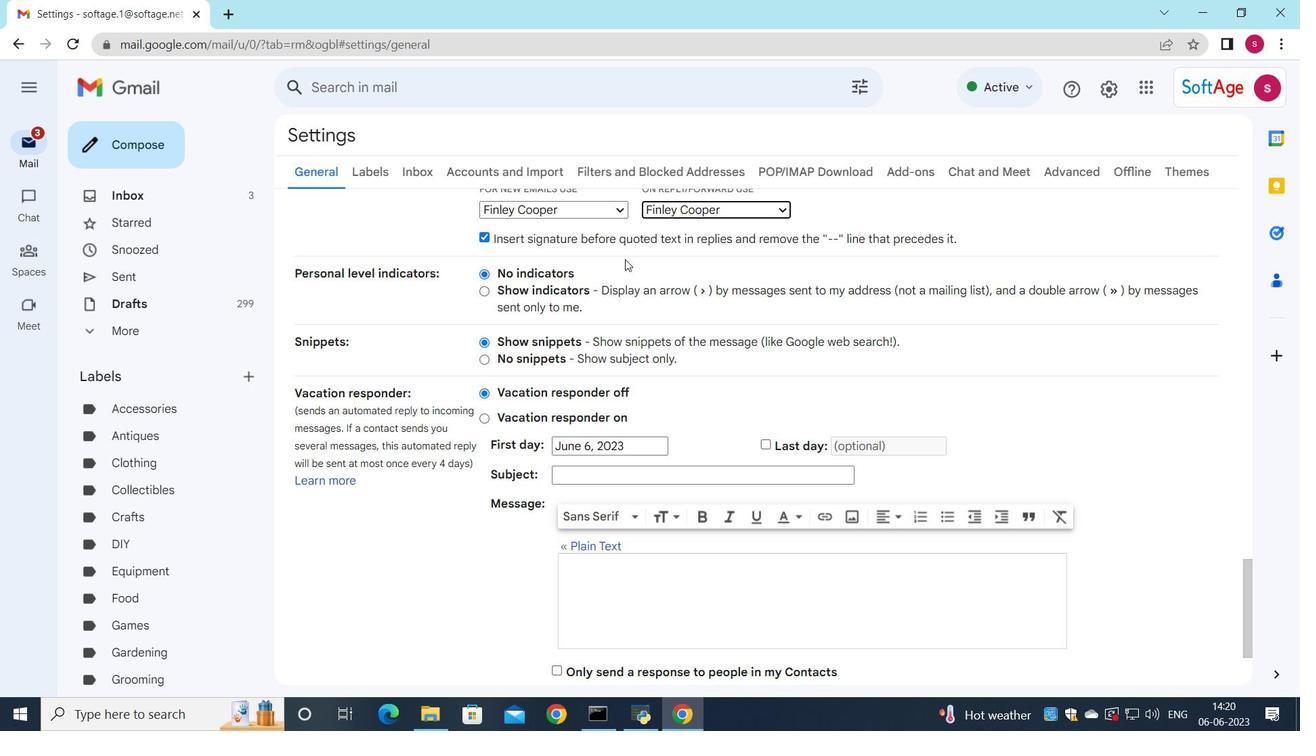 
Action: Mouse scrolled (625, 263) with delta (0, 0)
Screenshot: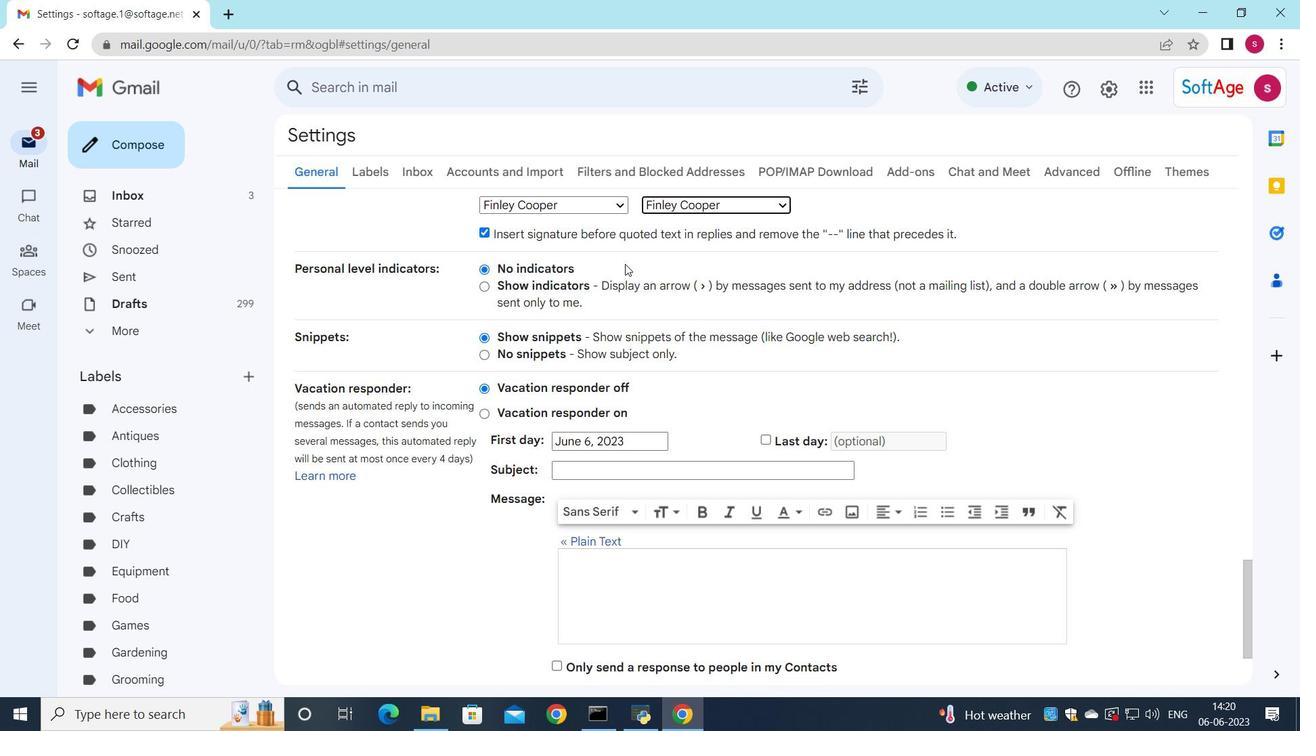 
Action: Mouse moved to (719, 591)
Screenshot: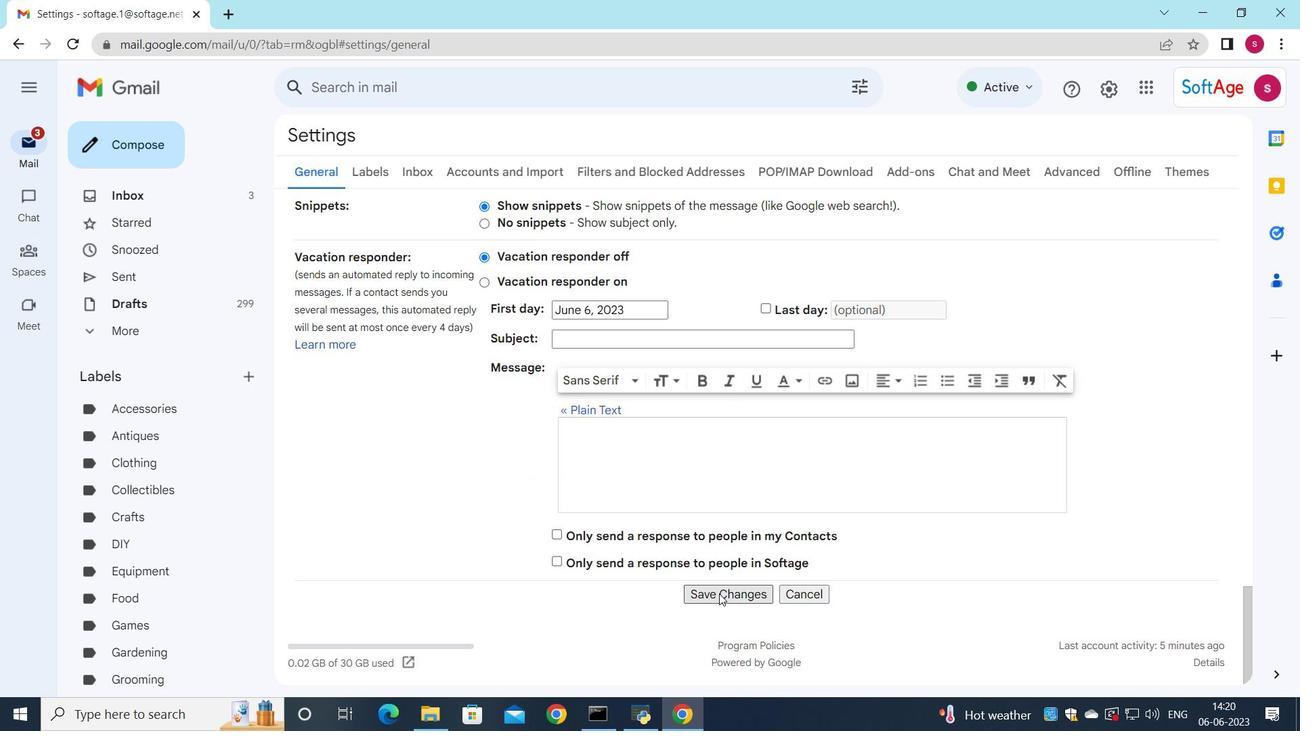 
Action: Mouse pressed left at (719, 591)
Screenshot: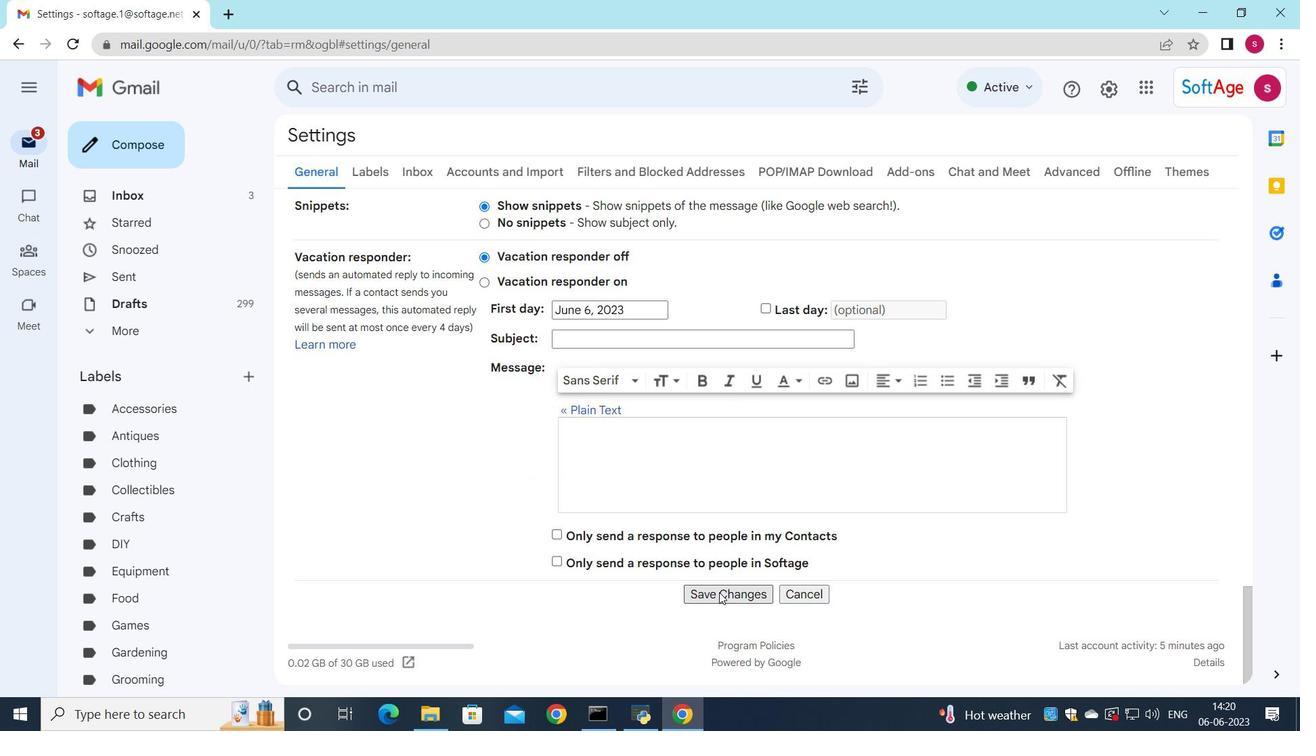
Action: Mouse moved to (302, 472)
Screenshot: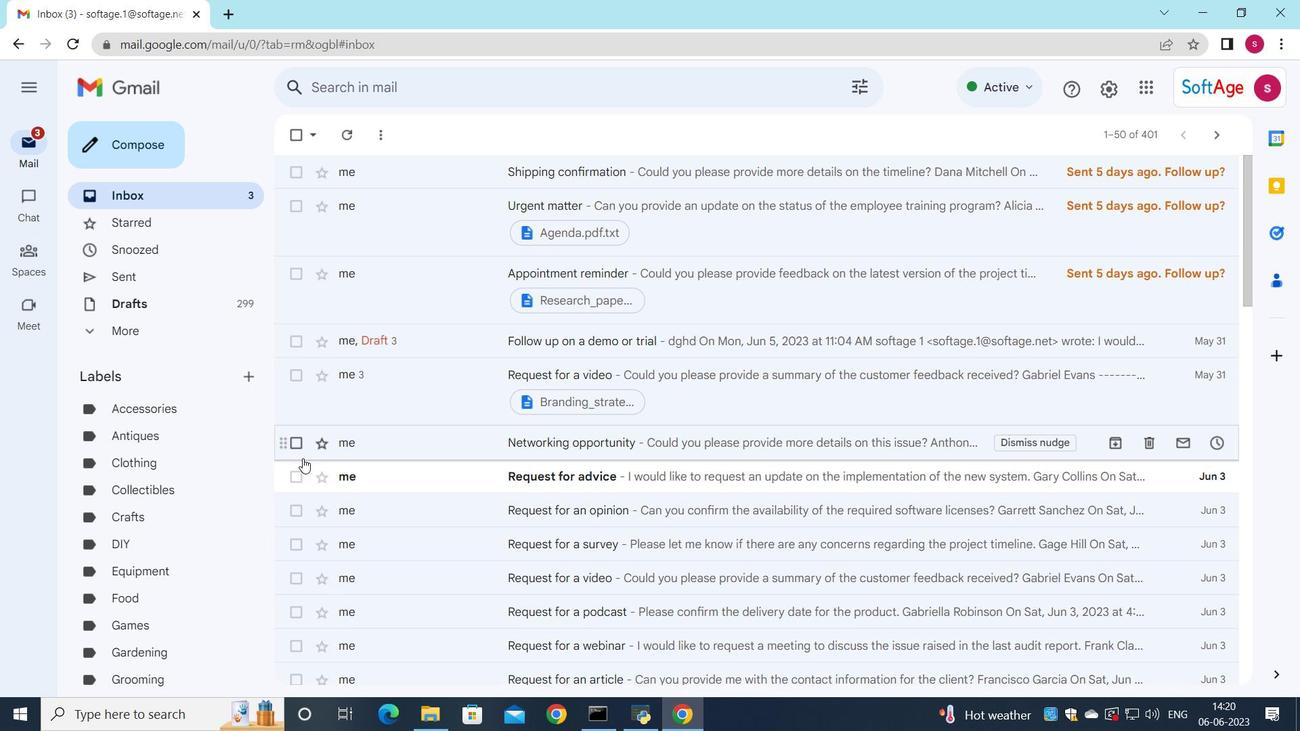 
Action: Mouse pressed left at (302, 472)
Screenshot: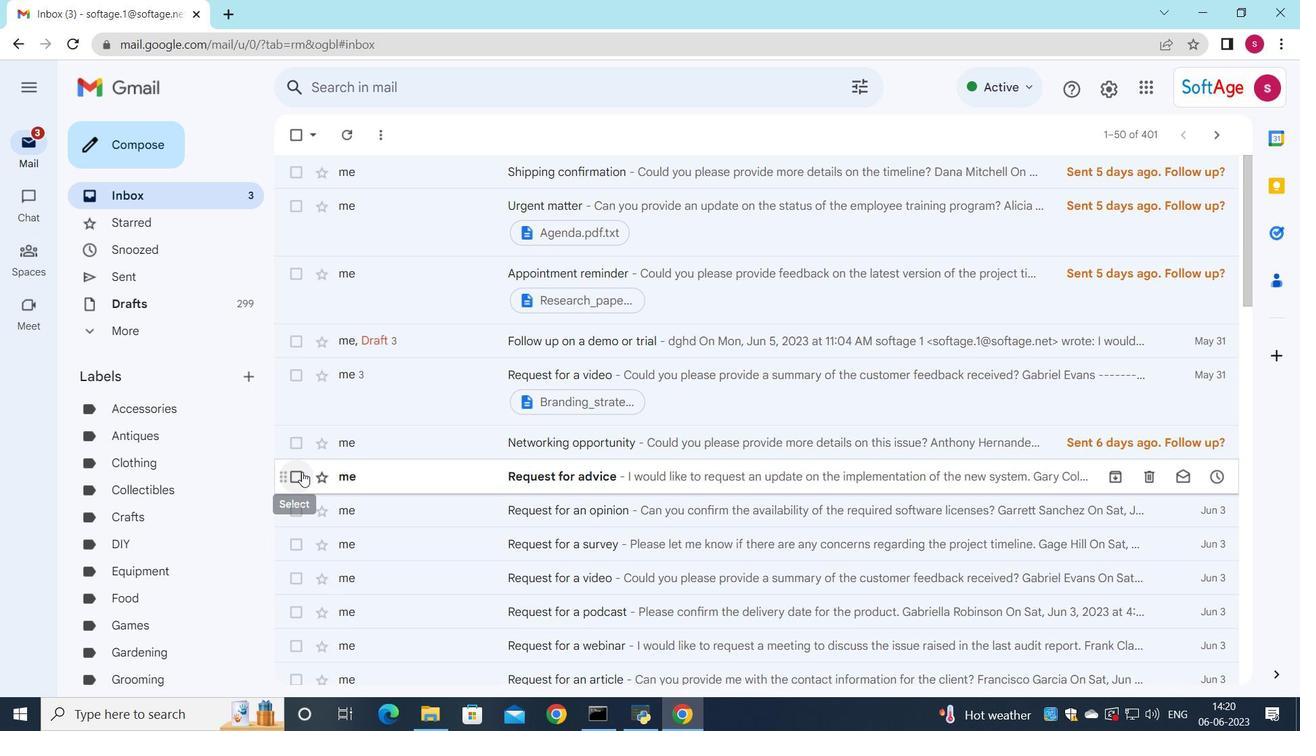 
Action: Mouse moved to (671, 135)
Screenshot: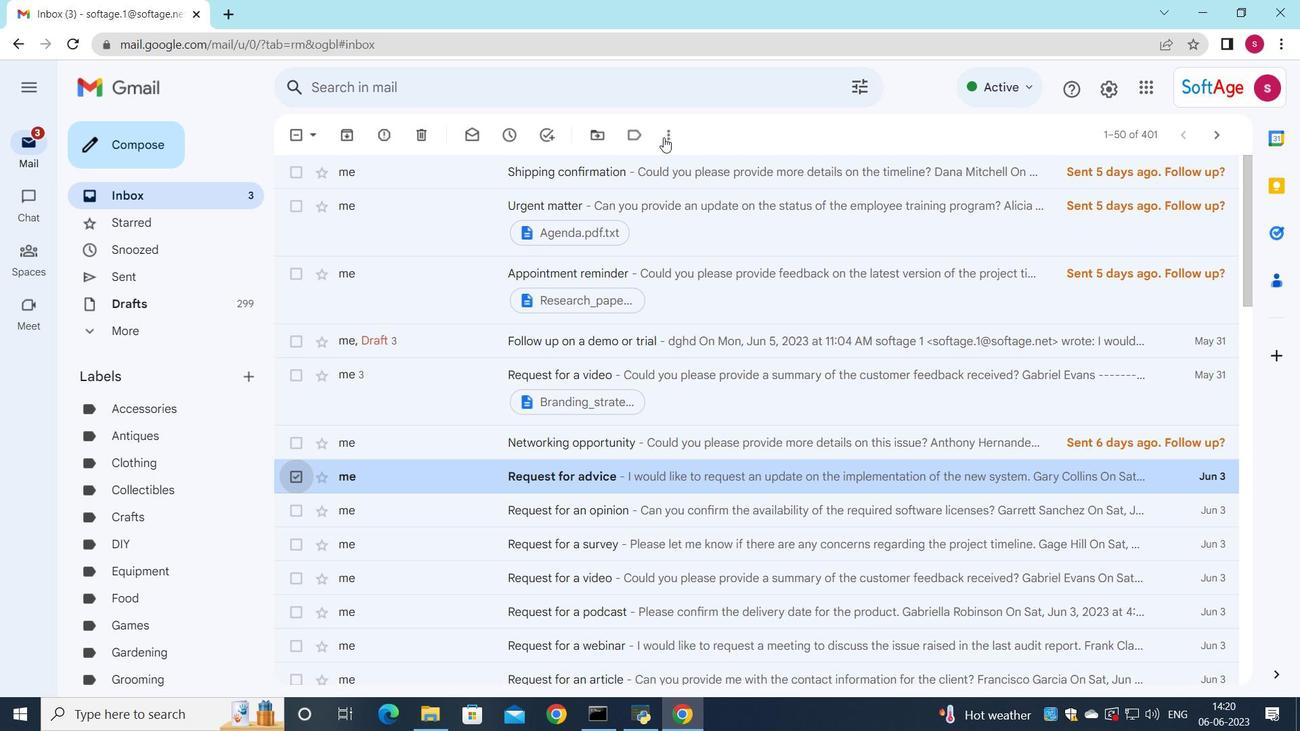 
Action: Mouse pressed left at (671, 135)
Screenshot: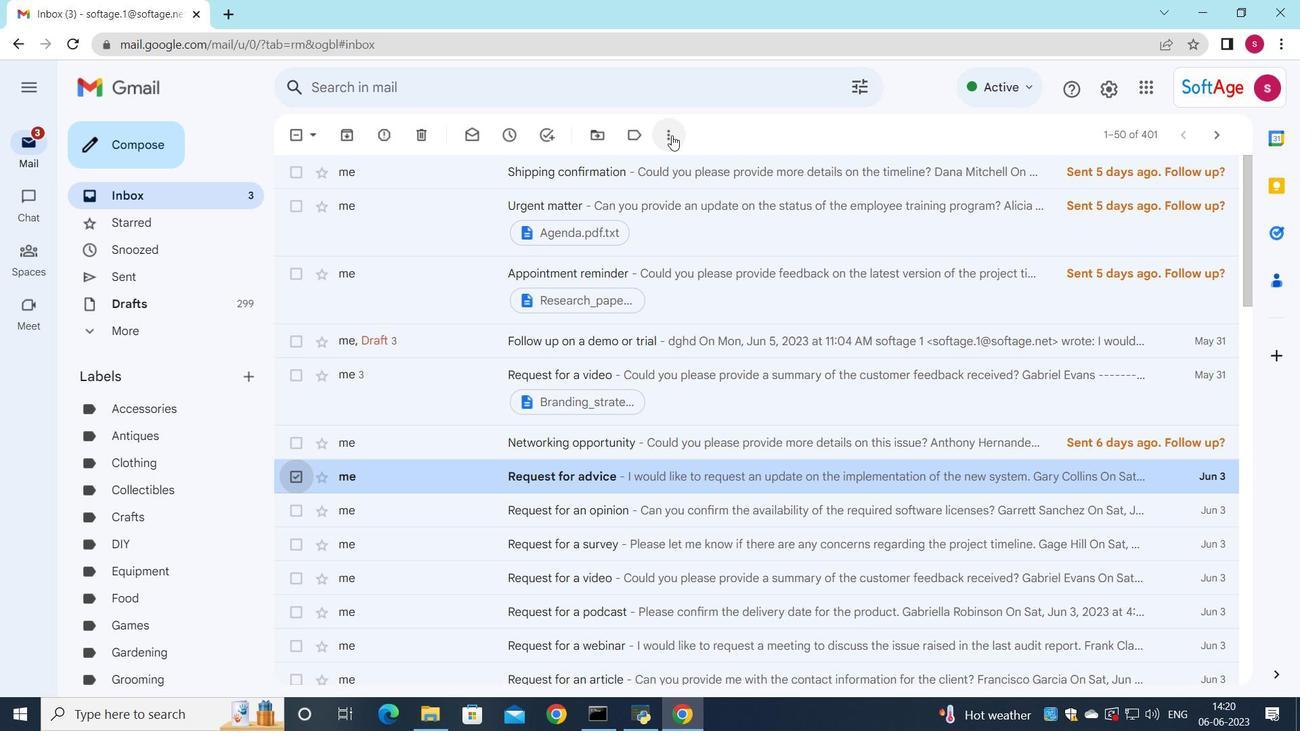 
Action: Mouse moved to (706, 295)
Screenshot: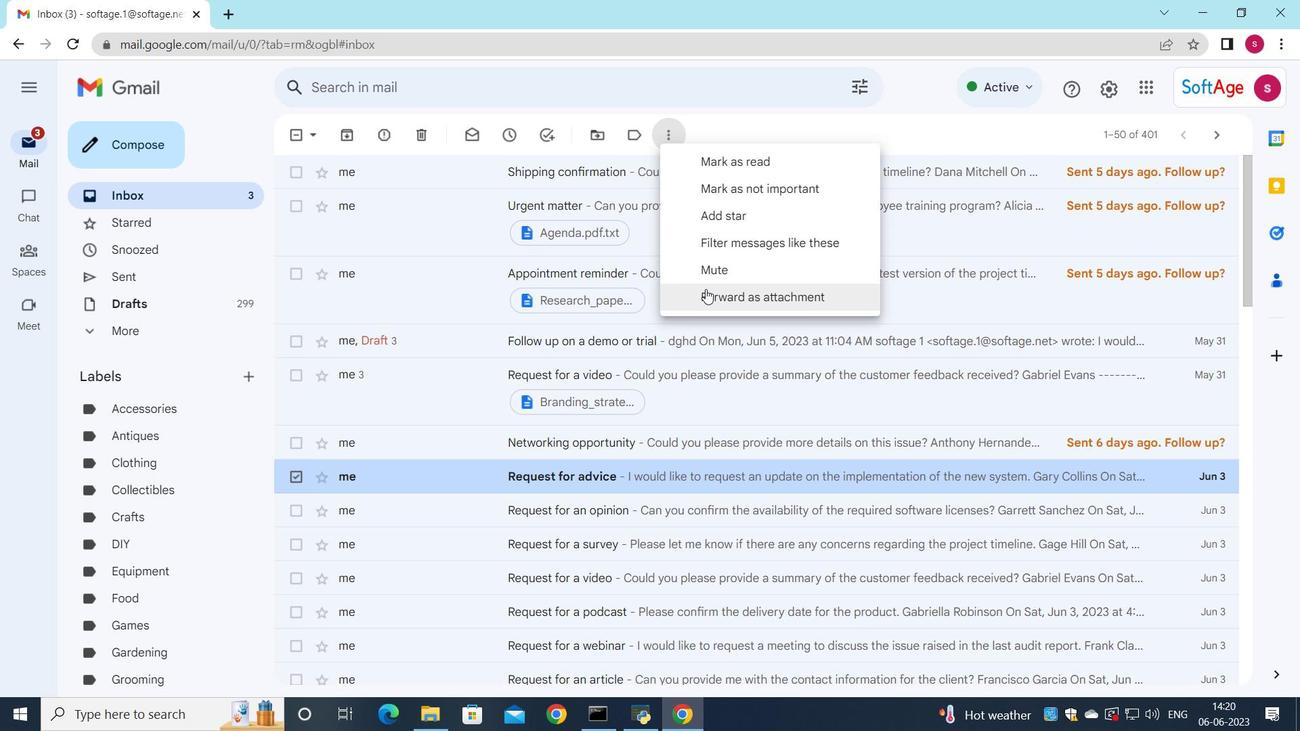 
Action: Mouse pressed left at (706, 295)
Screenshot: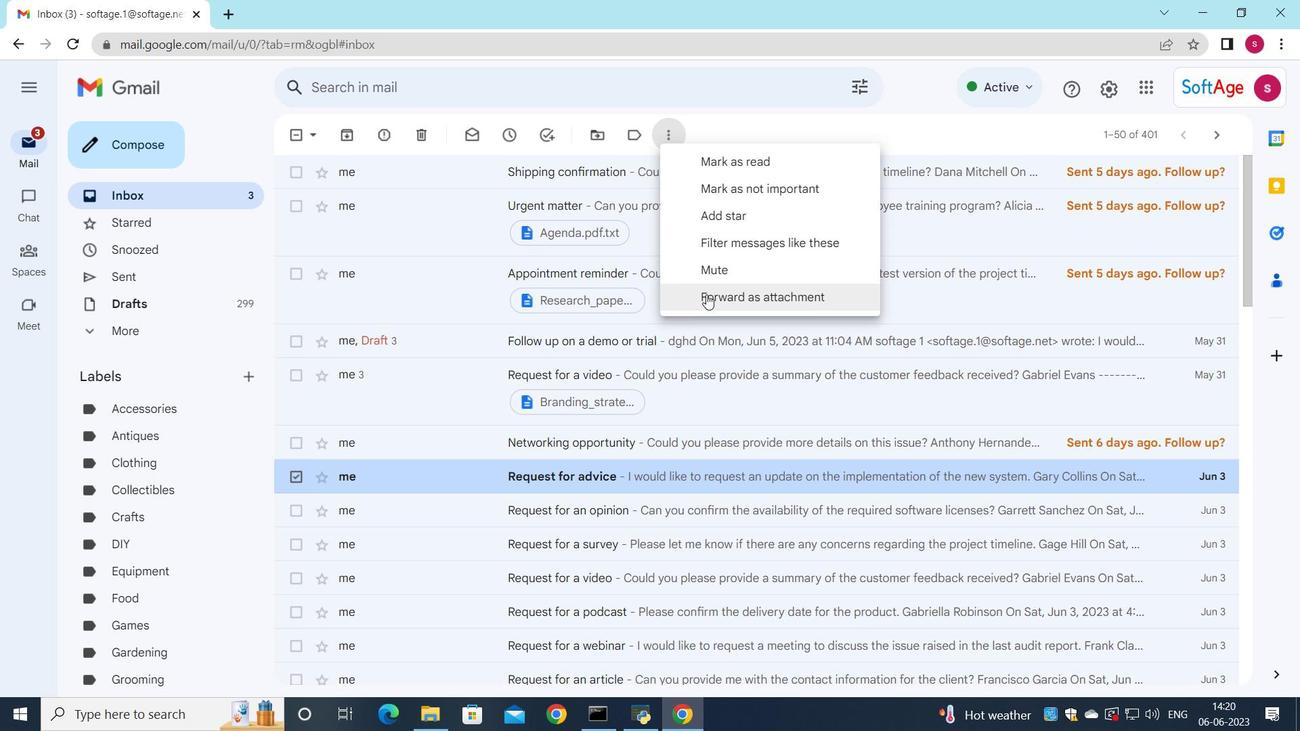 
Action: Mouse moved to (767, 303)
Screenshot: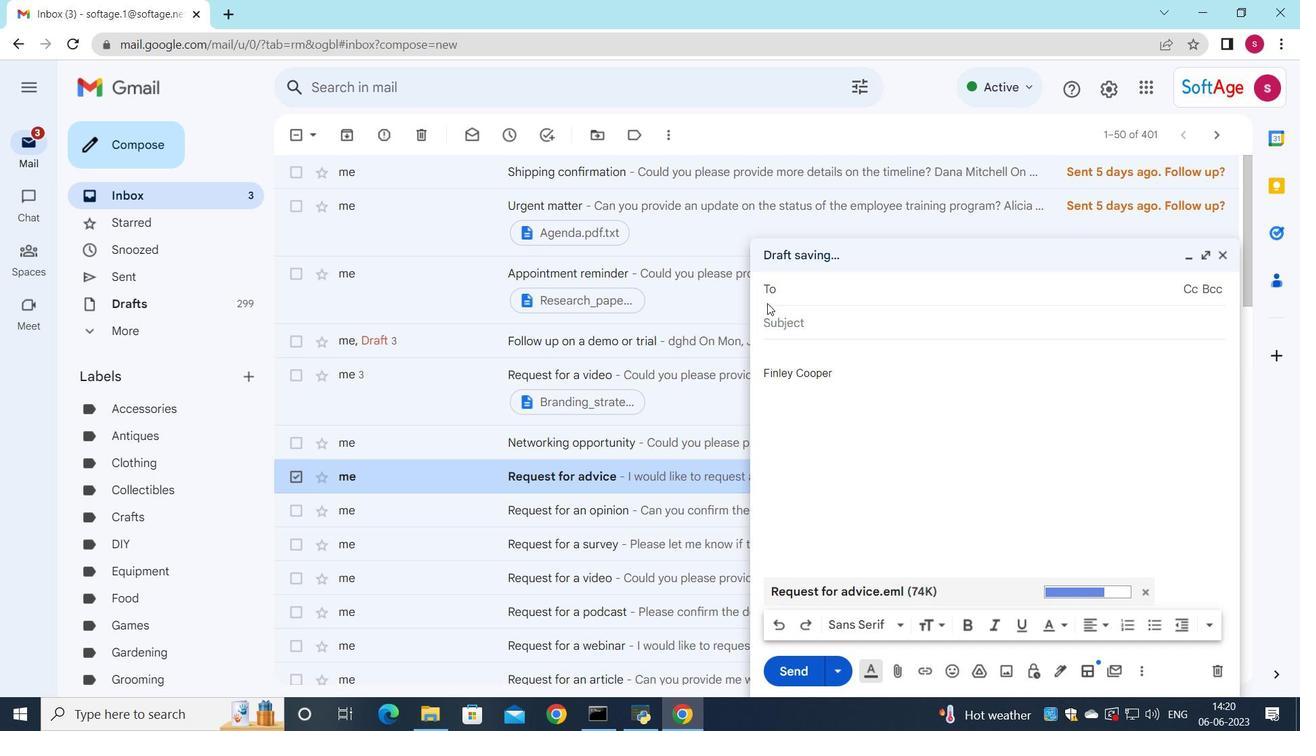 
Action: Key pressed s
Screenshot: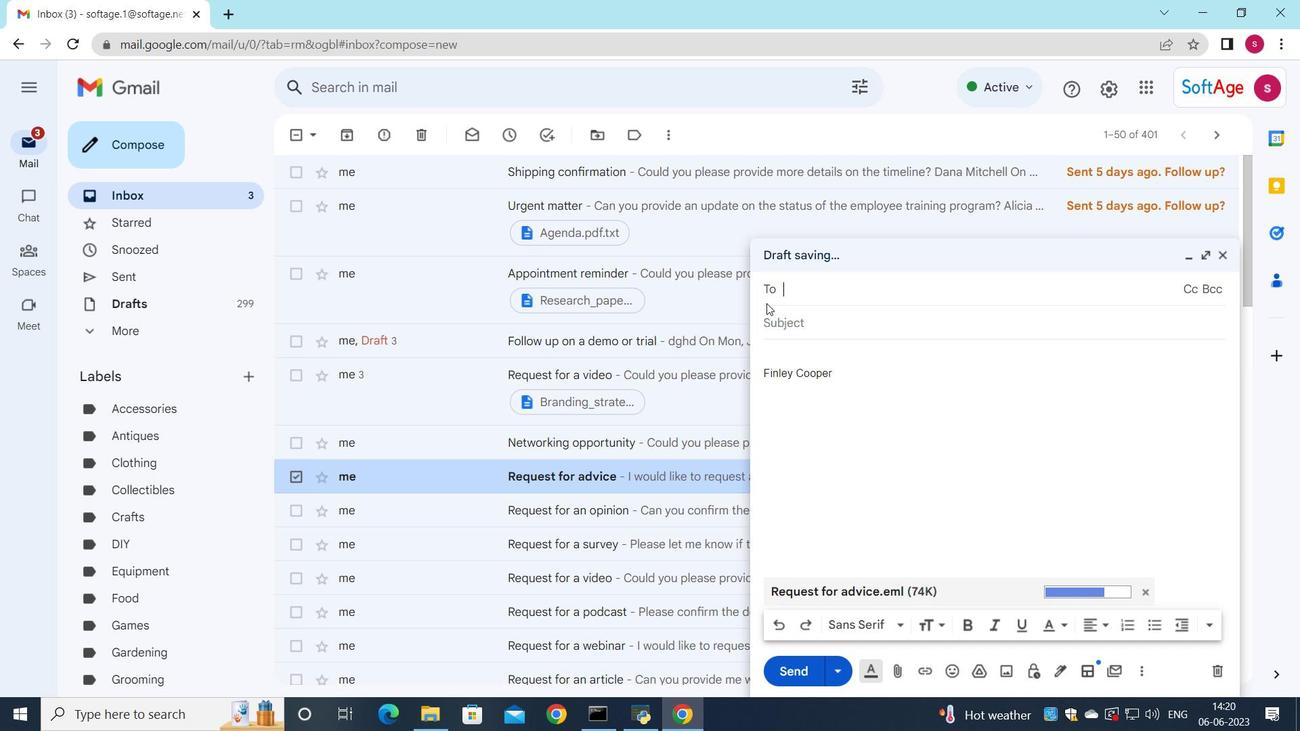 
Action: Mouse moved to (857, 452)
Screenshot: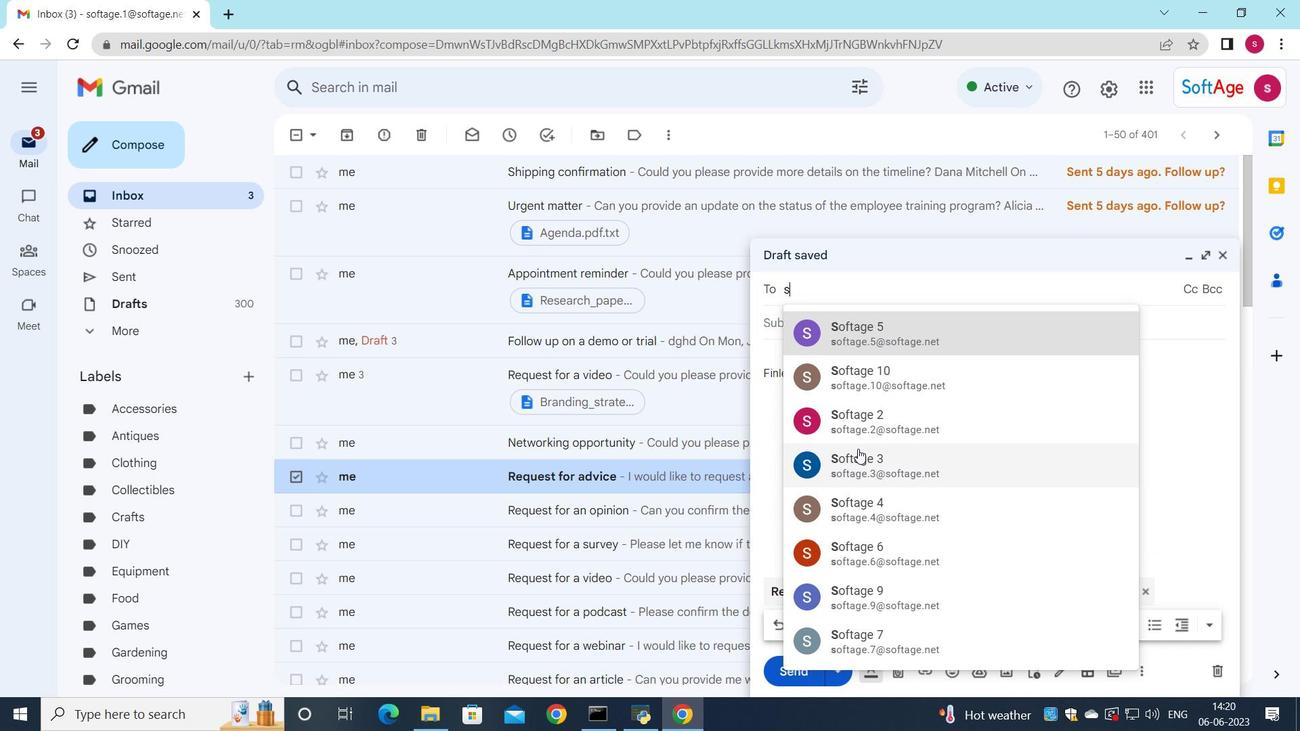 
Action: Mouse pressed left at (857, 452)
Screenshot: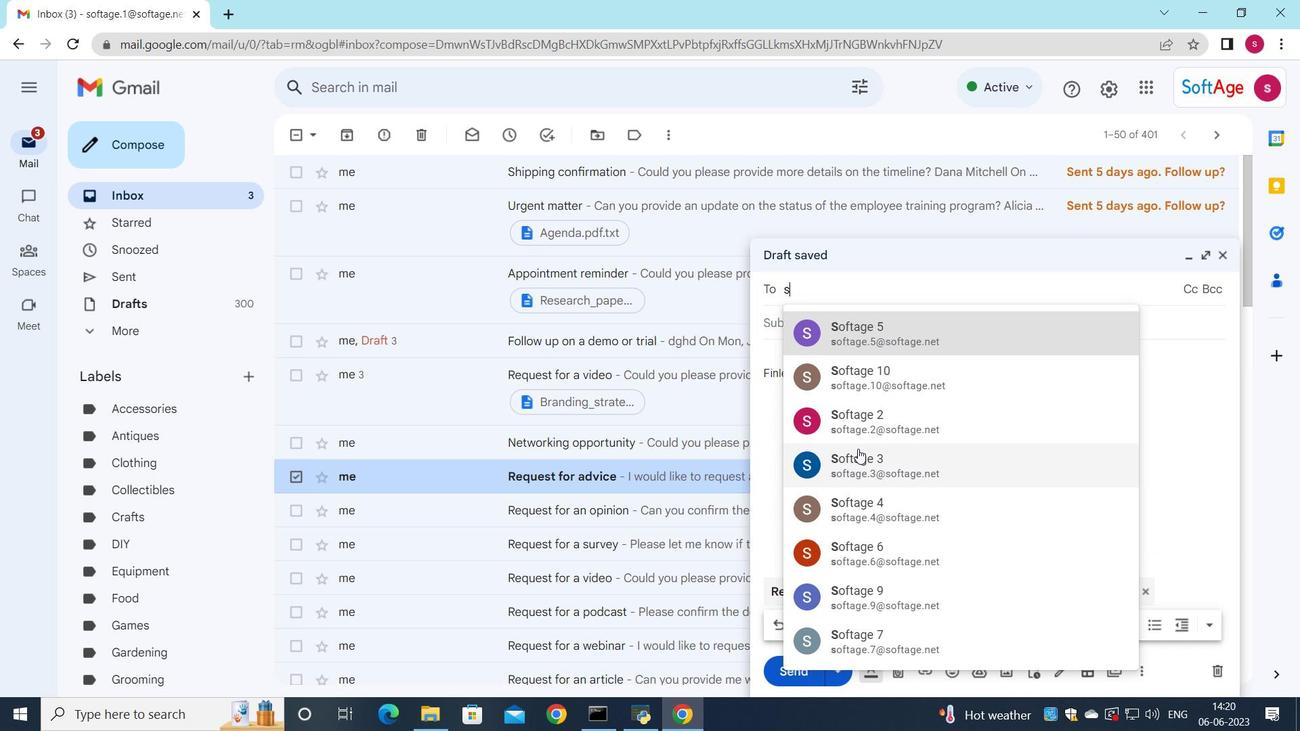 
Action: Mouse moved to (801, 341)
Screenshot: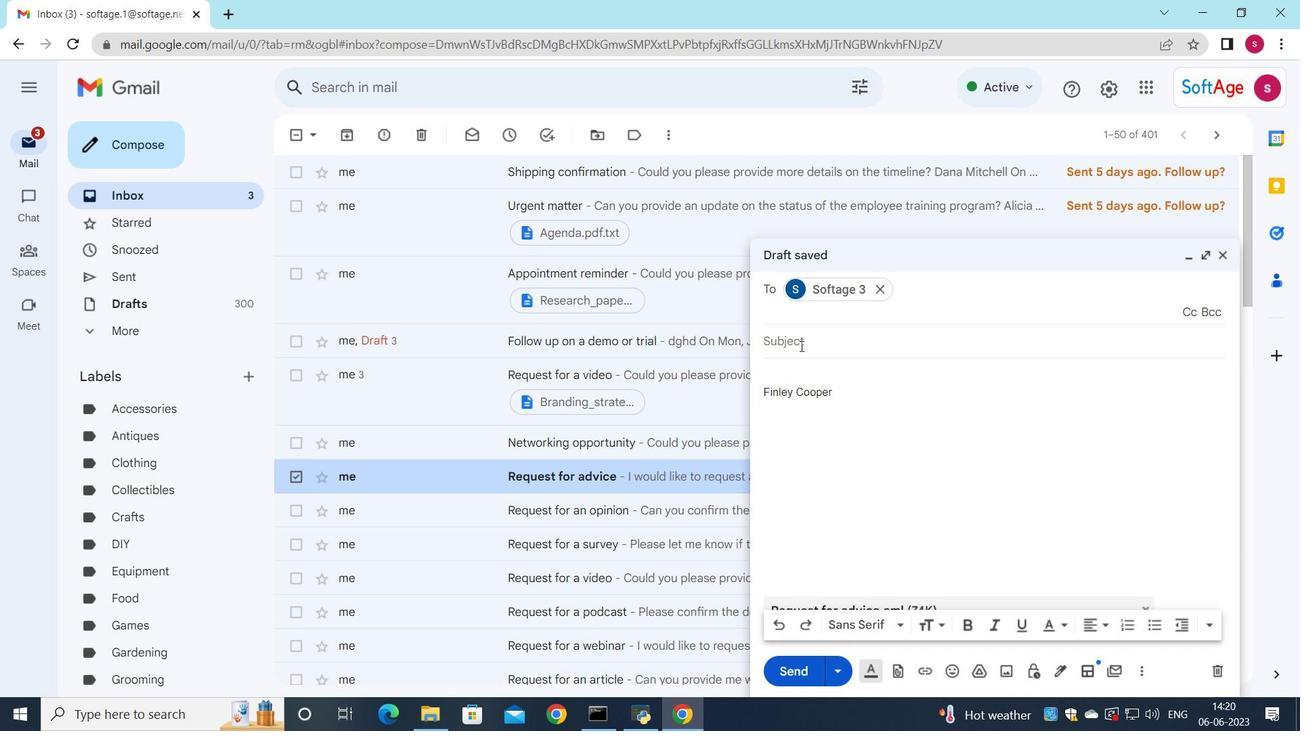 
Action: Mouse pressed left at (801, 341)
Screenshot: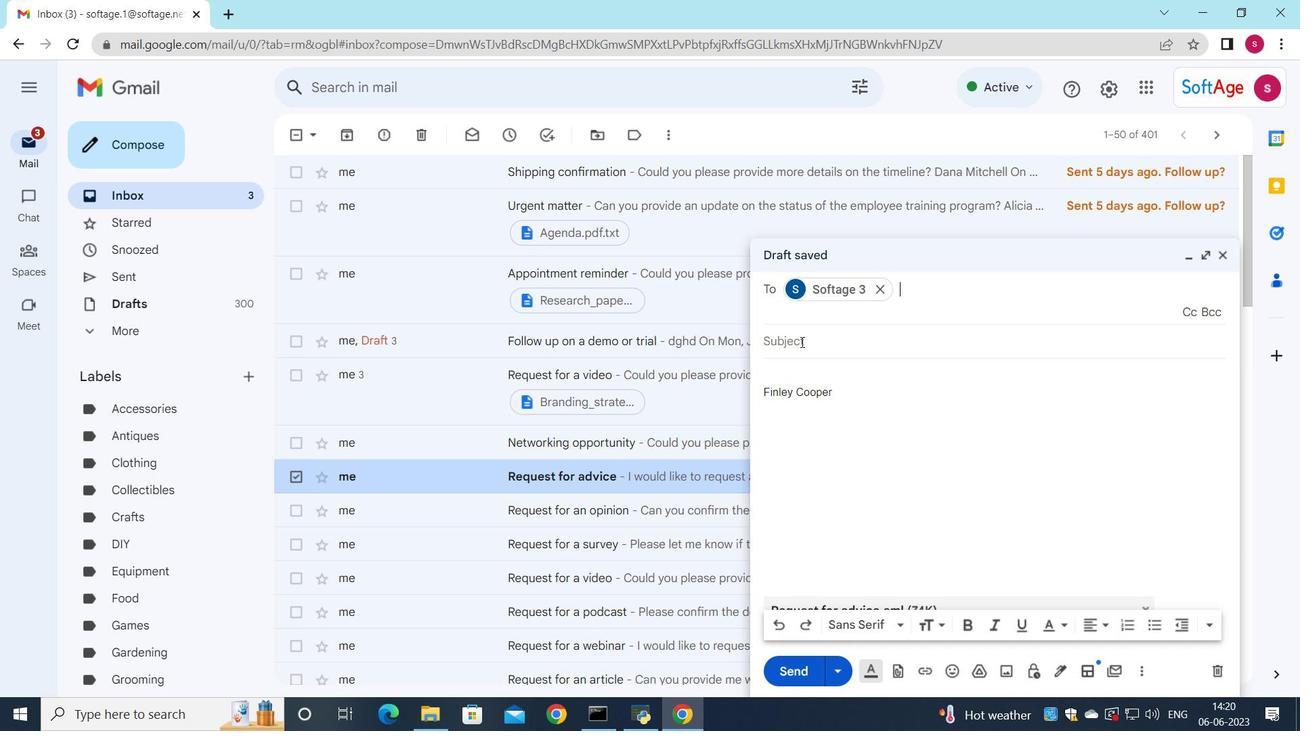 
Action: Mouse moved to (790, 204)
Screenshot: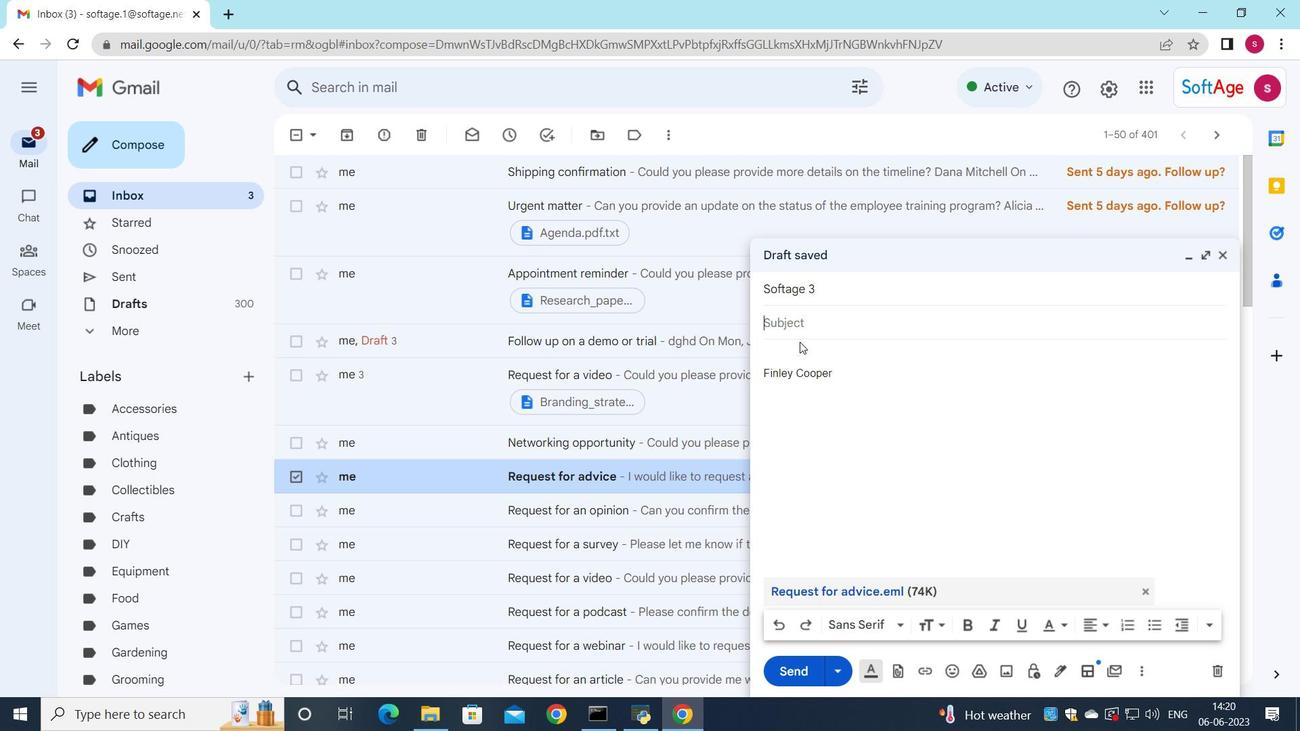 
Action: Key pressed <Key.shift>Request<Key.space>for<Key.space>a<Key.space>white<Key.space>paper
Screenshot: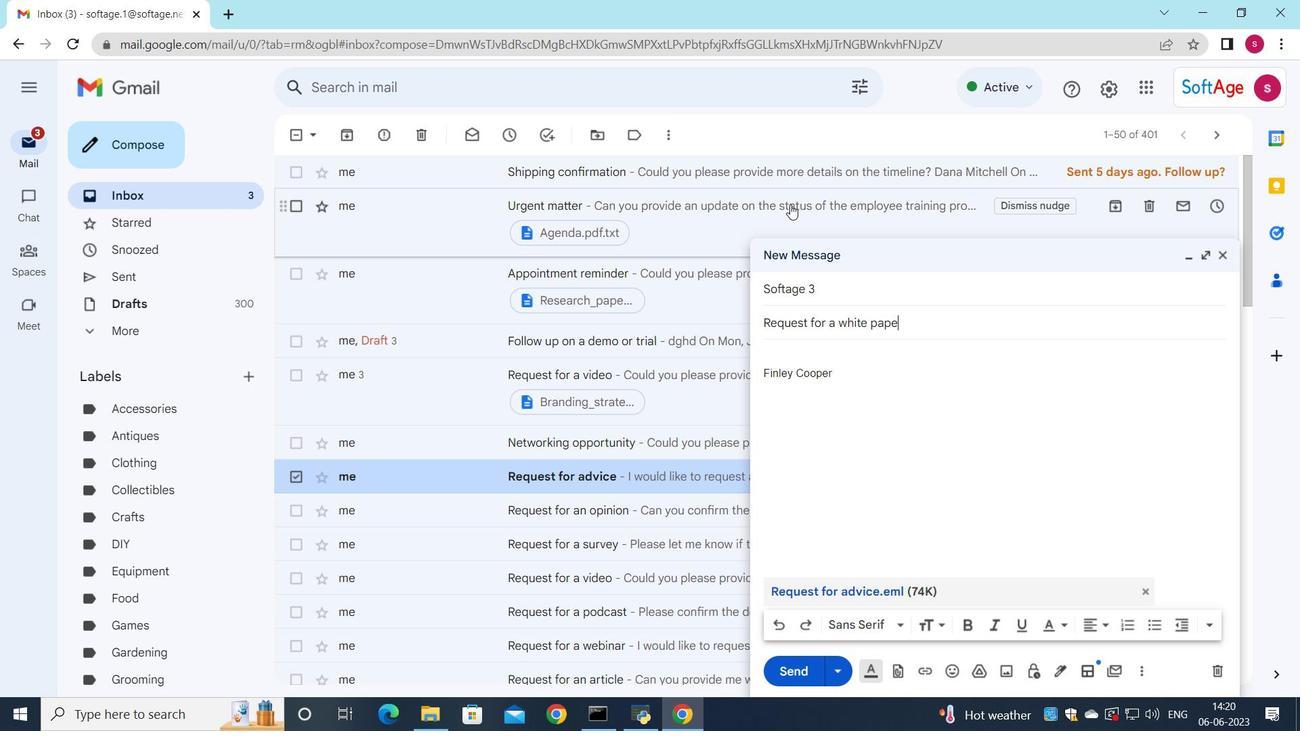 
Action: Mouse moved to (779, 357)
Screenshot: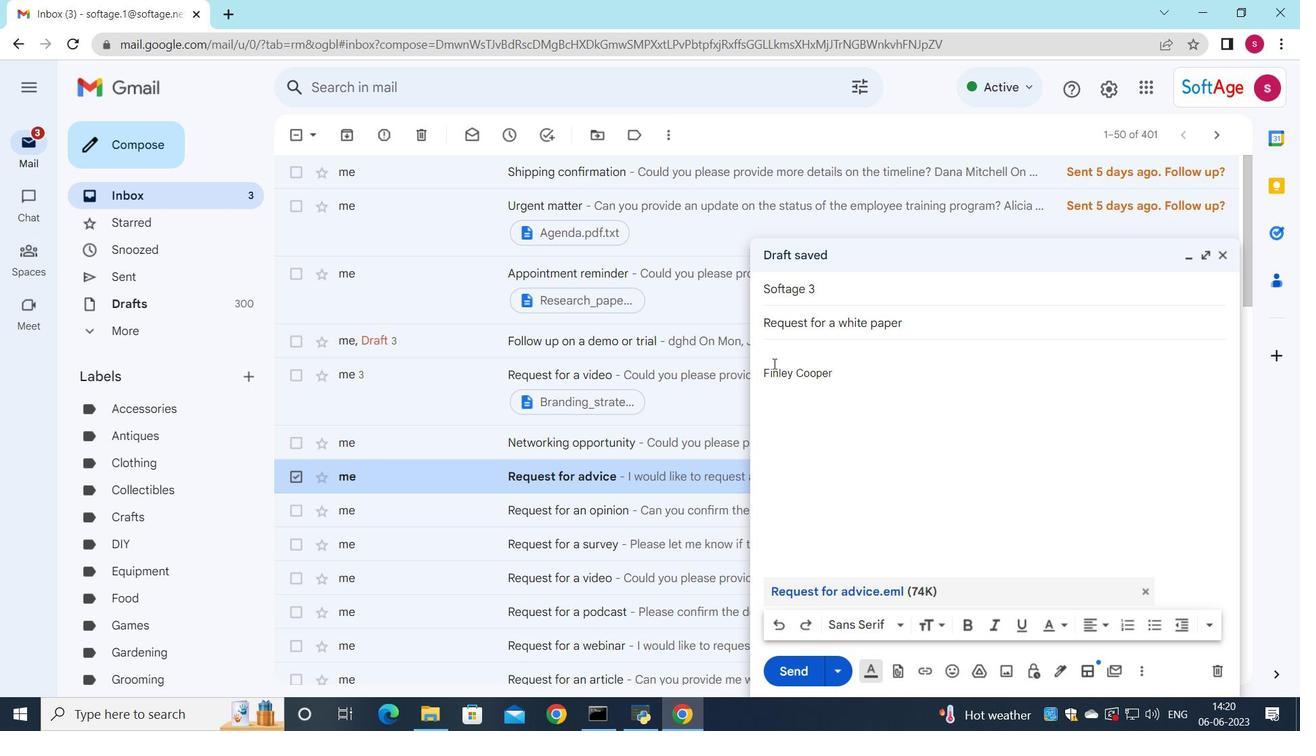 
Action: Mouse pressed left at (779, 357)
Screenshot: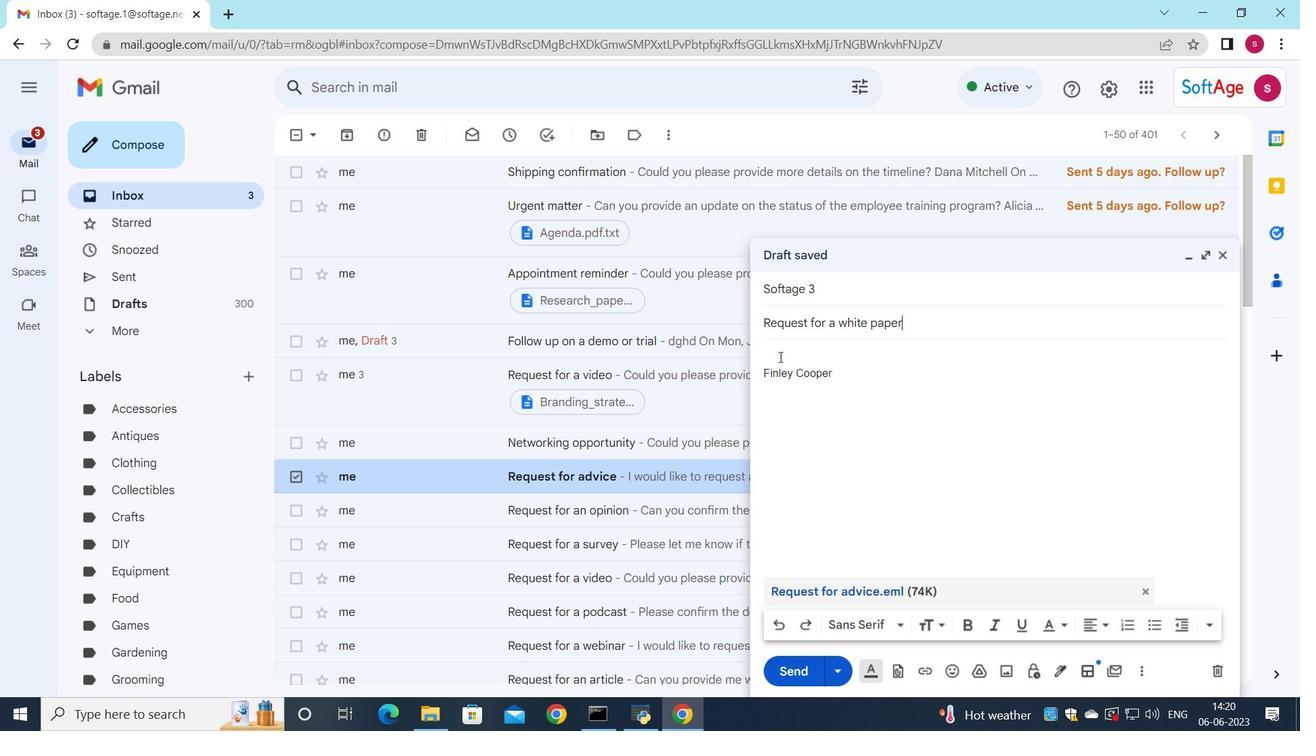 
Action: Mouse moved to (832, 120)
Screenshot: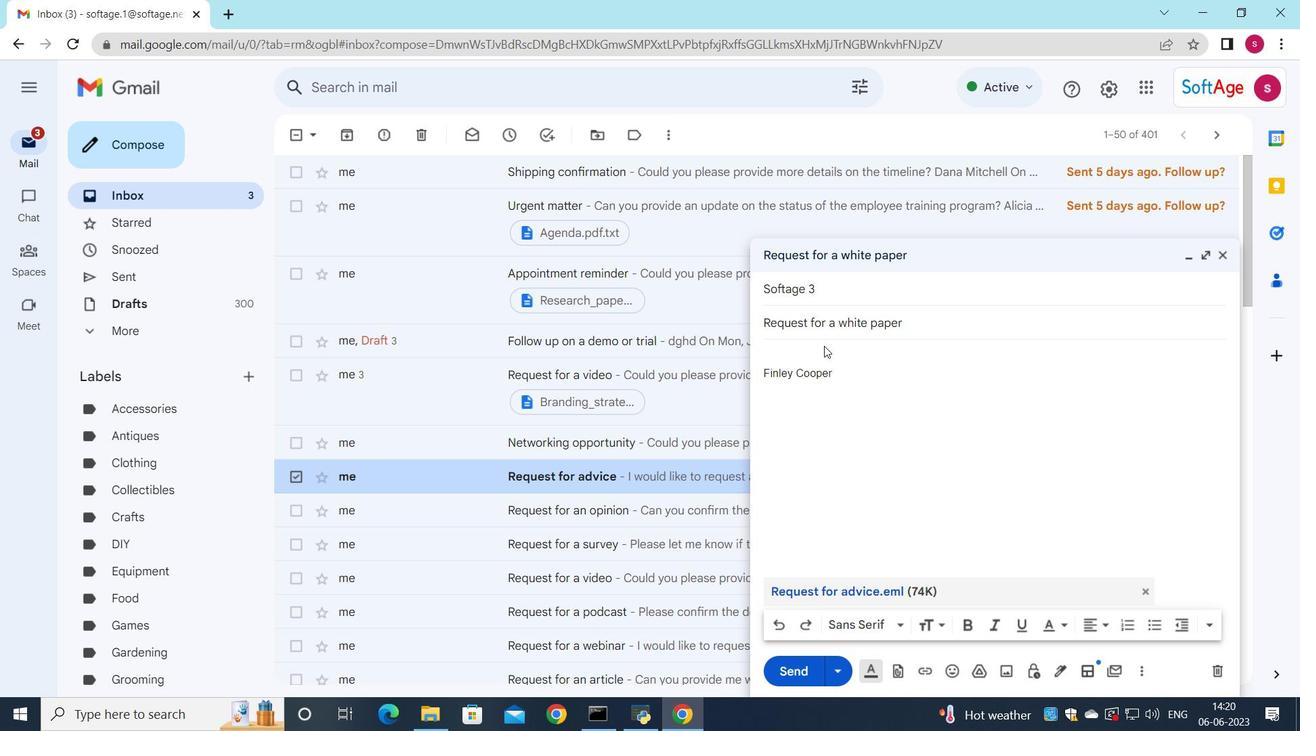 
Action: Key pressed <Key.shift>Could<Key.space>you<Key.space>please<Key.space>confirm<Key.space>if<Key.space>the<Key.space>invoice<Key.space>has<Key.space>been<Key.space>paid<Key.shift_r>?
Screenshot: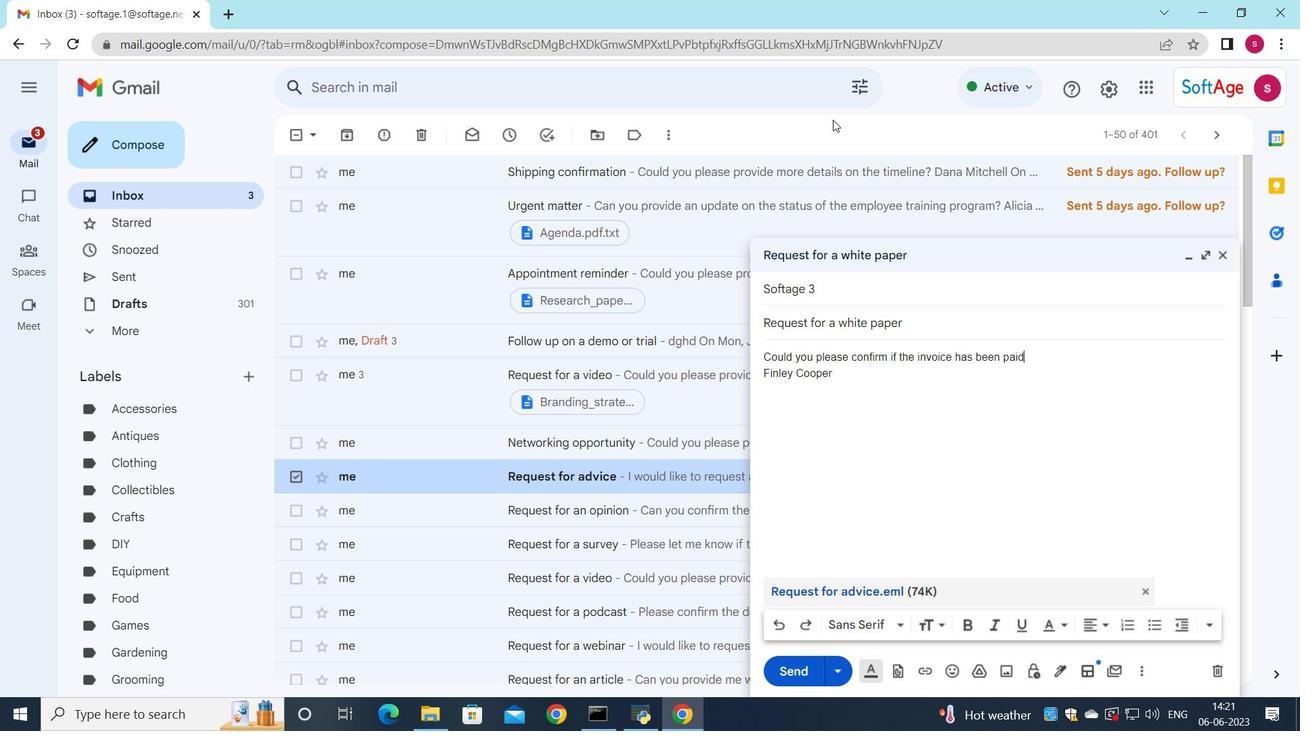 
Action: Mouse moved to (798, 667)
Screenshot: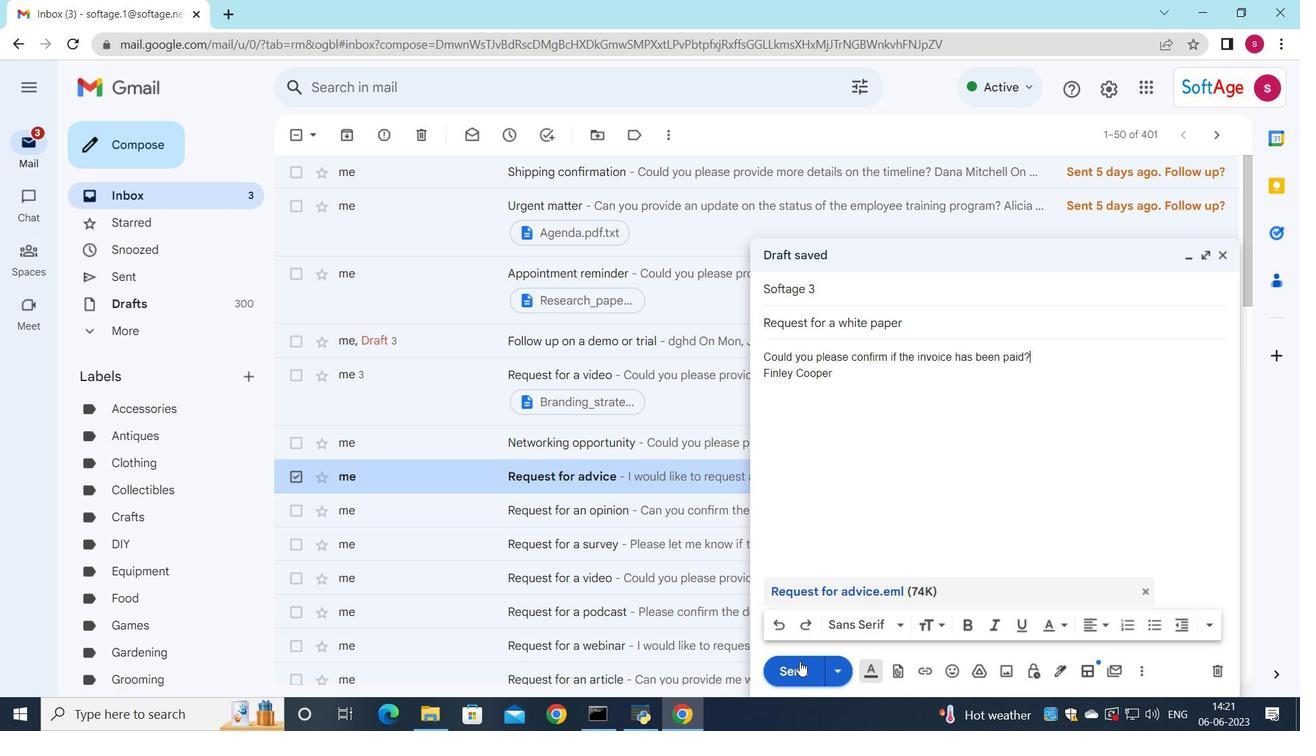 
Action: Mouse pressed left at (798, 667)
Screenshot: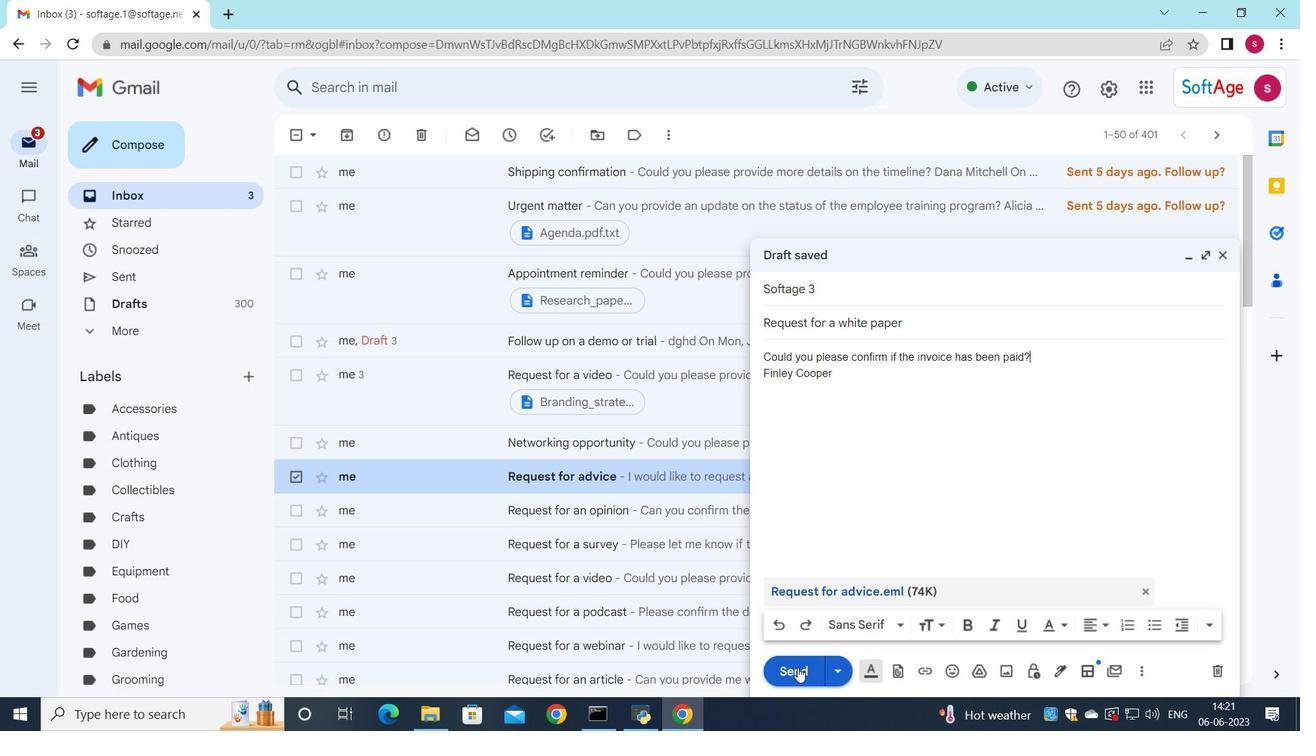 
Action: Mouse moved to (875, 0)
Screenshot: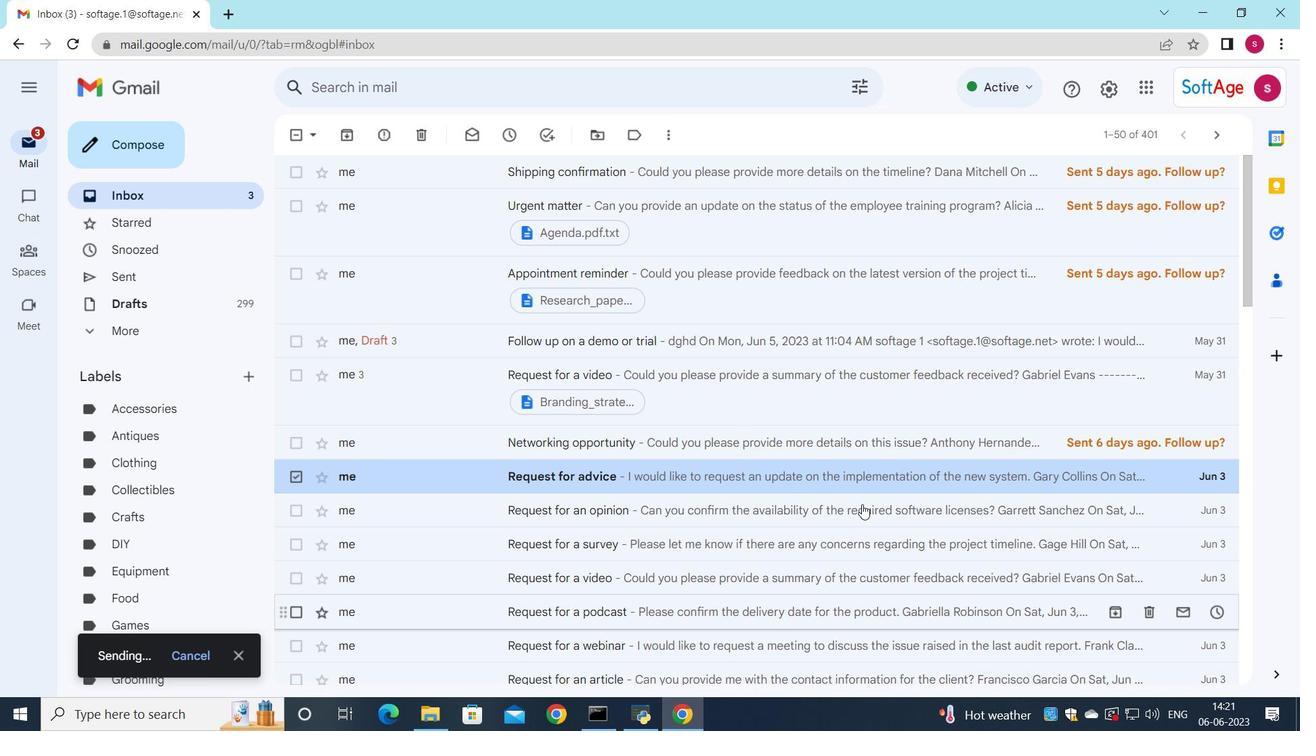 
